 Task: Look for space in Gandia, Spain from 5th July, 2023 to 11th July, 2023 for 2 adults in price range Rs.8000 to Rs.16000. Place can be entire place with 2 bedrooms having 2 beds and 1 bathroom. Property type can be house, flat, guest house. Booking option can be shelf check-in. Required host language is English.
Action: Mouse moved to (485, 97)
Screenshot: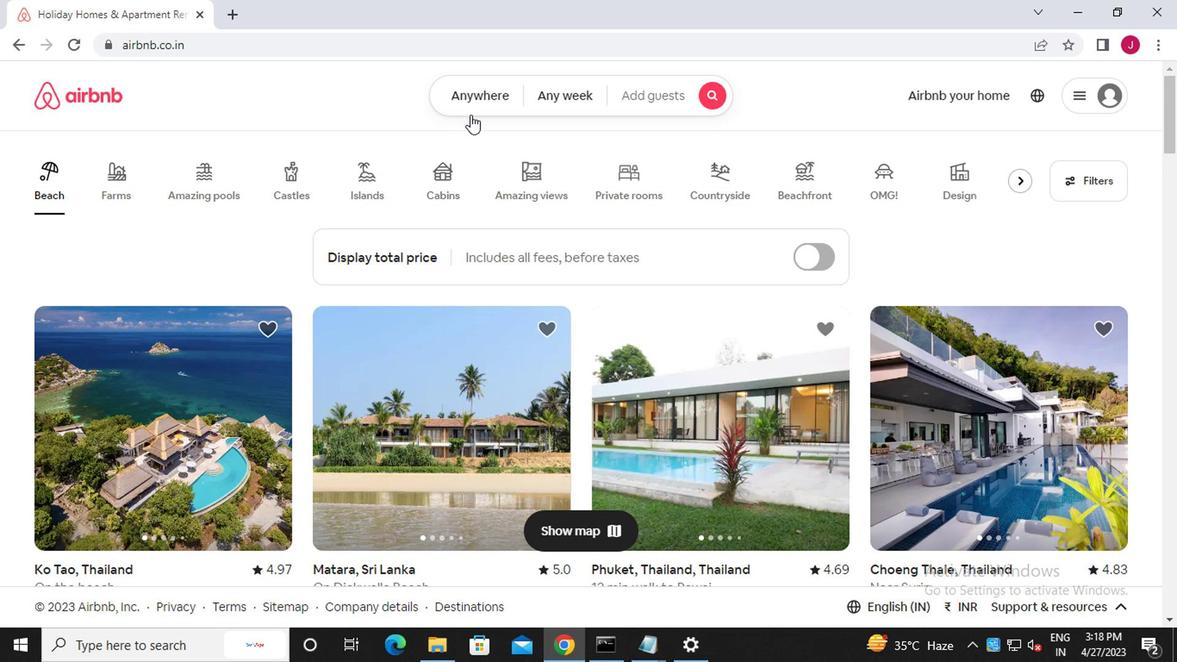 
Action: Mouse pressed left at (485, 97)
Screenshot: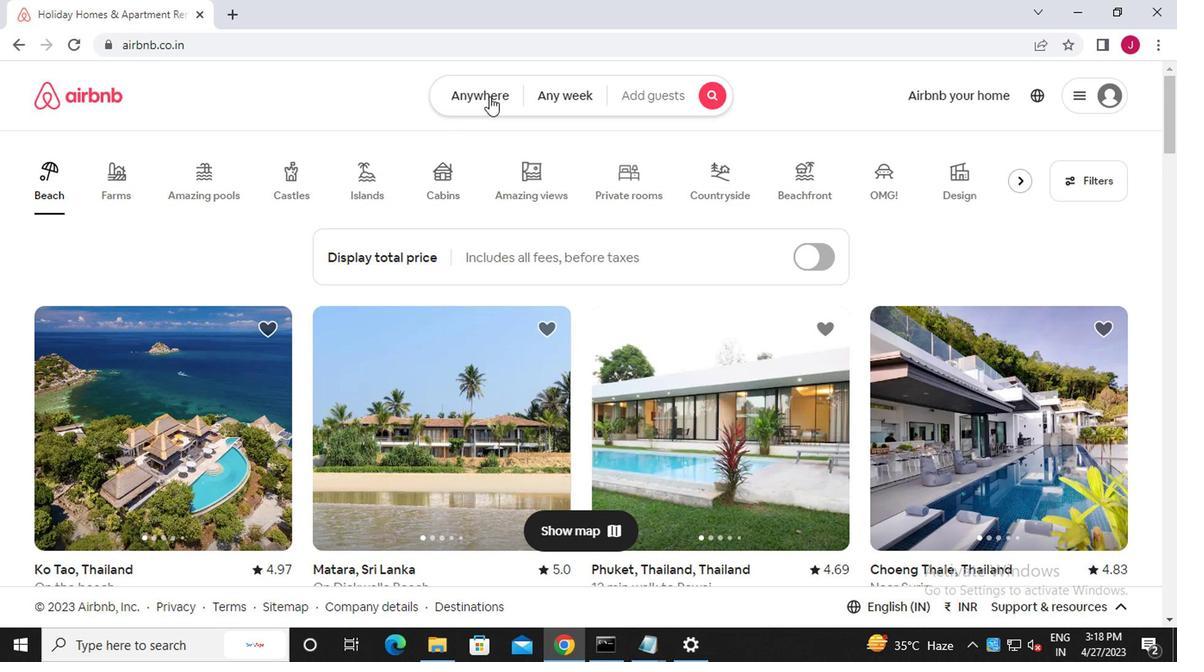 
Action: Mouse moved to (306, 168)
Screenshot: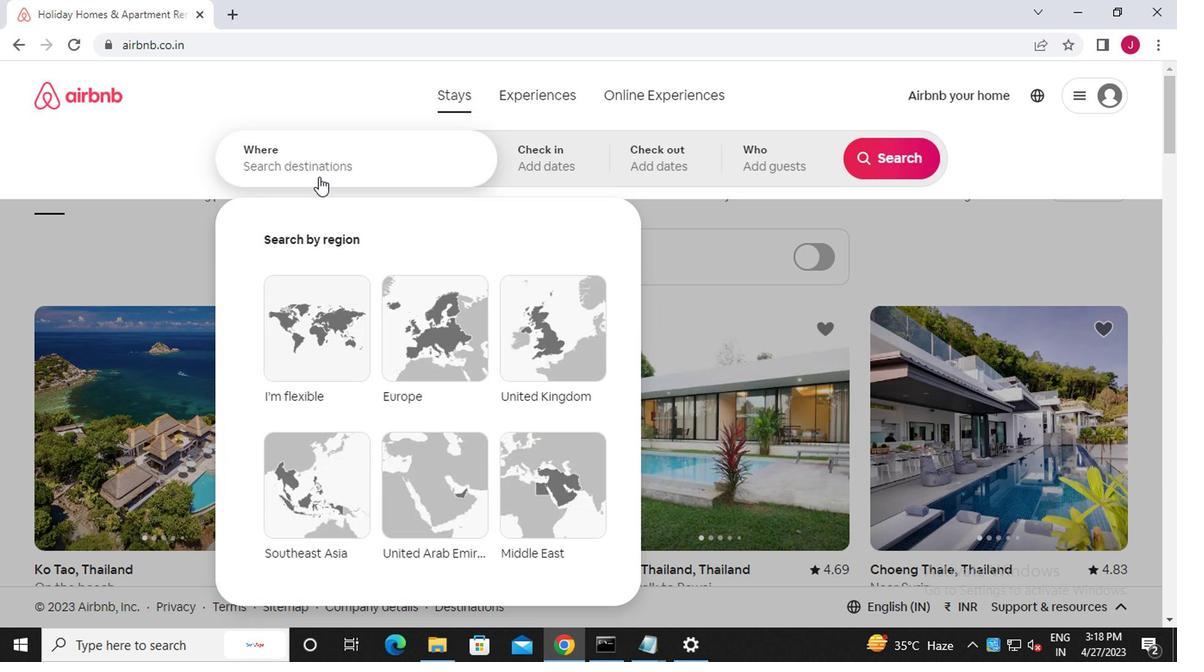 
Action: Mouse pressed left at (306, 168)
Screenshot: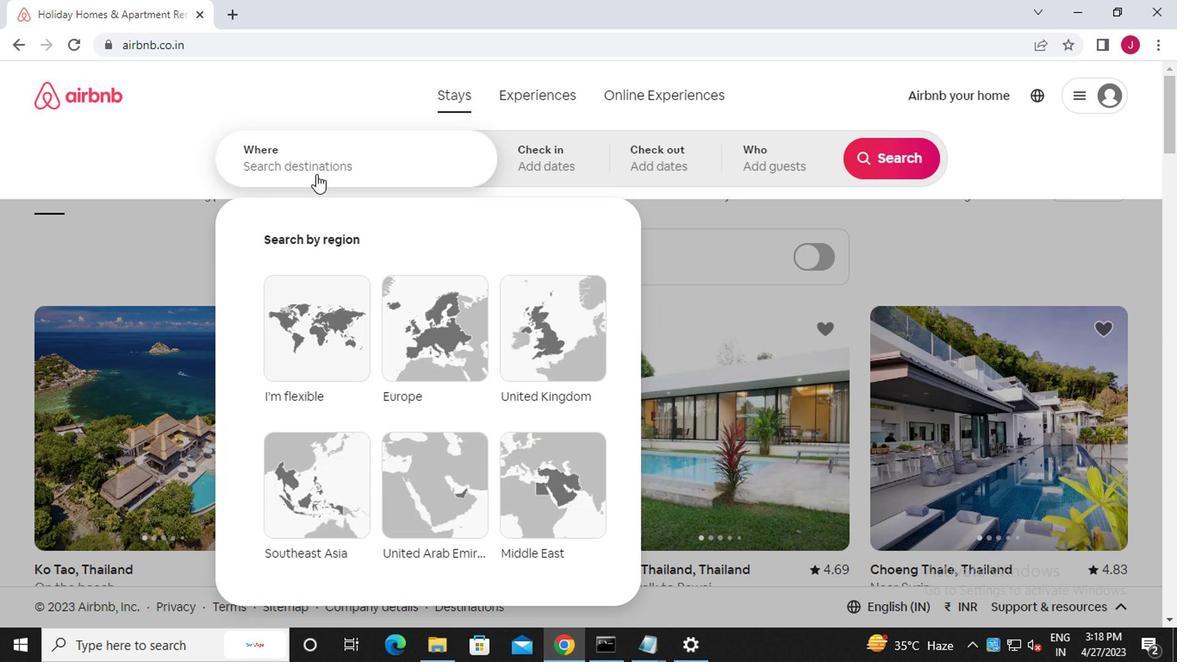 
Action: Key pressed <Key.caps_lock>g<Key.caps_lock>andia
Screenshot: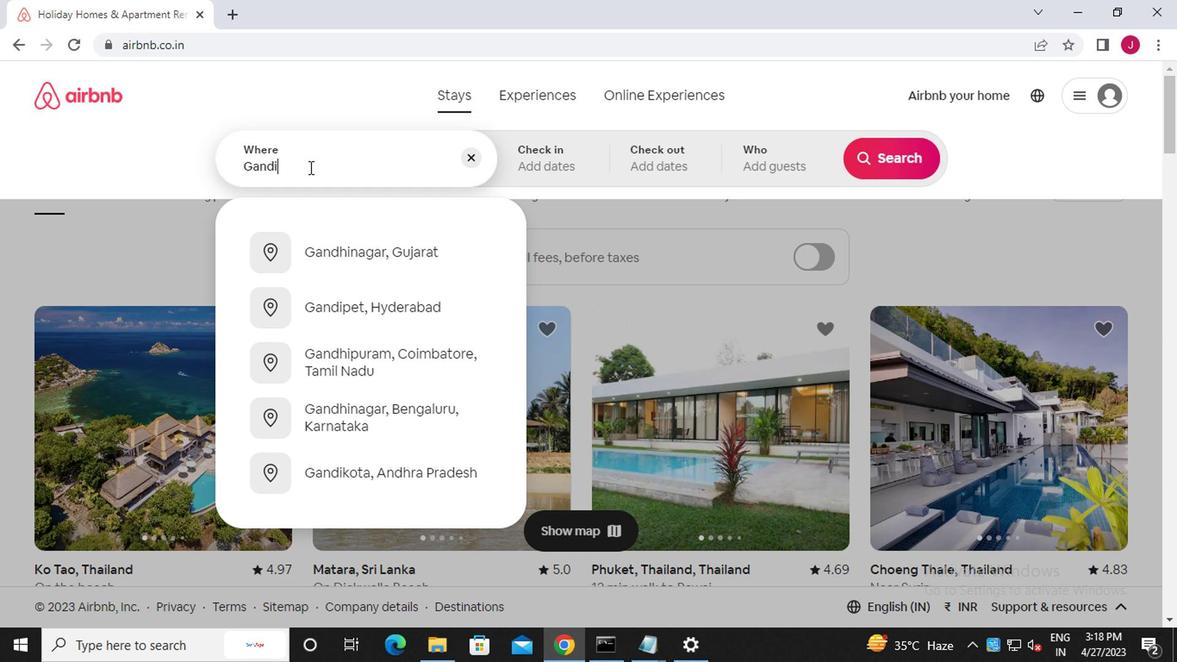 
Action: Mouse moved to (372, 260)
Screenshot: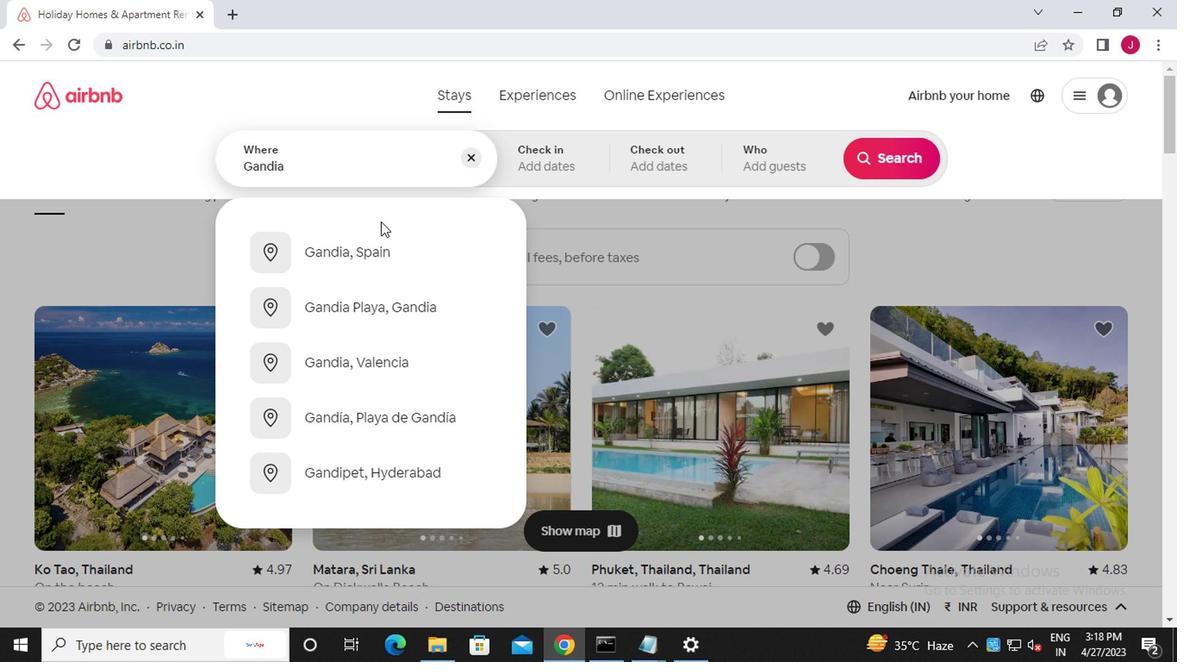 
Action: Mouse pressed left at (372, 260)
Screenshot: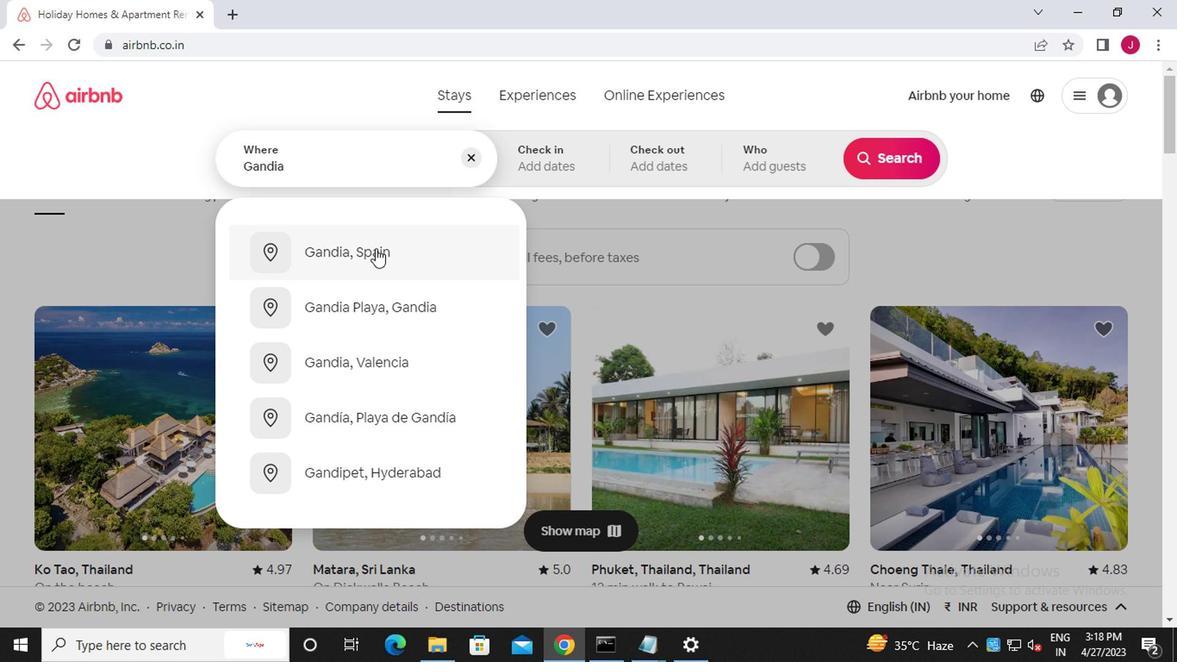 
Action: Mouse moved to (877, 300)
Screenshot: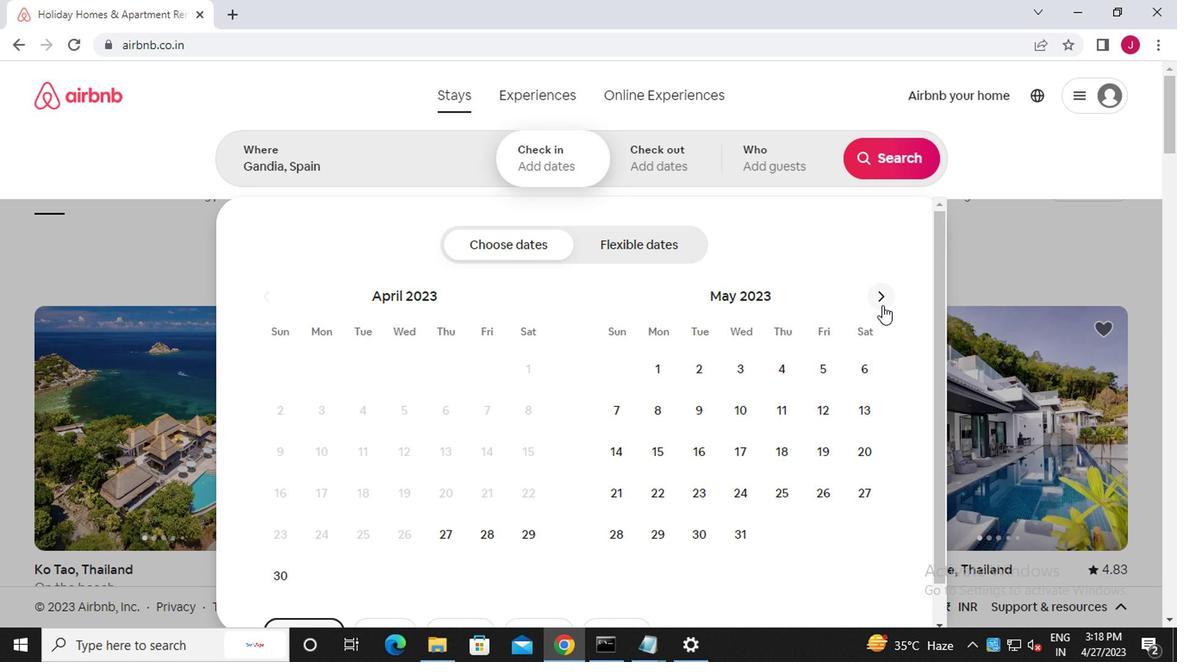 
Action: Mouse pressed left at (877, 300)
Screenshot: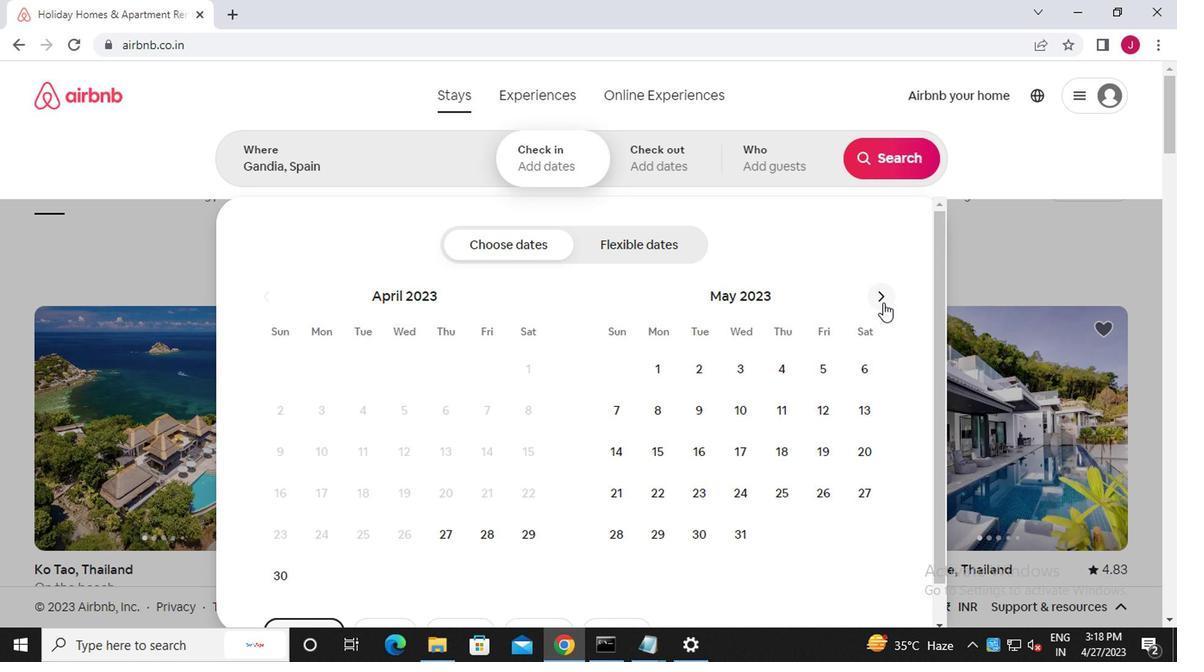 
Action: Mouse pressed left at (877, 300)
Screenshot: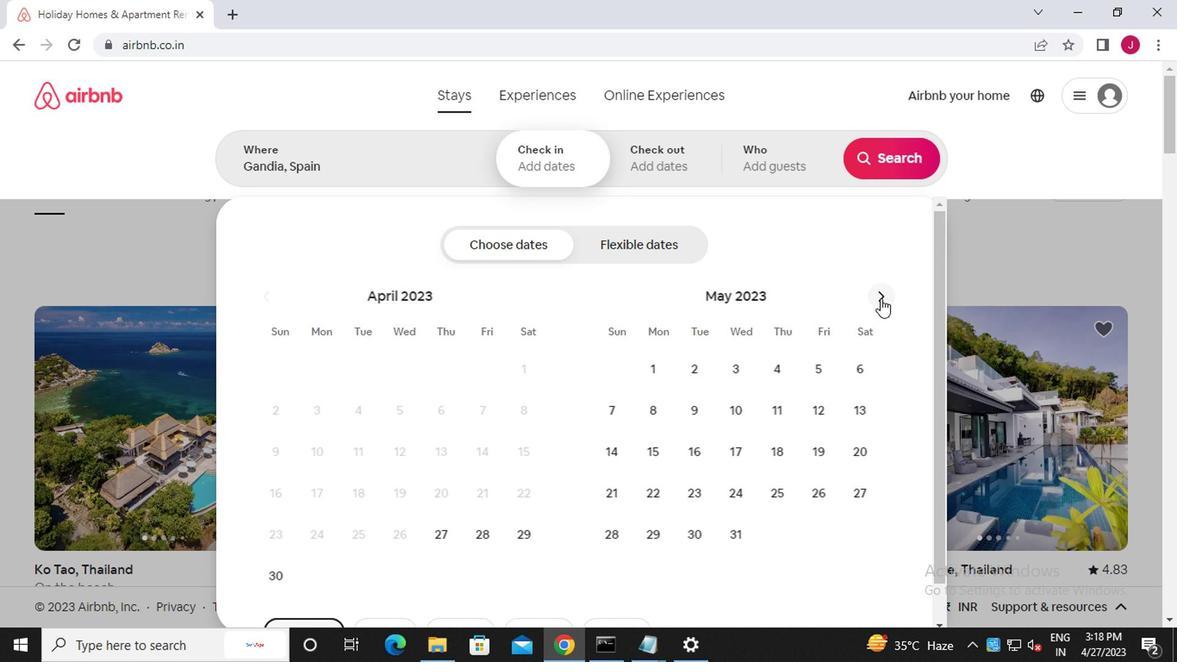 
Action: Mouse moved to (742, 409)
Screenshot: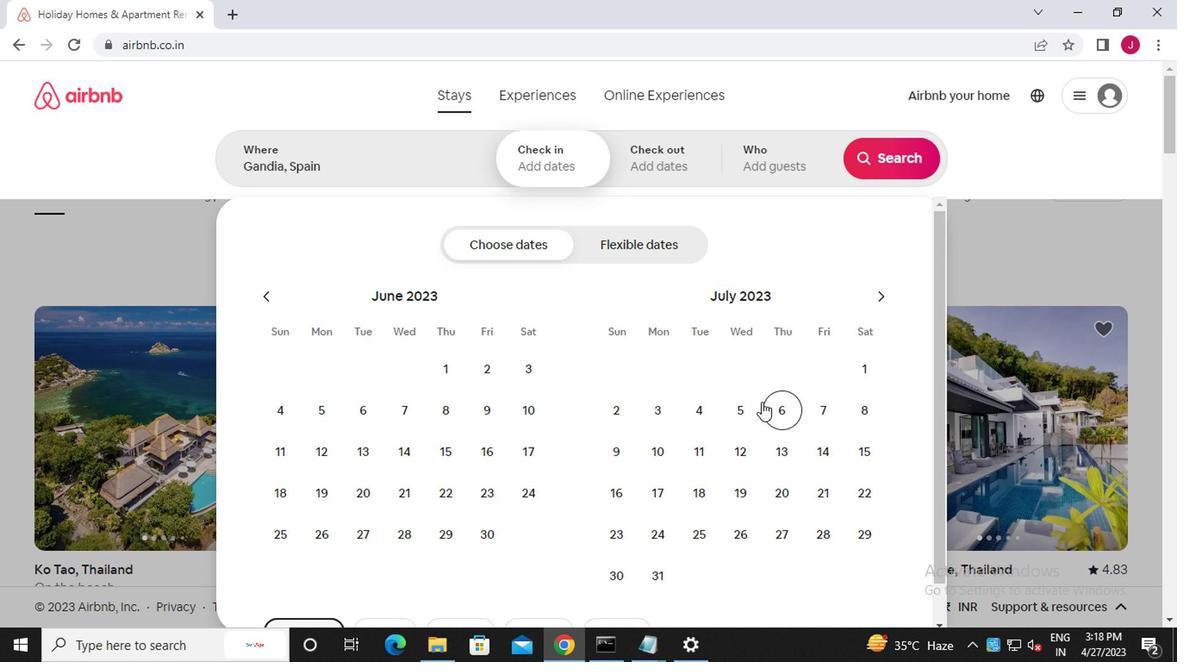 
Action: Mouse pressed left at (742, 409)
Screenshot: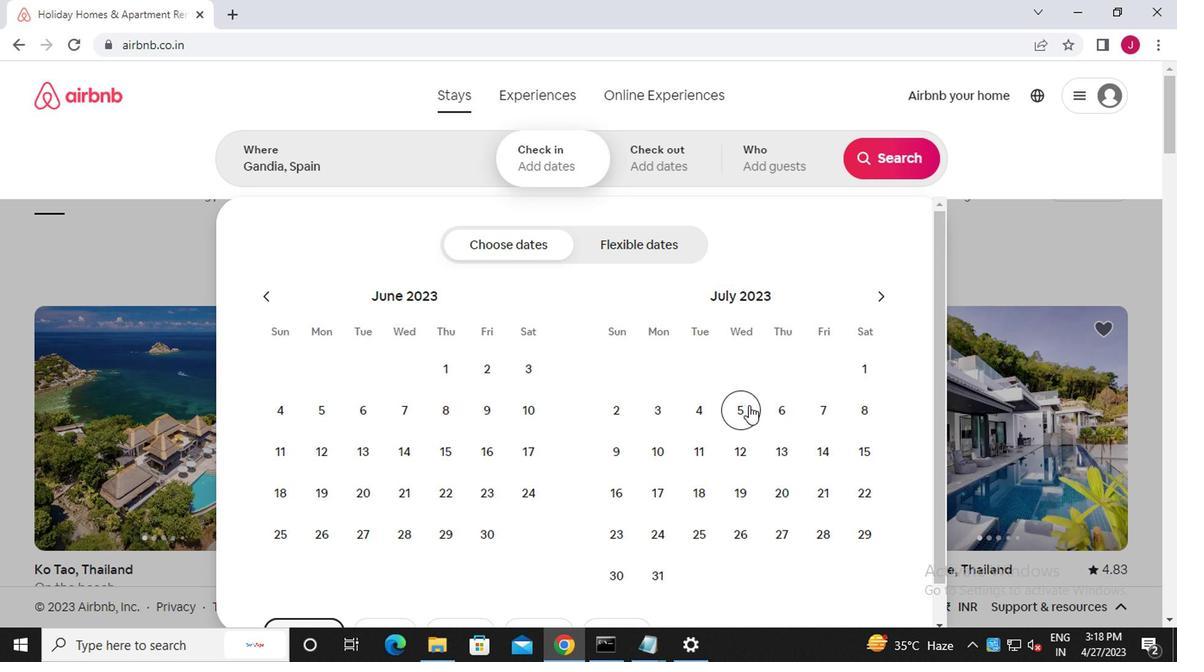 
Action: Mouse moved to (698, 449)
Screenshot: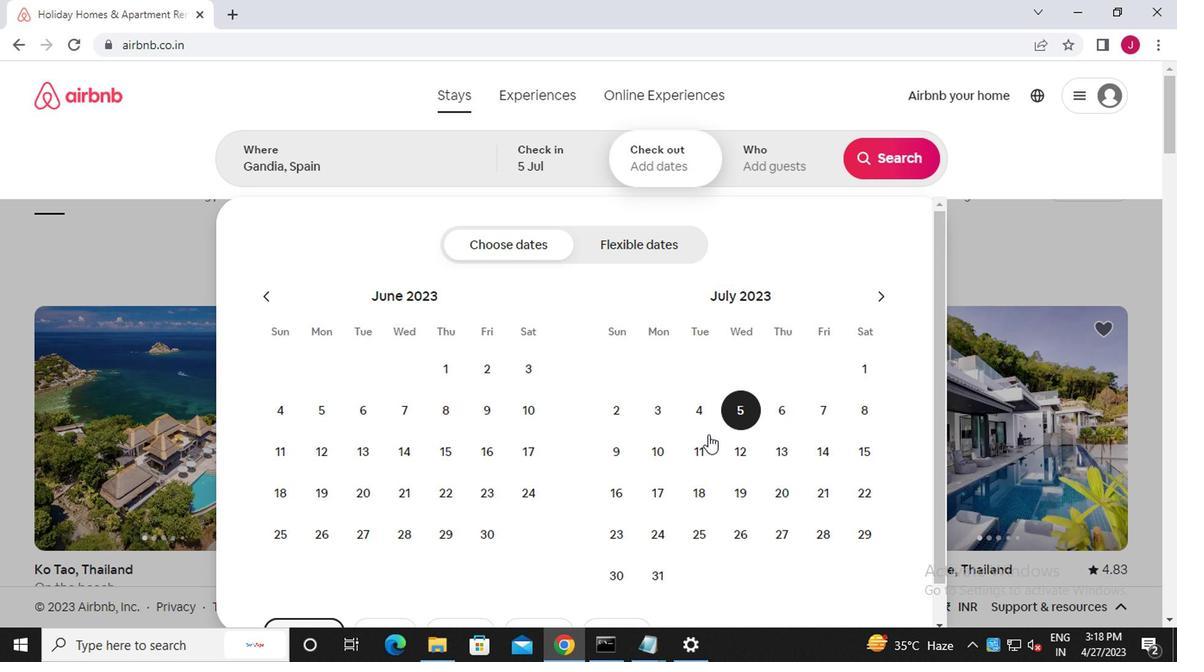 
Action: Mouse pressed left at (698, 449)
Screenshot: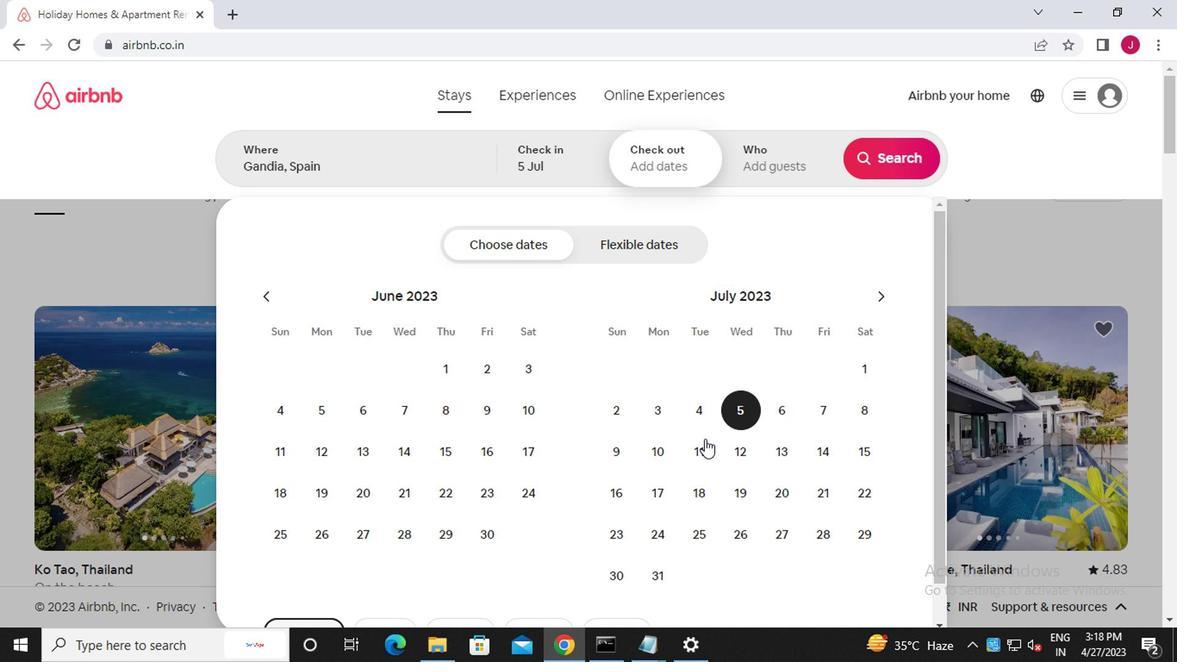 
Action: Mouse moved to (768, 170)
Screenshot: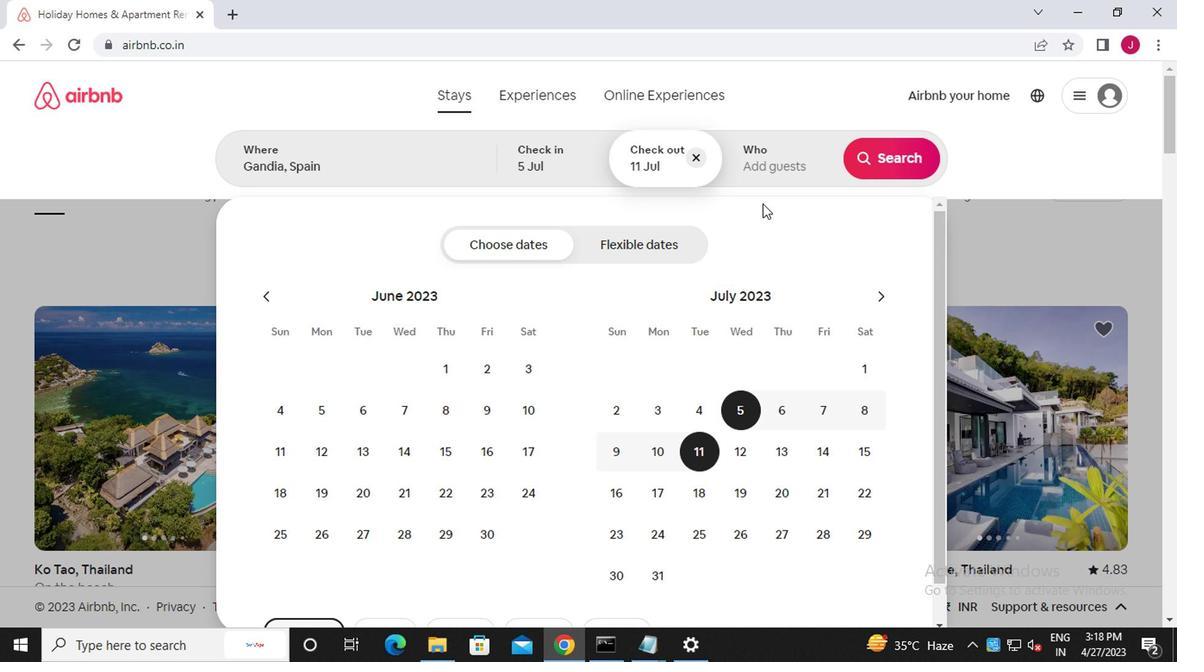 
Action: Mouse pressed left at (768, 170)
Screenshot: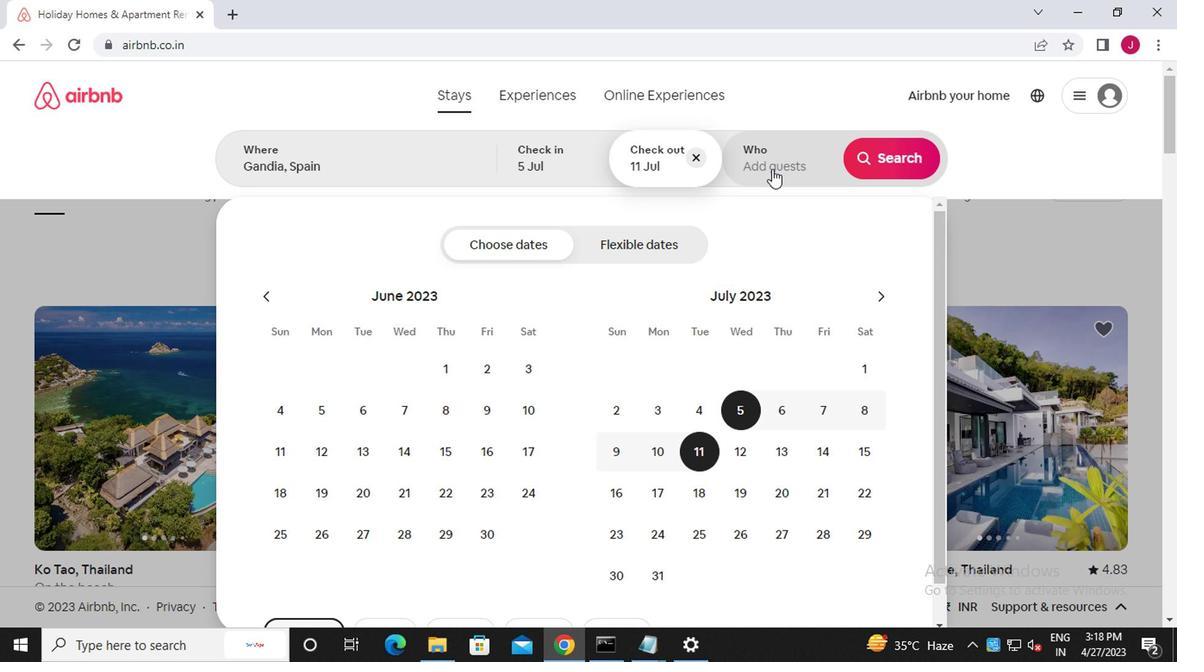 
Action: Mouse moved to (901, 252)
Screenshot: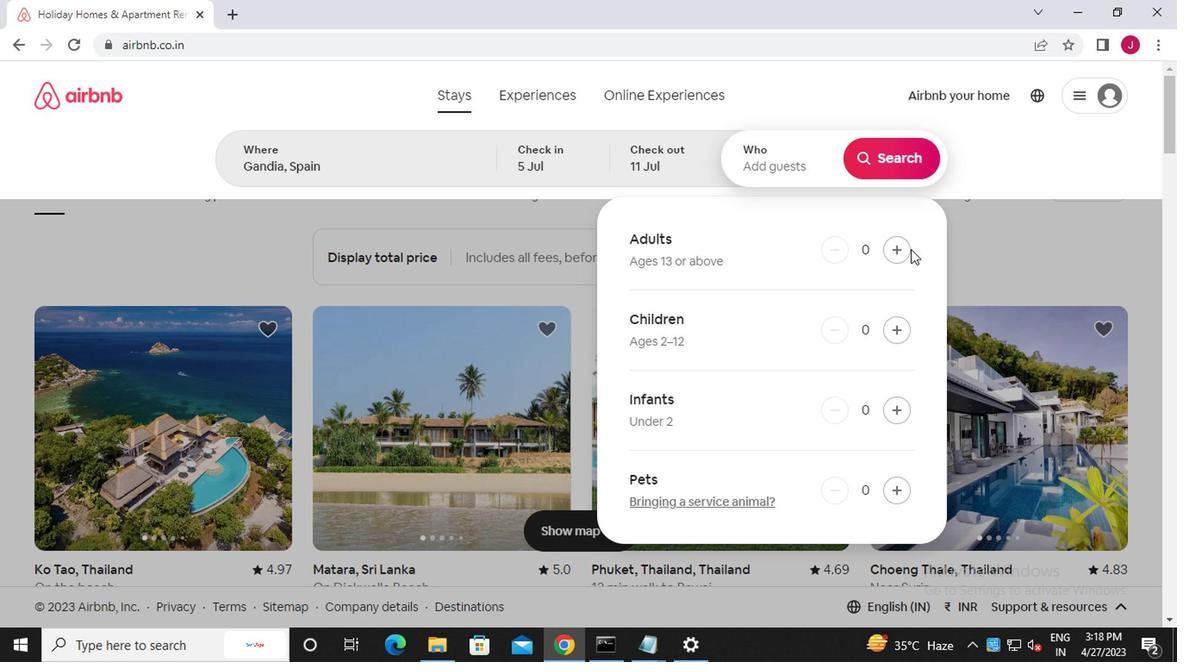 
Action: Mouse pressed left at (901, 252)
Screenshot: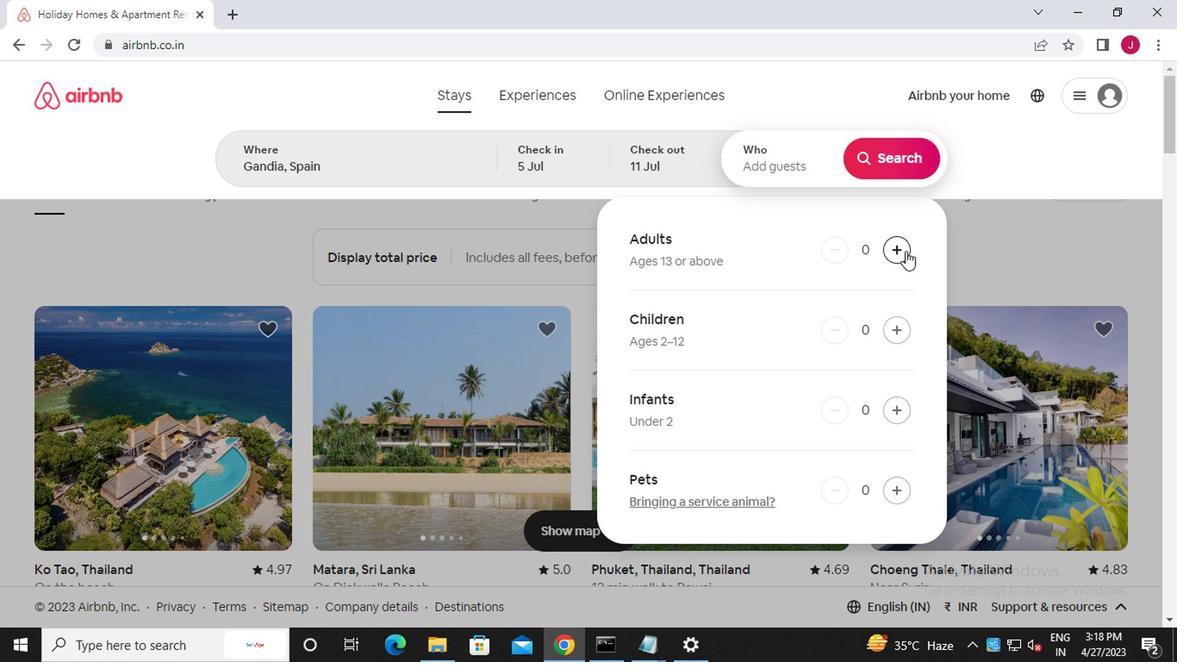 
Action: Mouse pressed left at (901, 252)
Screenshot: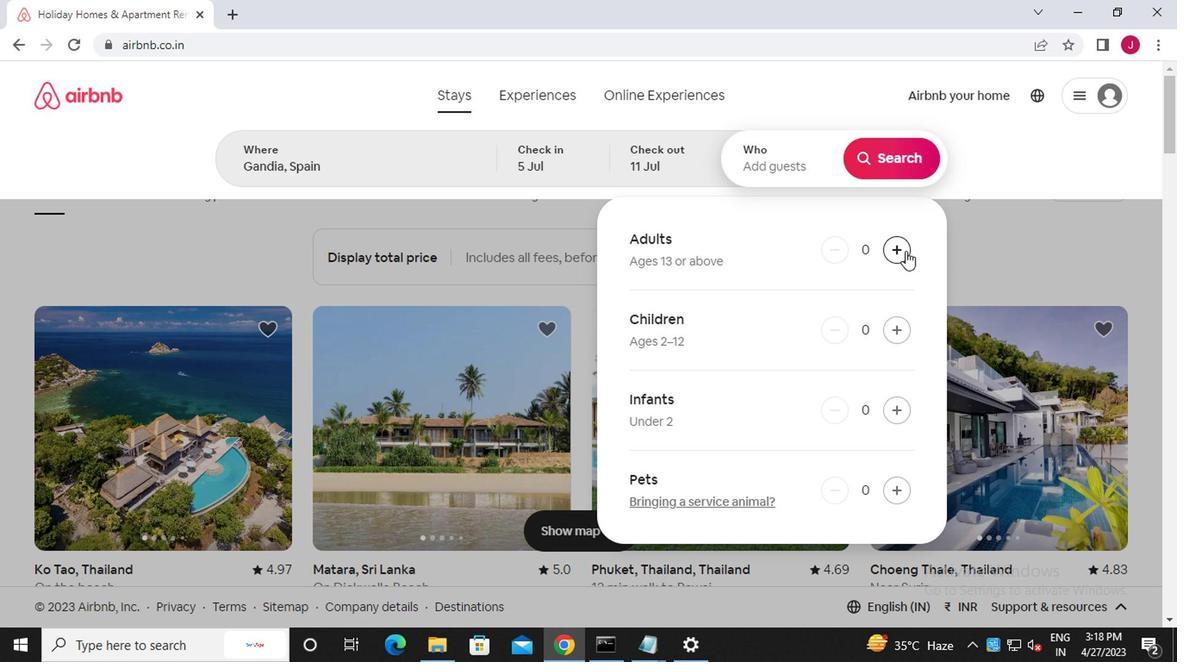 
Action: Mouse moved to (897, 164)
Screenshot: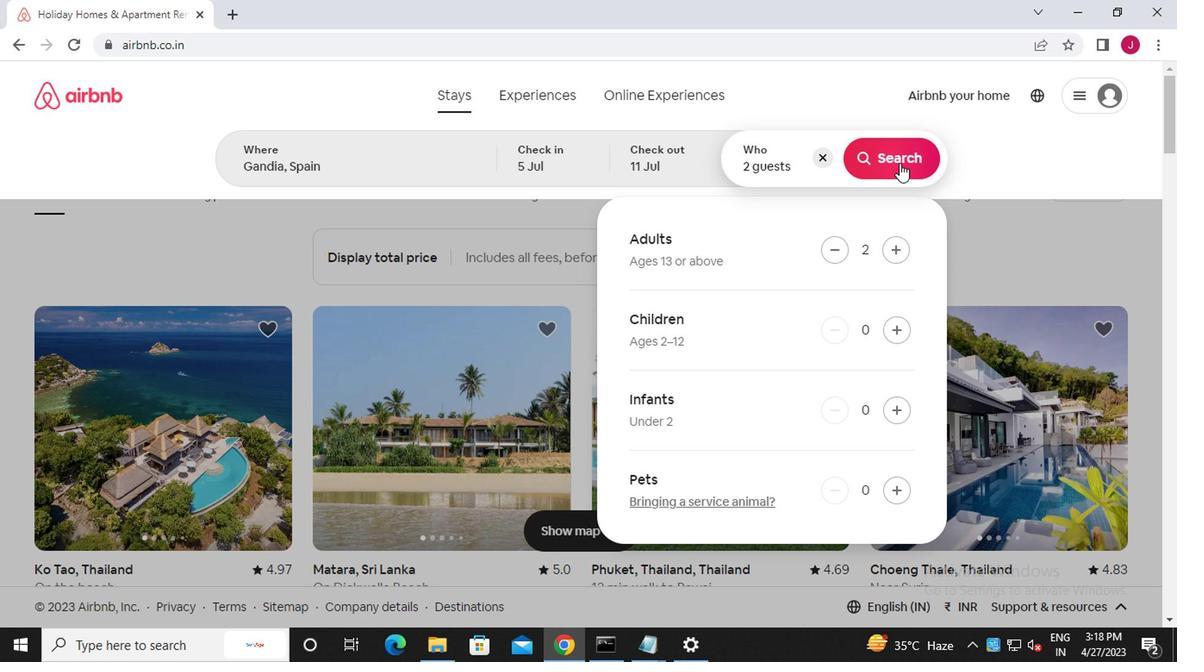 
Action: Mouse pressed left at (897, 164)
Screenshot: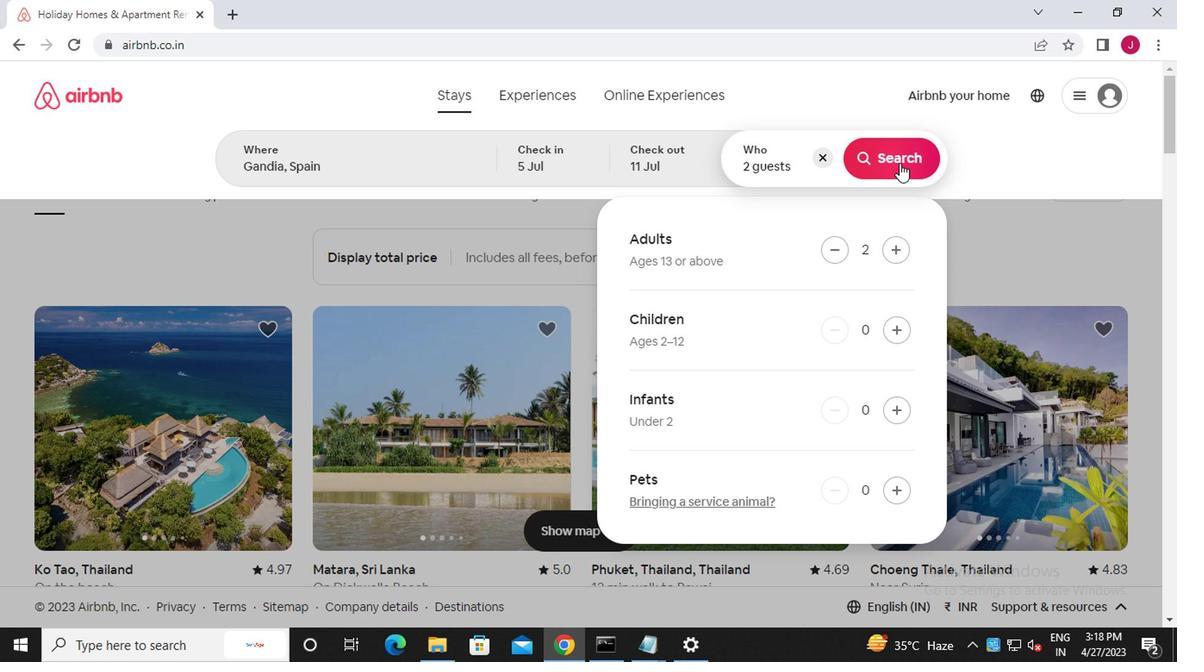 
Action: Mouse moved to (1105, 163)
Screenshot: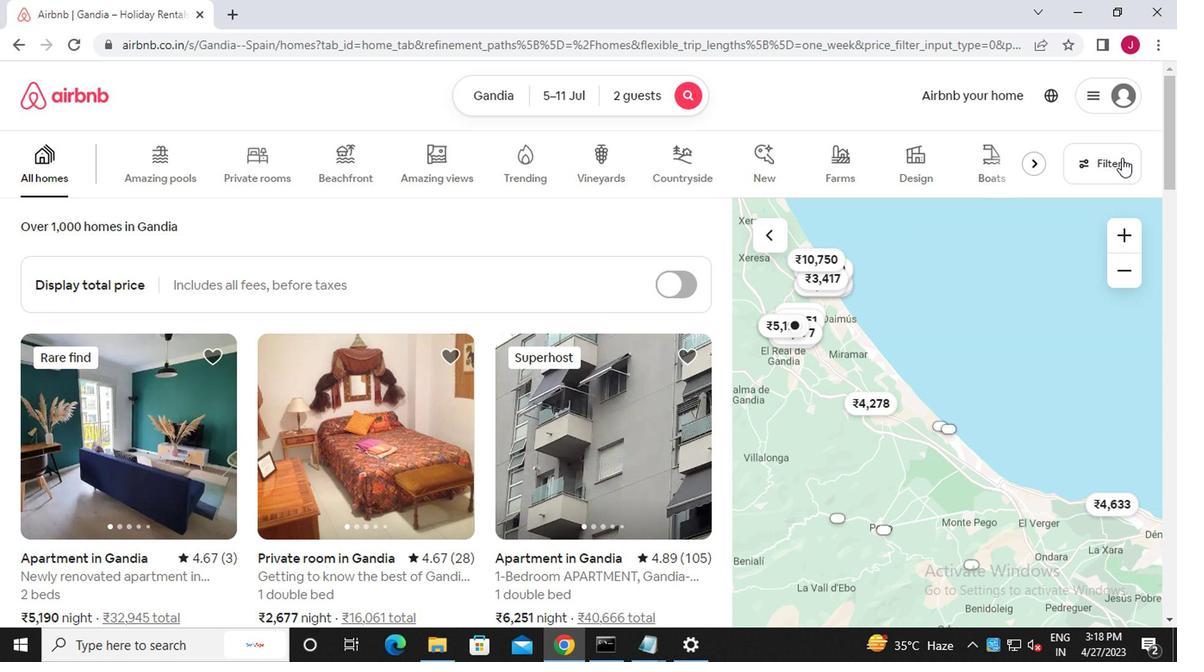 
Action: Mouse pressed left at (1105, 163)
Screenshot: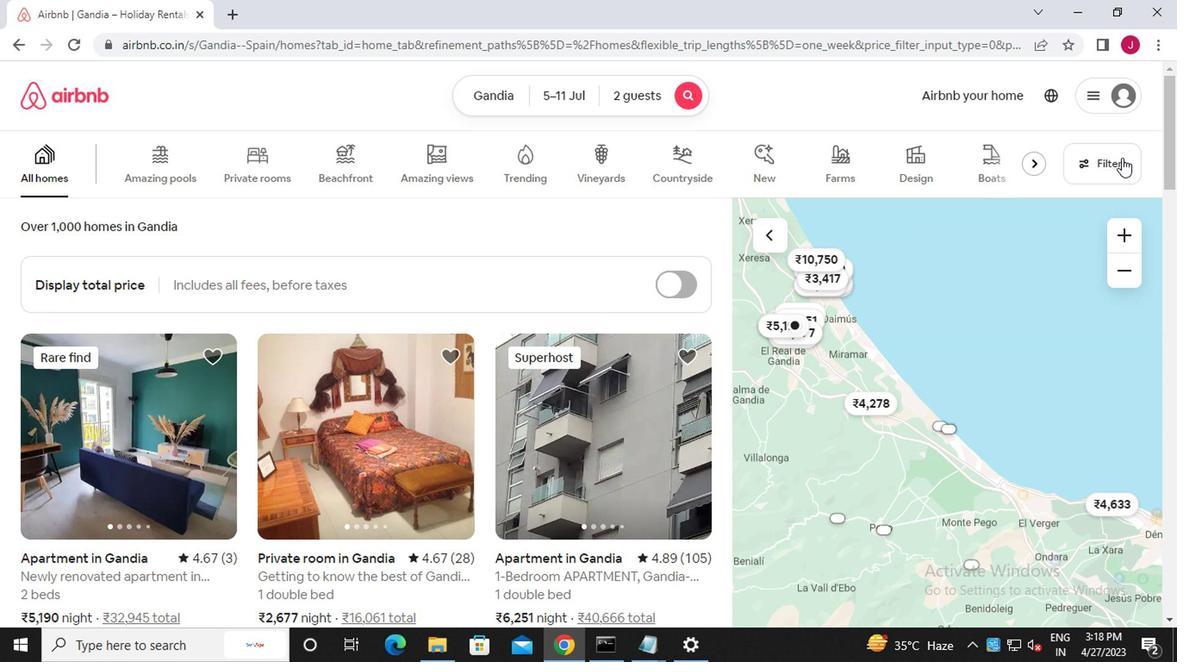 
Action: Mouse moved to (456, 384)
Screenshot: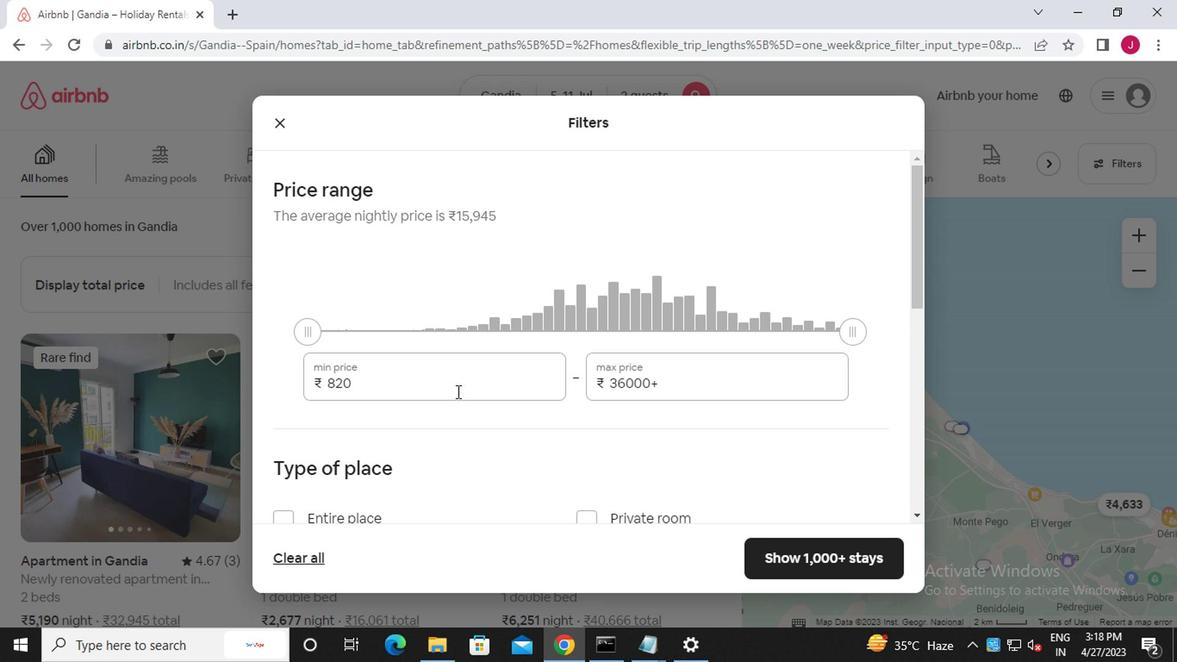
Action: Mouse pressed left at (456, 384)
Screenshot: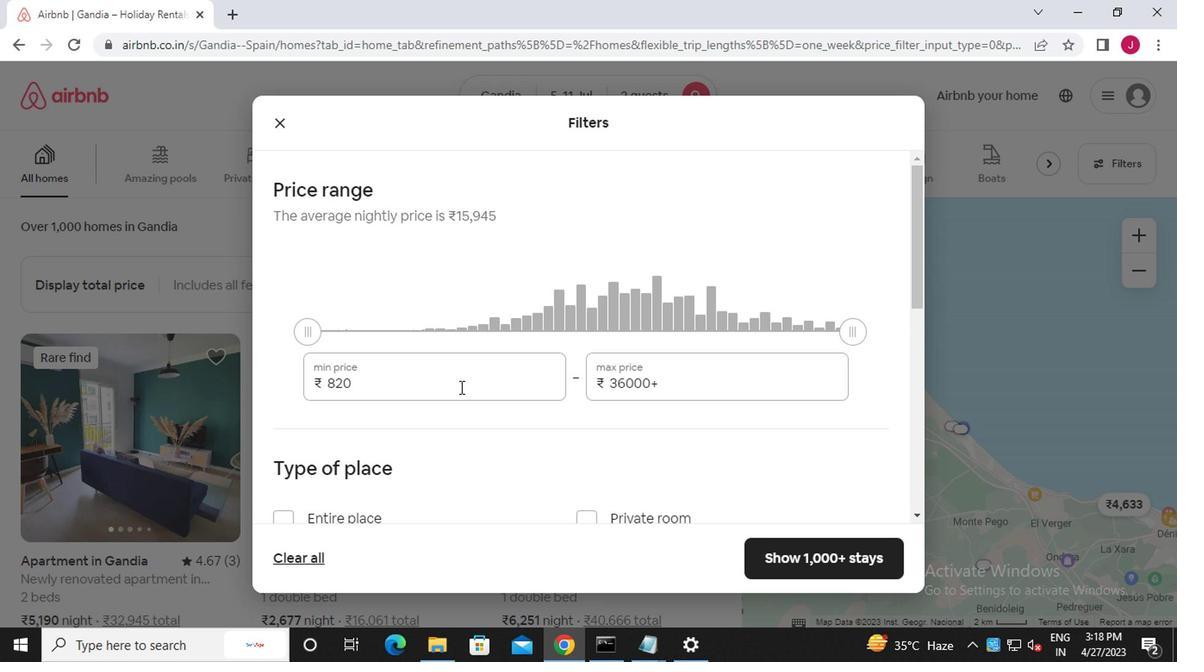 
Action: Mouse moved to (447, 377)
Screenshot: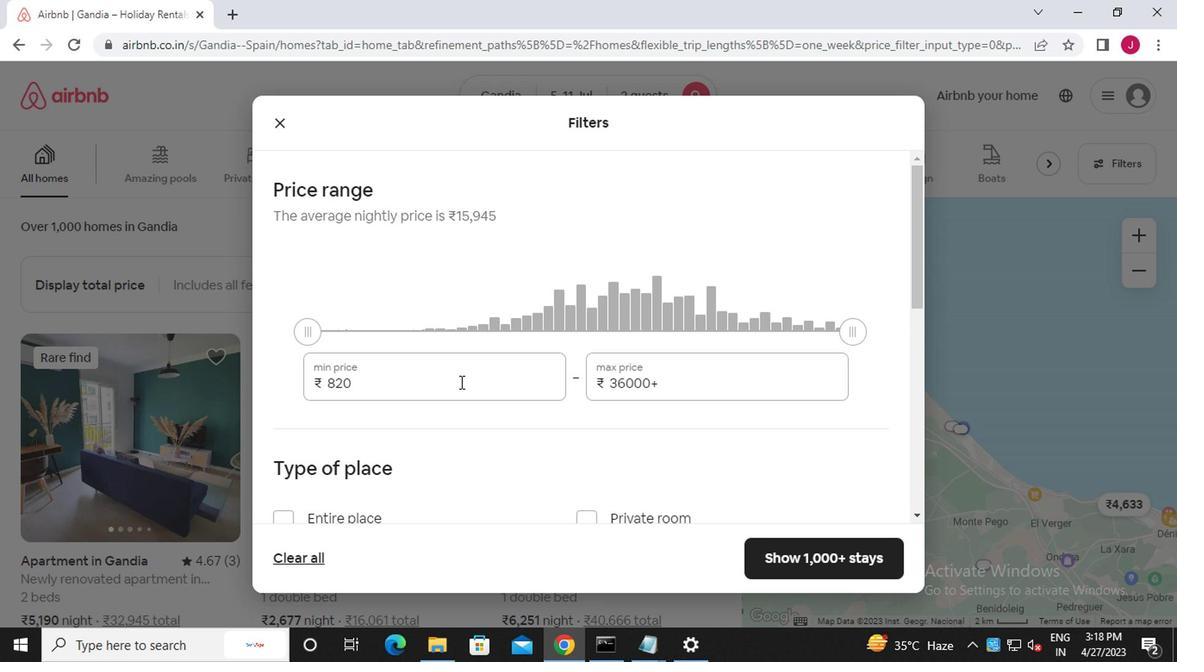 
Action: Key pressed <Key.backspace><Key.backspace><<96>><<96>><<96>><Key.backspace><Key.backspace><Key.backspace><<96>><<96>><<96>>
Screenshot: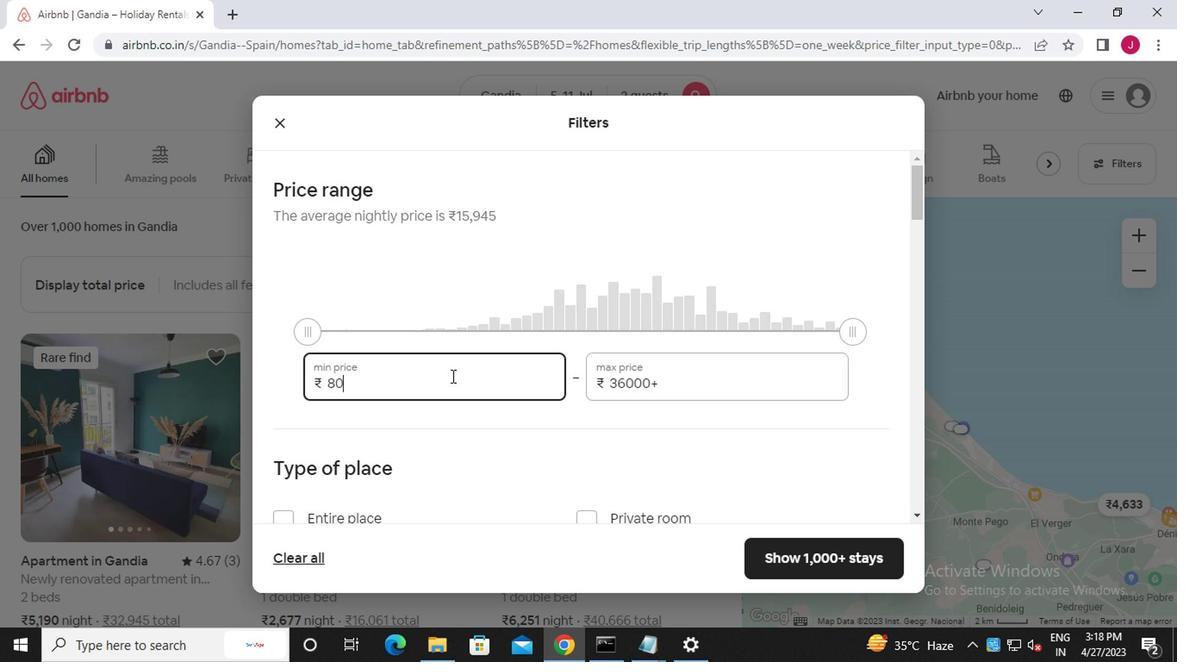 
Action: Mouse moved to (719, 386)
Screenshot: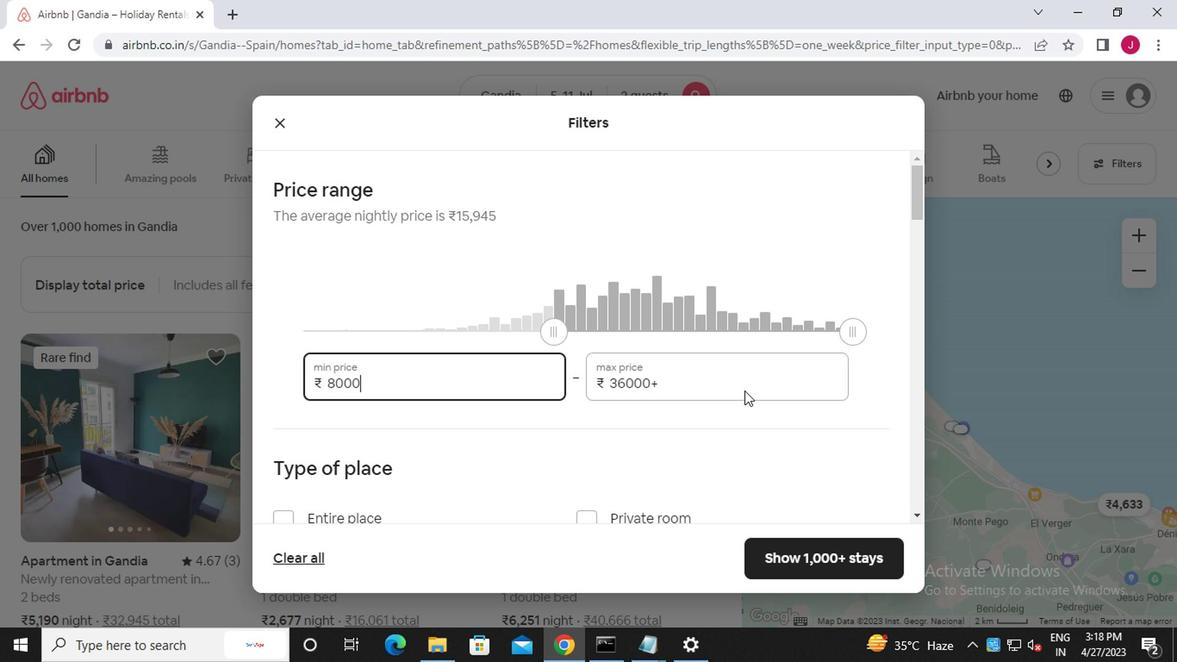 
Action: Mouse pressed left at (719, 386)
Screenshot: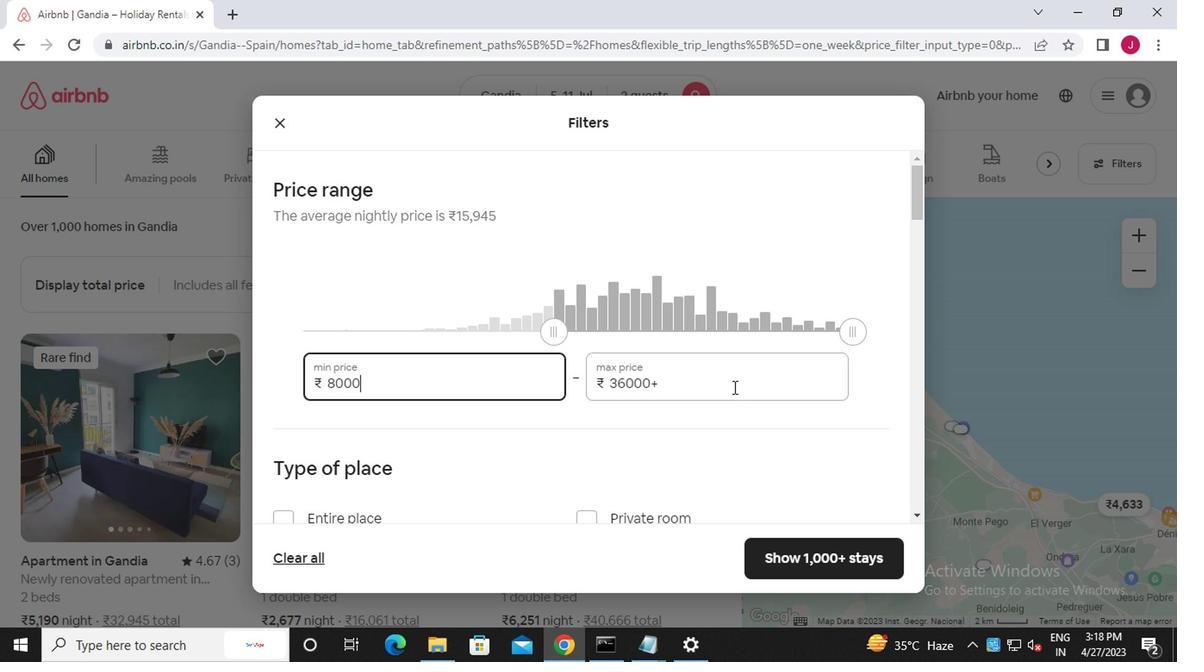
Action: Mouse moved to (719, 388)
Screenshot: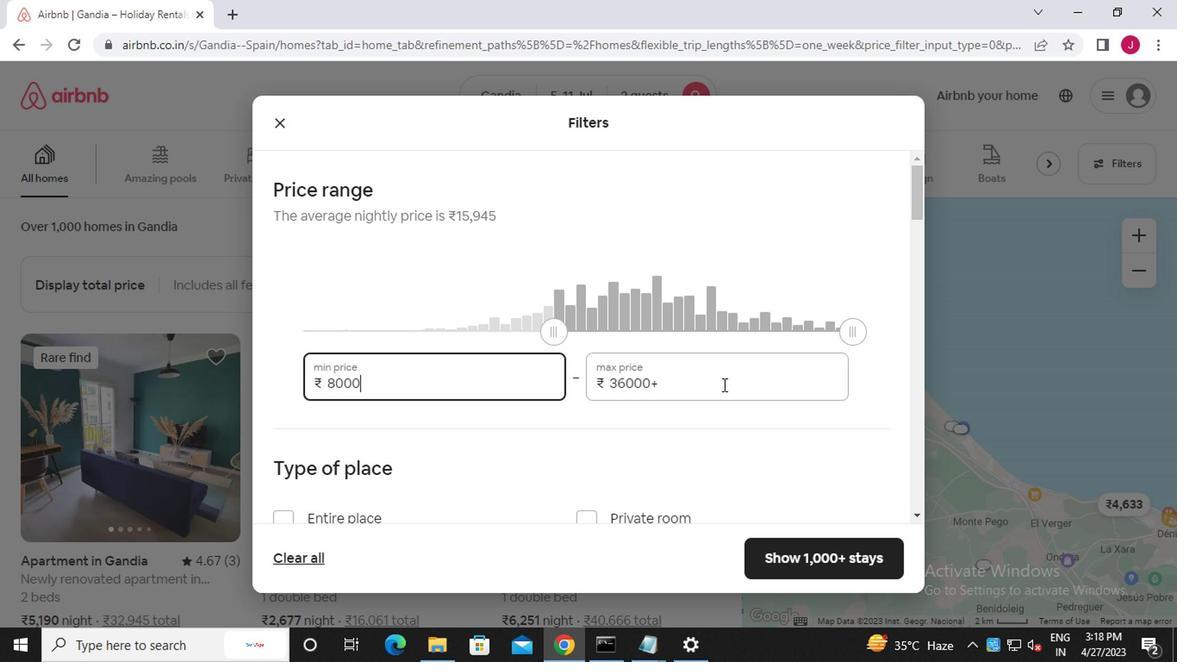 
Action: Key pressed <Key.backspace><Key.backspace><Key.backspace><Key.backspace><Key.backspace><Key.backspace><Key.backspace><Key.backspace><Key.backspace><Key.backspace><Key.backspace><<97>><<102>><<96>><<96>><<96>>
Screenshot: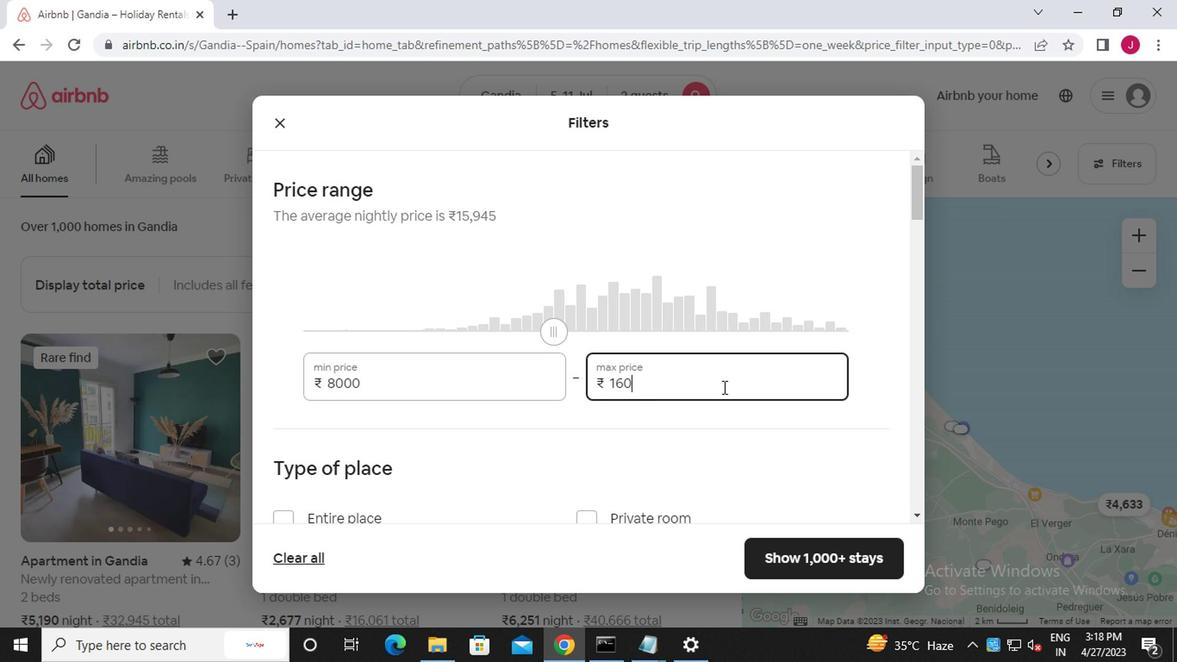 
Action: Mouse moved to (718, 393)
Screenshot: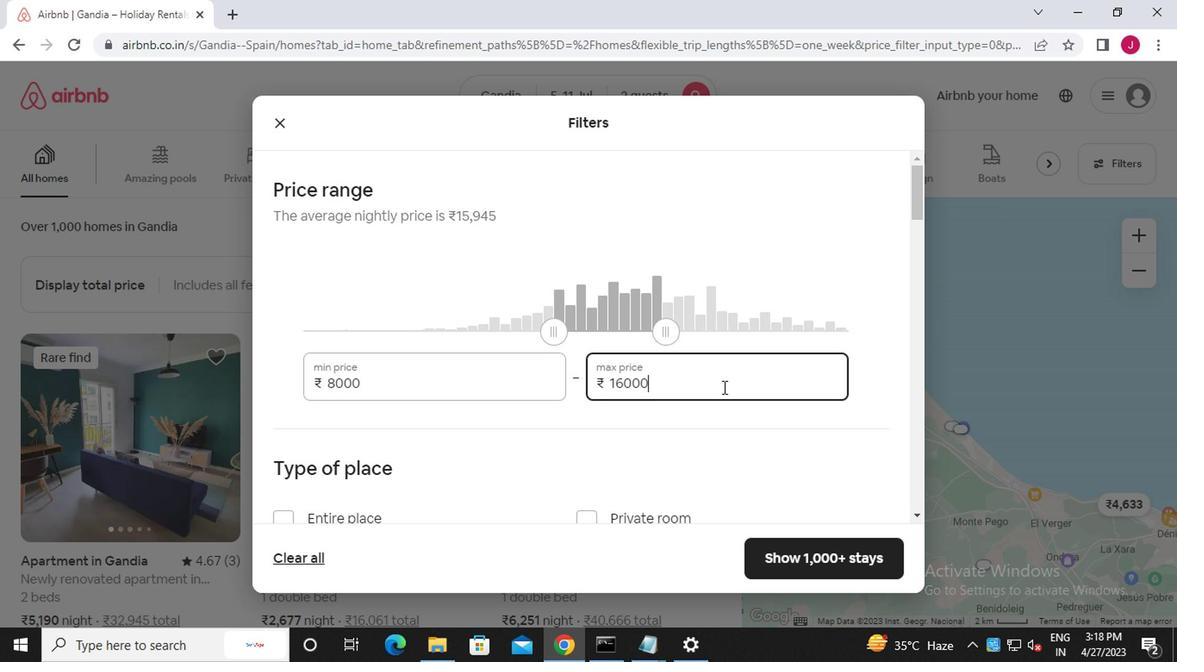 
Action: Mouse scrolled (718, 392) with delta (0, 0)
Screenshot: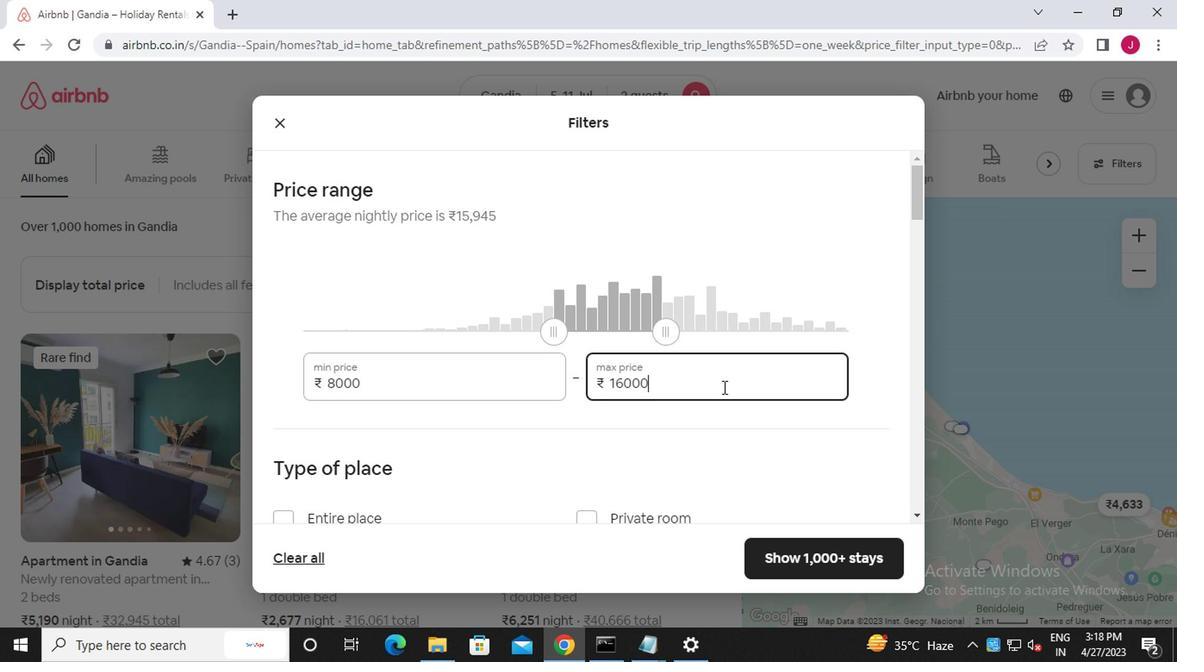 
Action: Mouse moved to (717, 397)
Screenshot: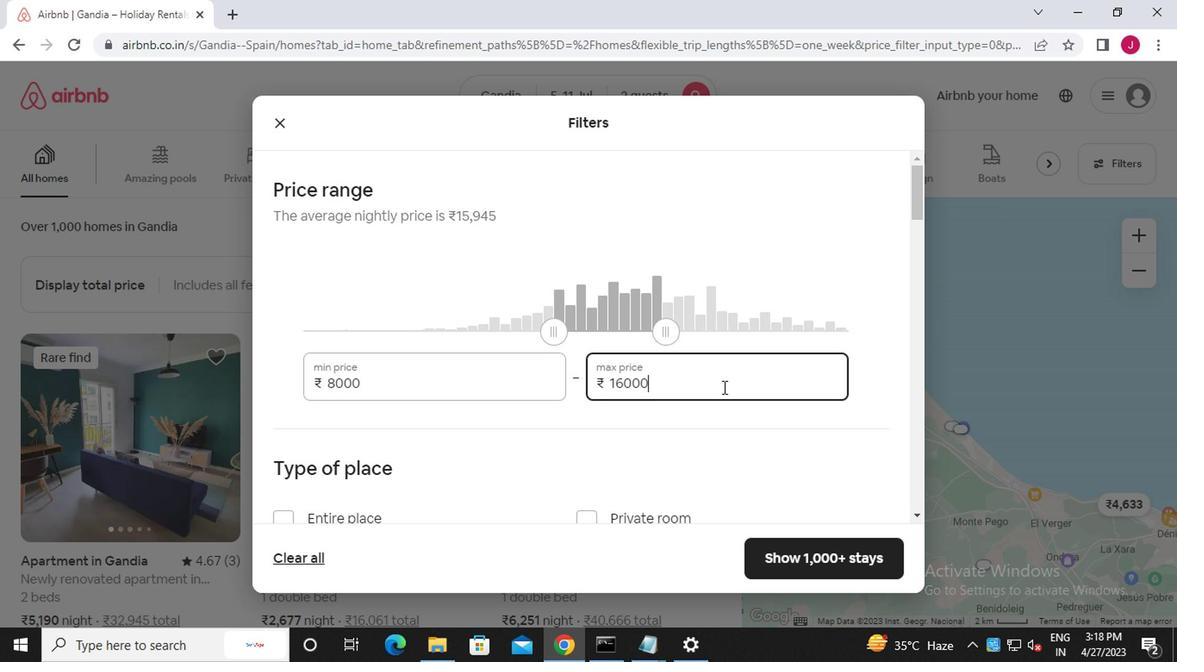 
Action: Mouse scrolled (717, 396) with delta (0, 0)
Screenshot: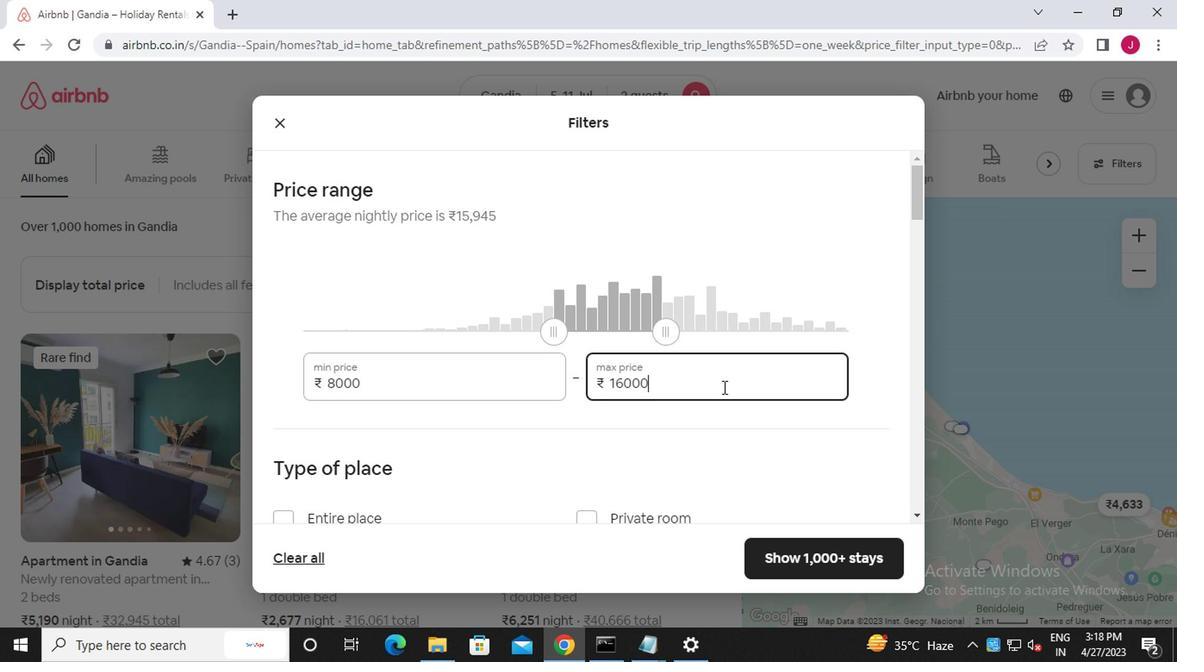 
Action: Mouse moved to (717, 397)
Screenshot: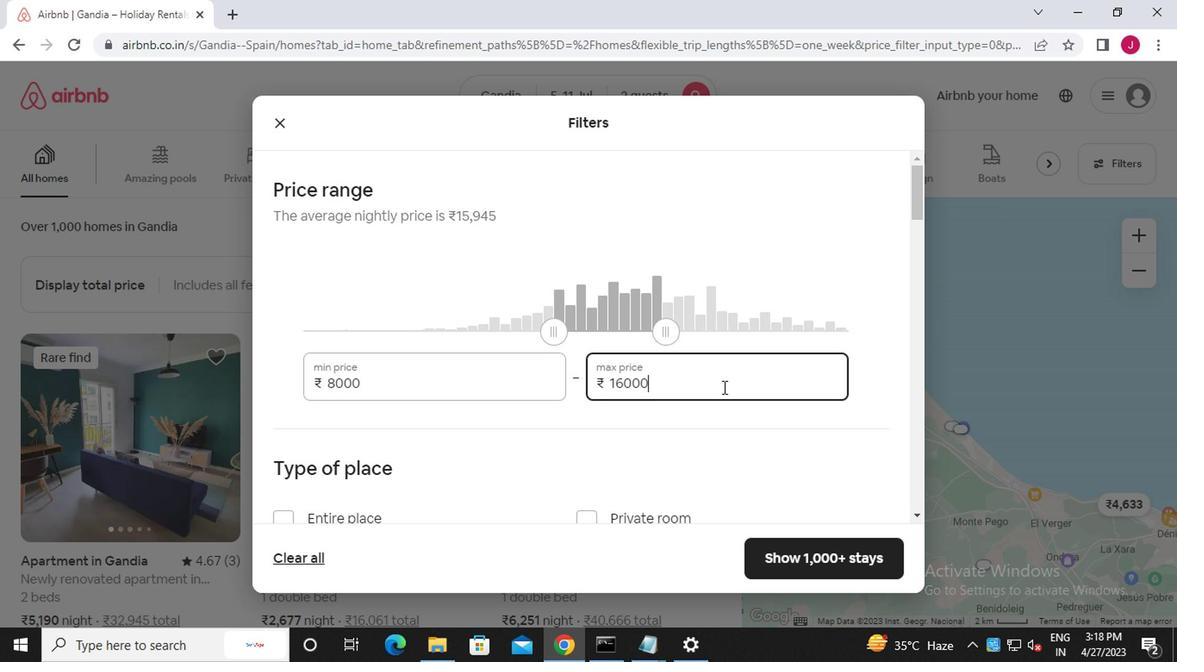 
Action: Mouse scrolled (717, 396) with delta (0, 0)
Screenshot: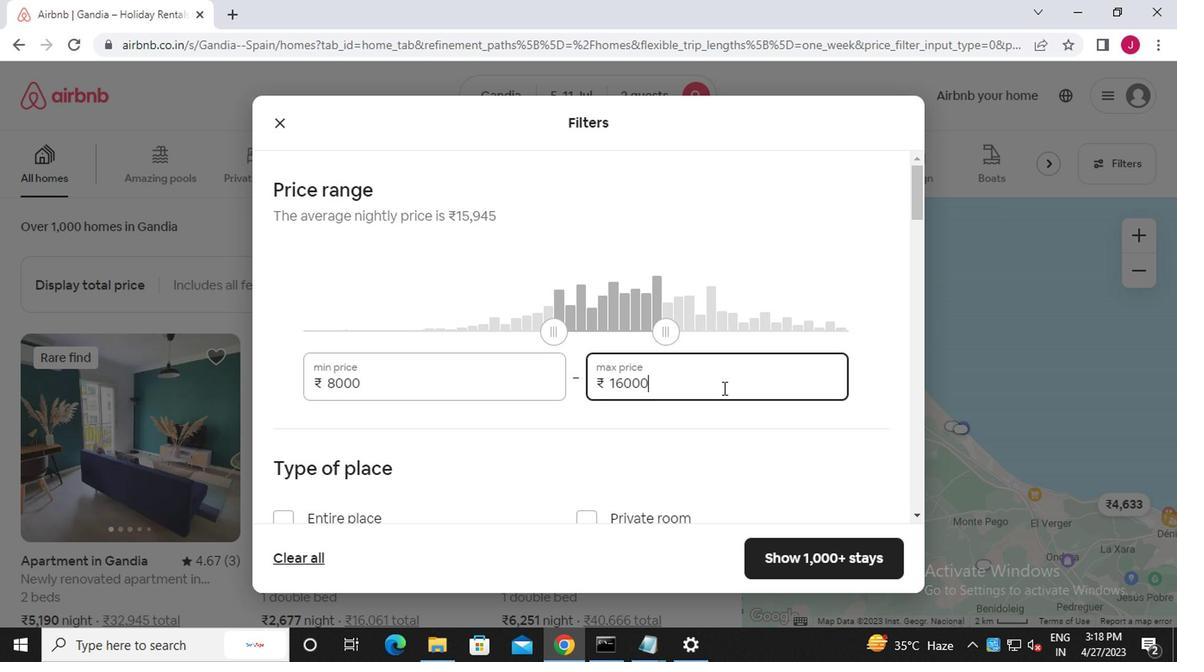 
Action: Mouse moved to (282, 269)
Screenshot: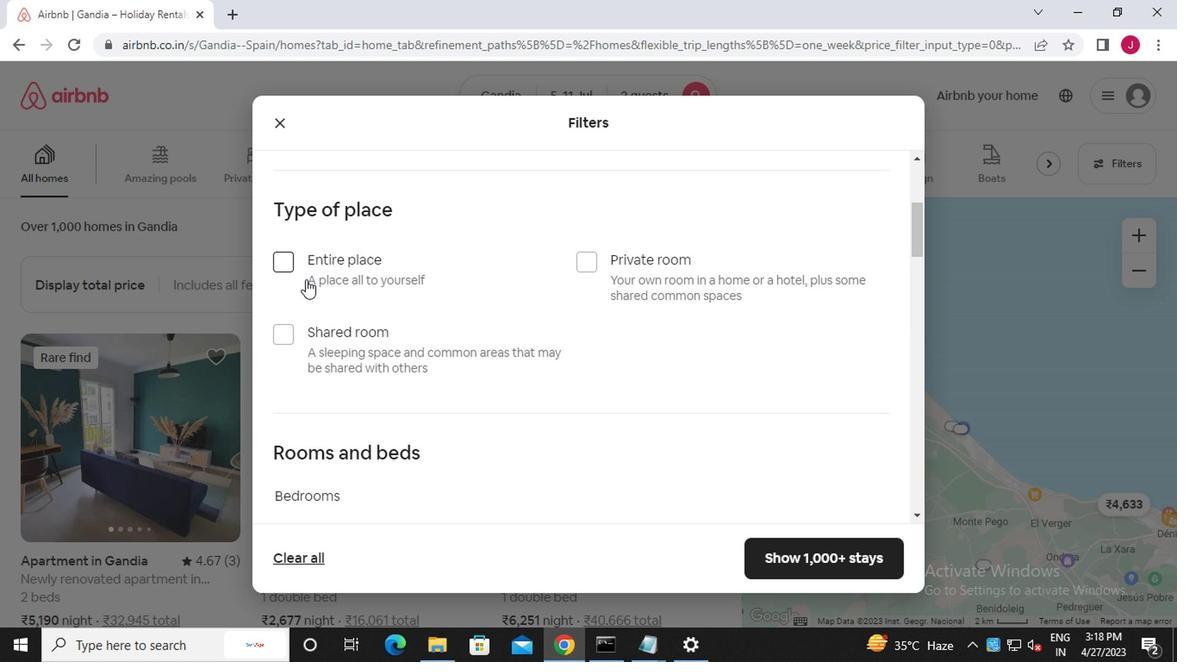 
Action: Mouse pressed left at (282, 269)
Screenshot: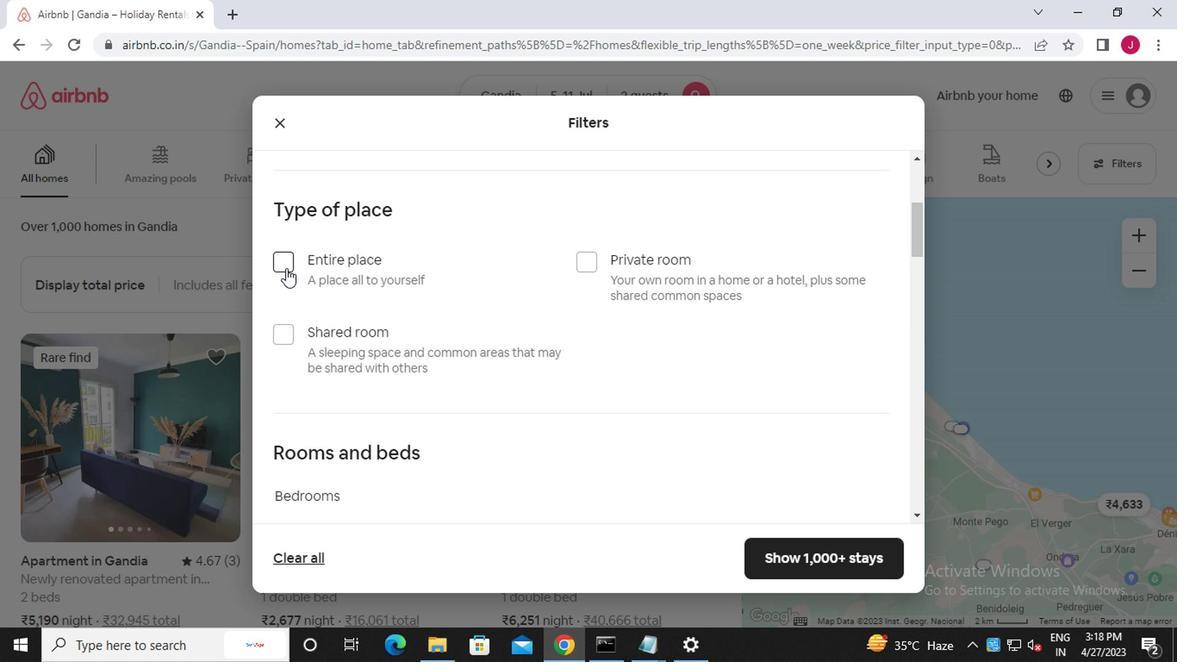 
Action: Mouse moved to (482, 392)
Screenshot: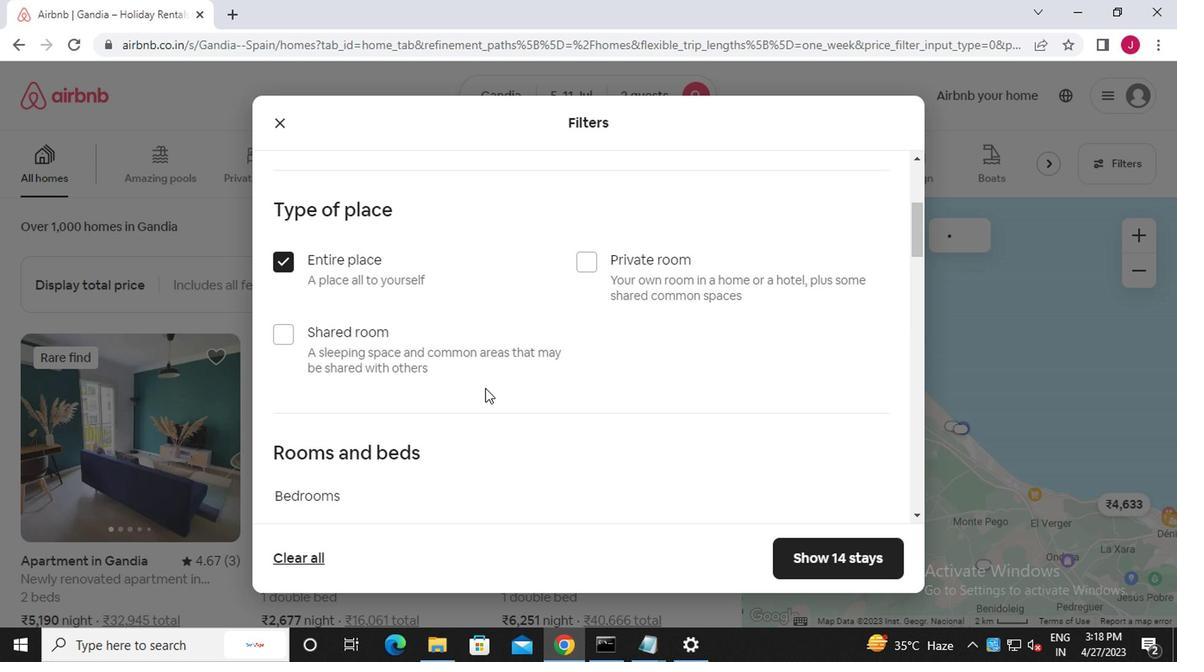 
Action: Mouse scrolled (482, 390) with delta (0, -1)
Screenshot: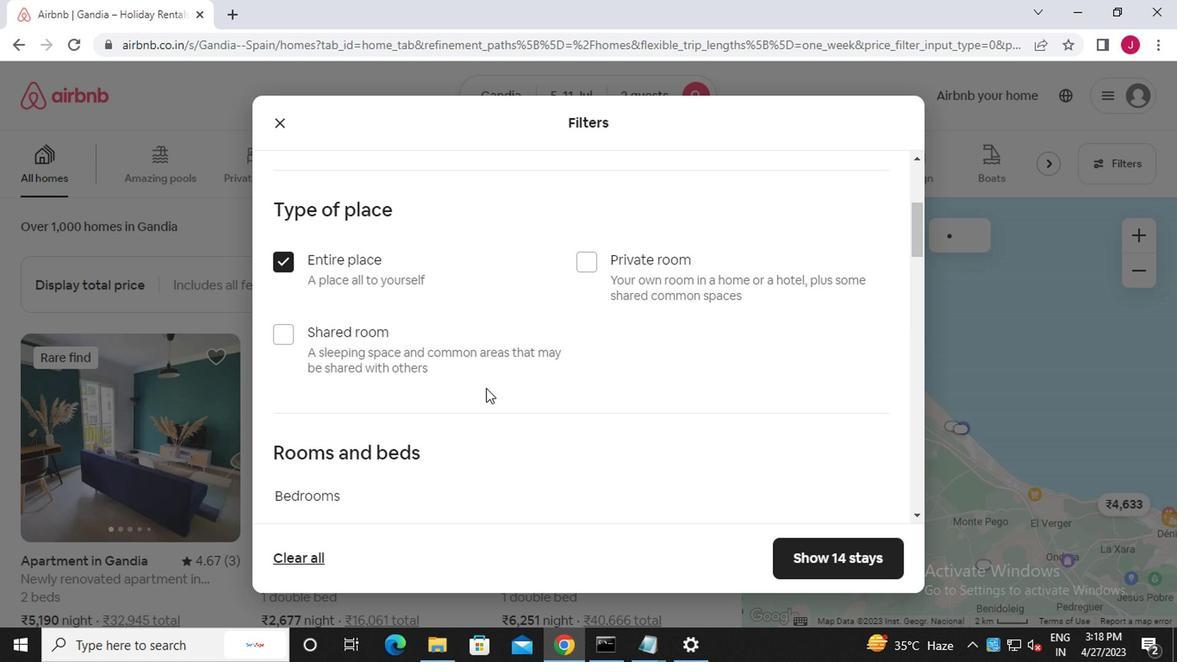 
Action: Mouse moved to (482, 392)
Screenshot: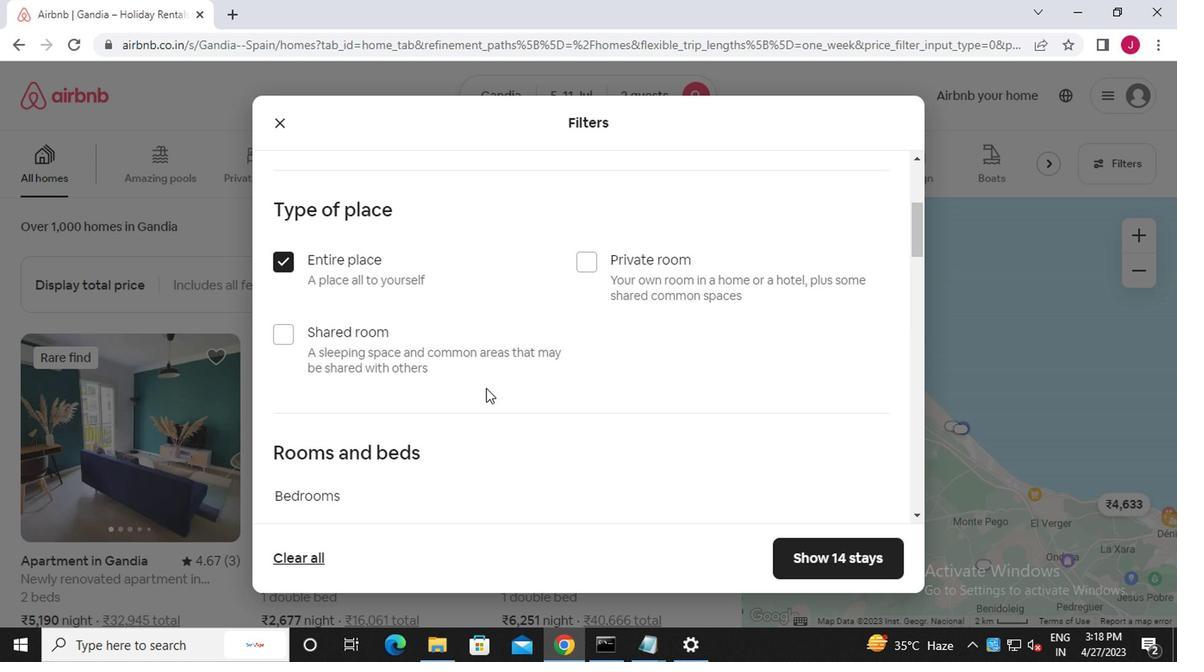 
Action: Mouse scrolled (482, 392) with delta (0, 0)
Screenshot: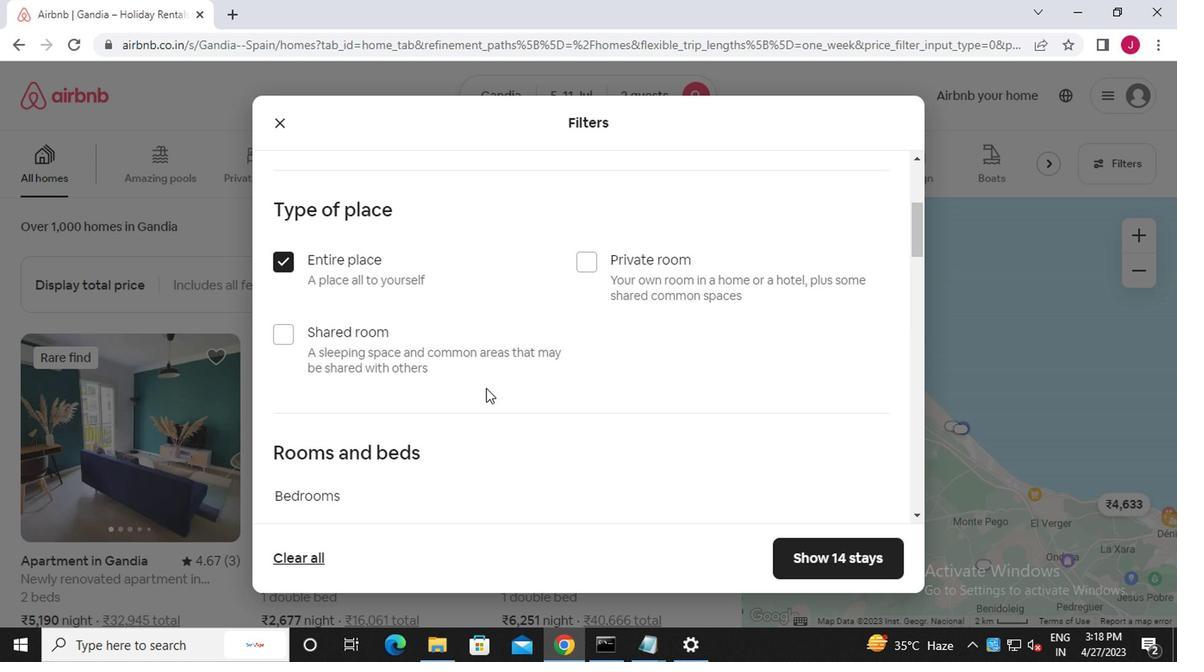 
Action: Mouse moved to (384, 371)
Screenshot: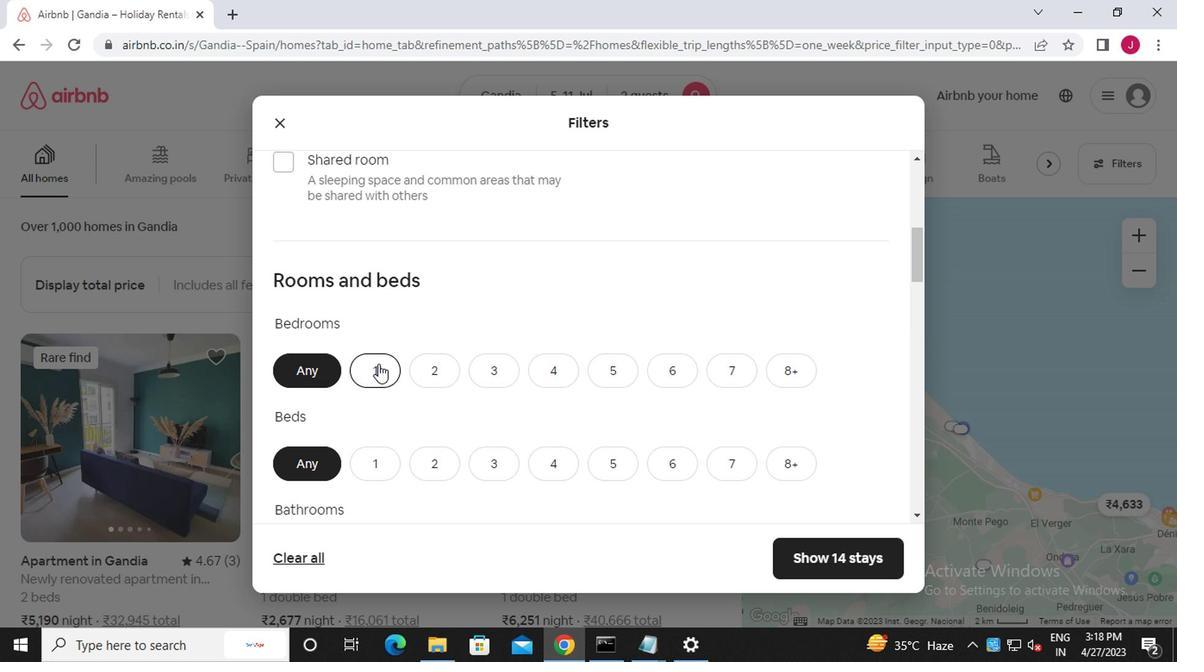 
Action: Mouse scrolled (384, 371) with delta (0, 0)
Screenshot: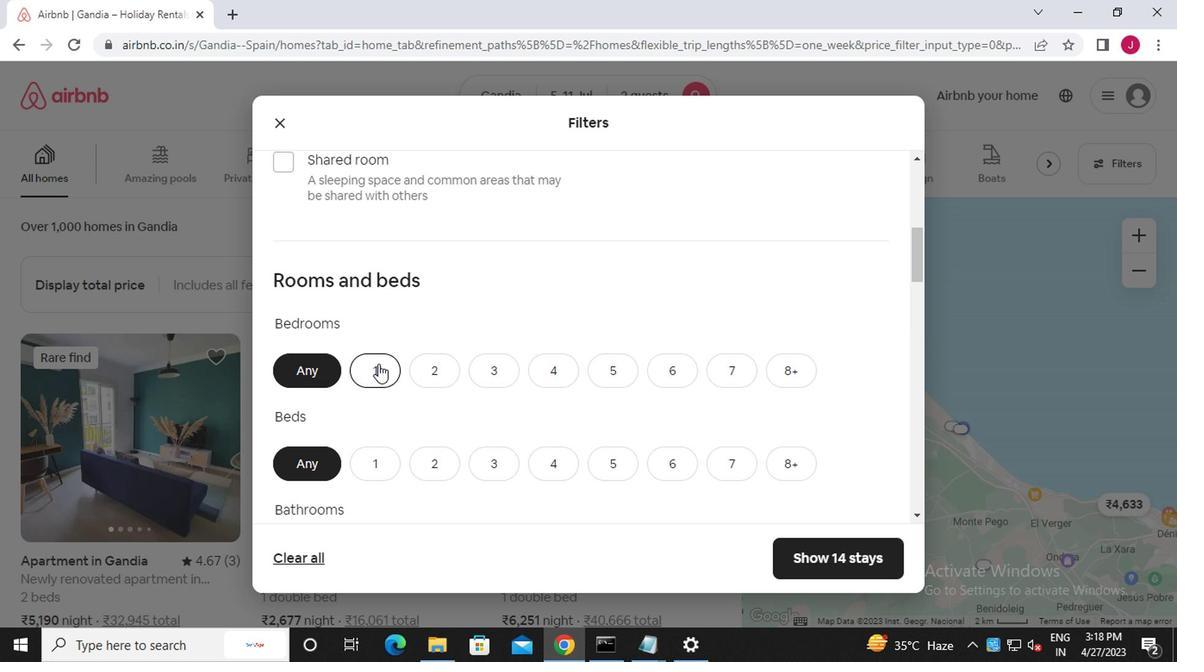 
Action: Mouse moved to (385, 373)
Screenshot: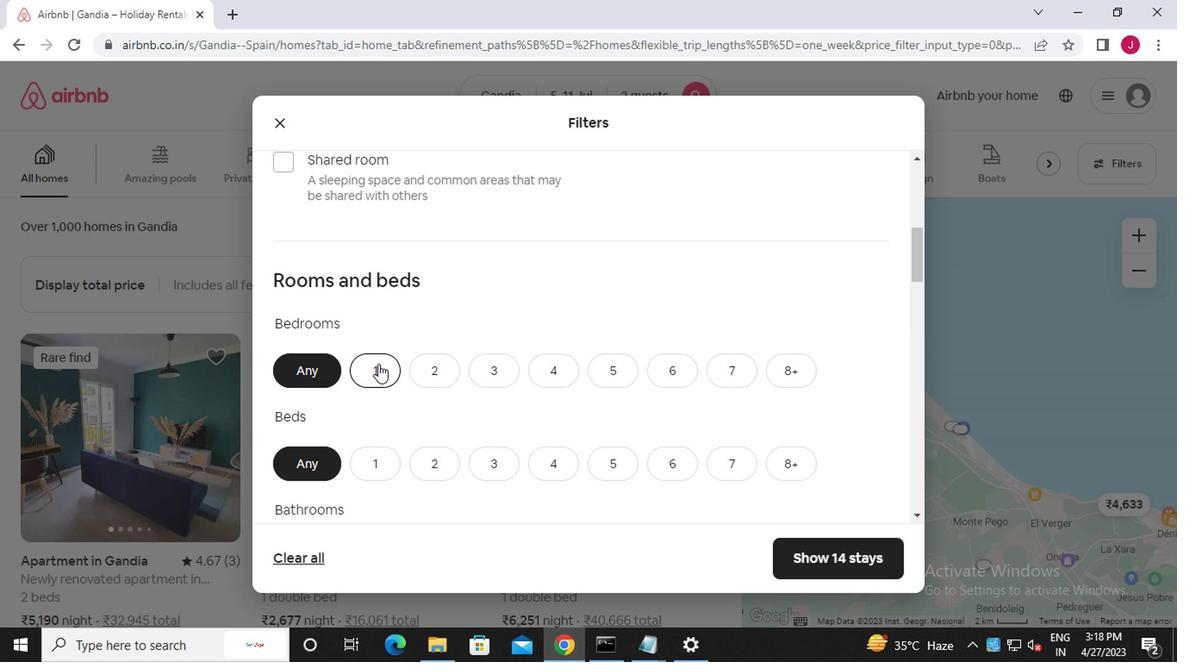 
Action: Mouse scrolled (385, 371) with delta (0, -1)
Screenshot: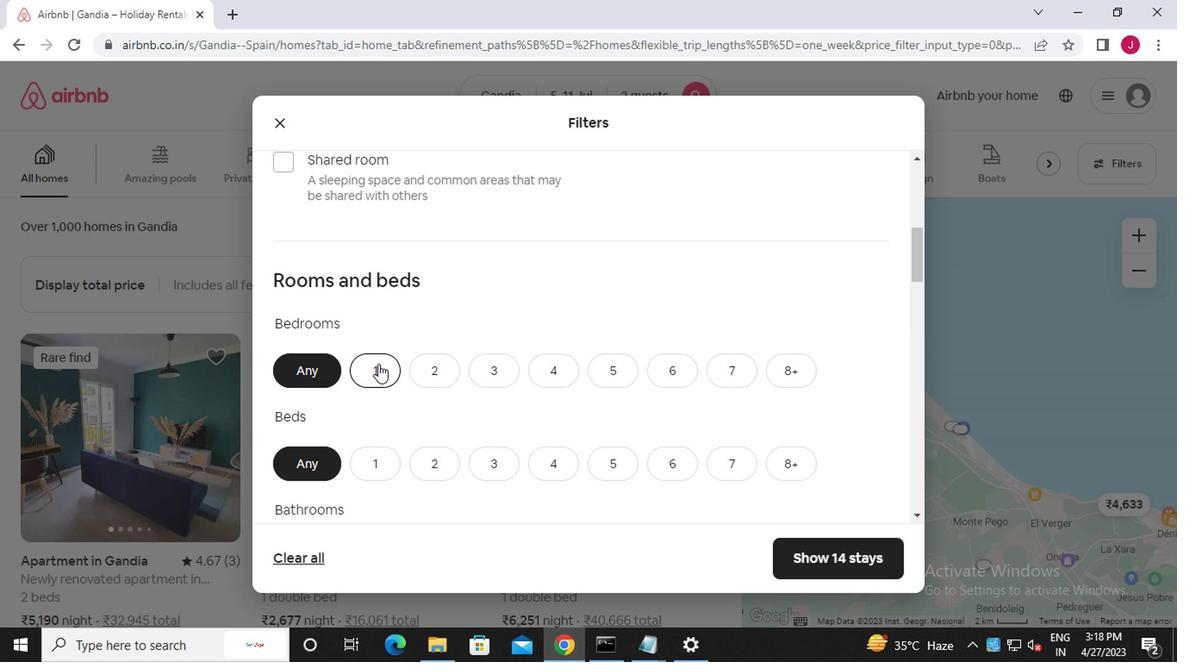
Action: Mouse moved to (436, 198)
Screenshot: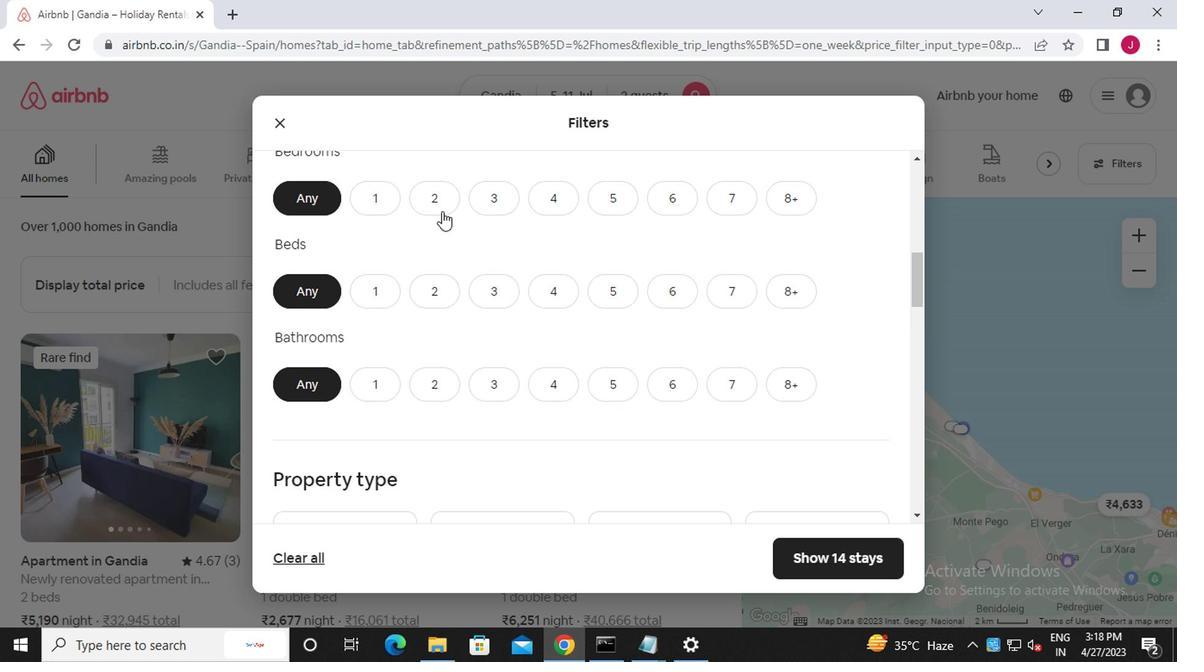 
Action: Mouse pressed left at (436, 198)
Screenshot: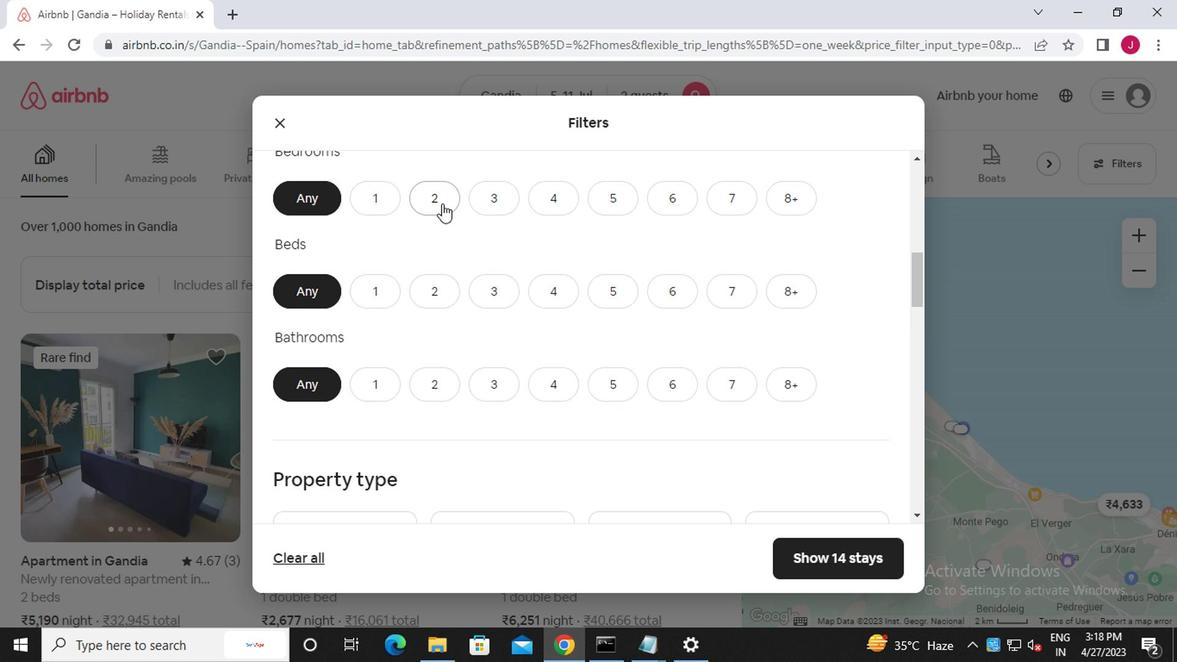 
Action: Mouse moved to (436, 290)
Screenshot: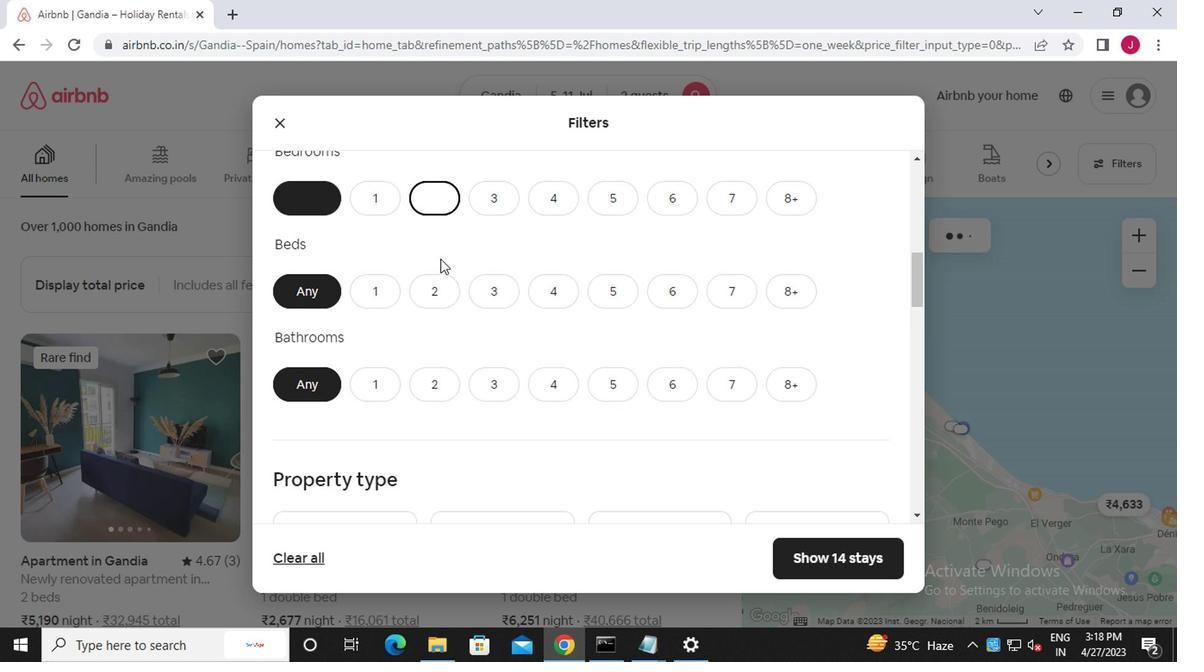 
Action: Mouse pressed left at (436, 290)
Screenshot: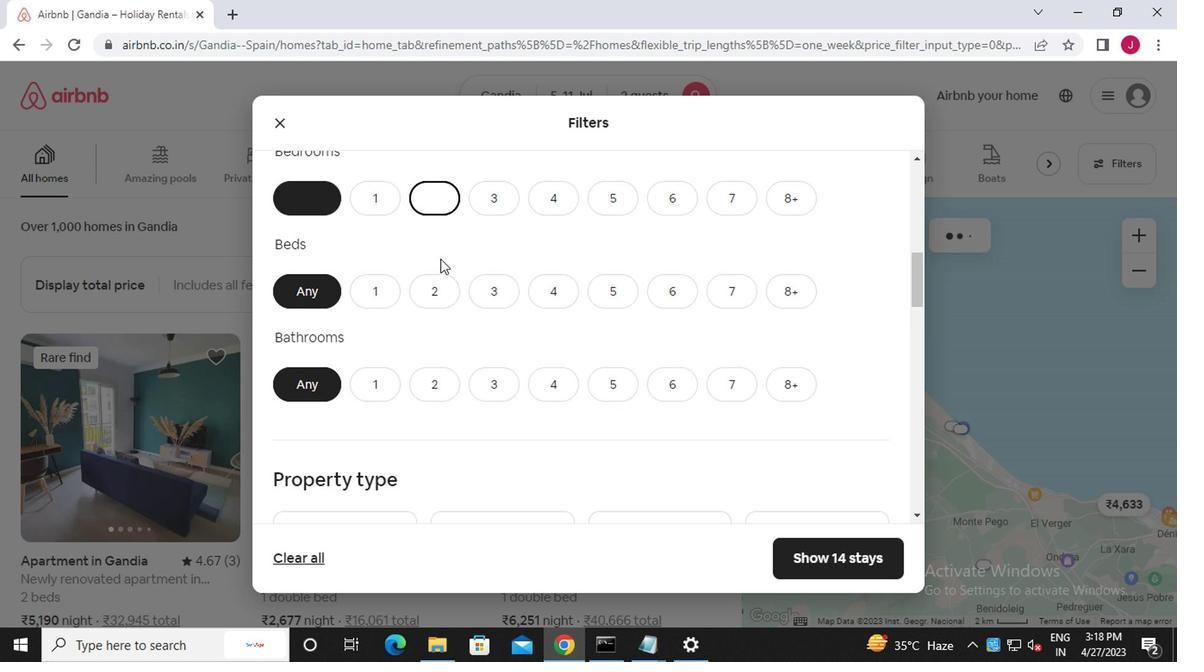 
Action: Mouse moved to (379, 384)
Screenshot: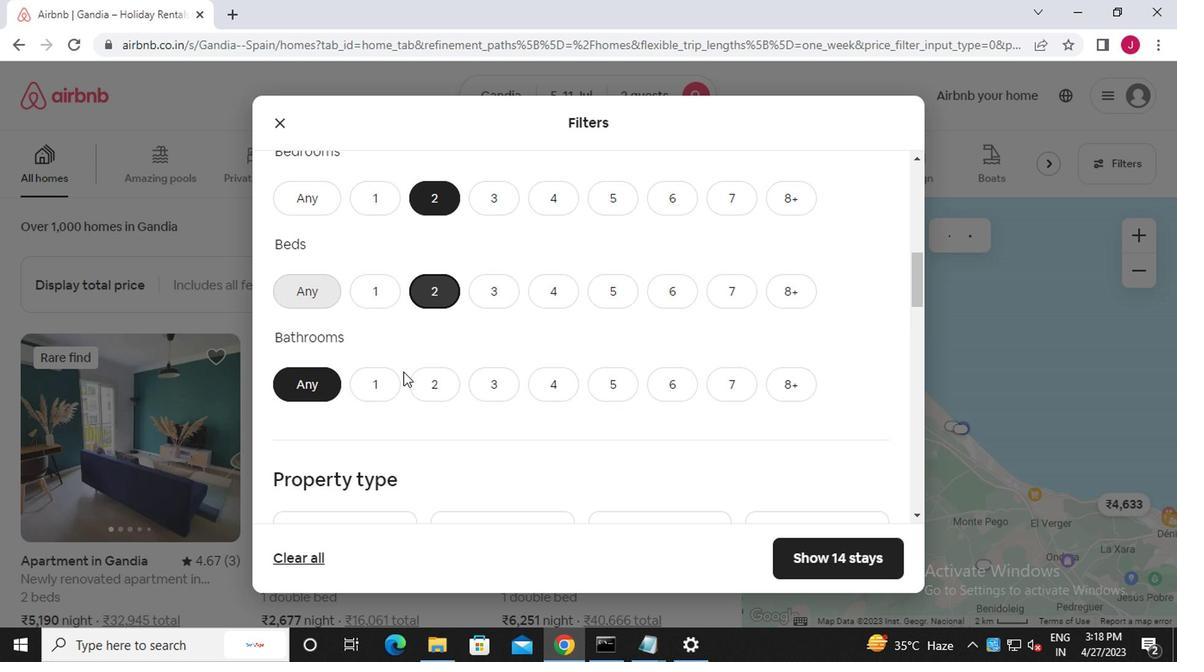 
Action: Mouse pressed left at (379, 384)
Screenshot: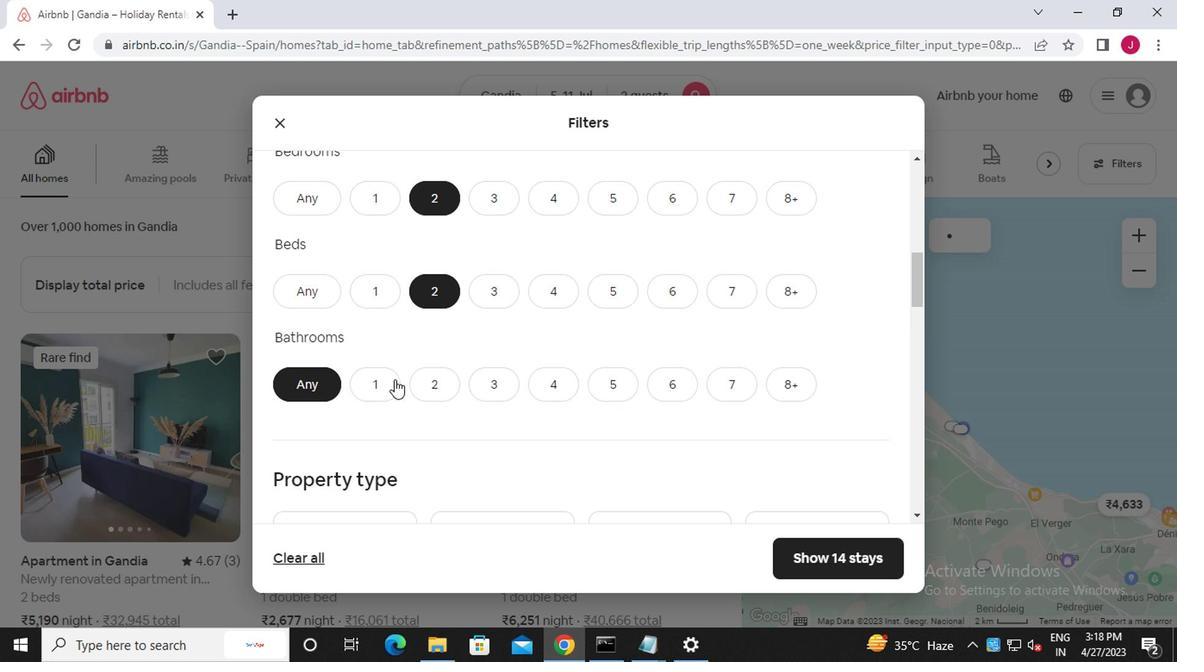 
Action: Mouse moved to (455, 449)
Screenshot: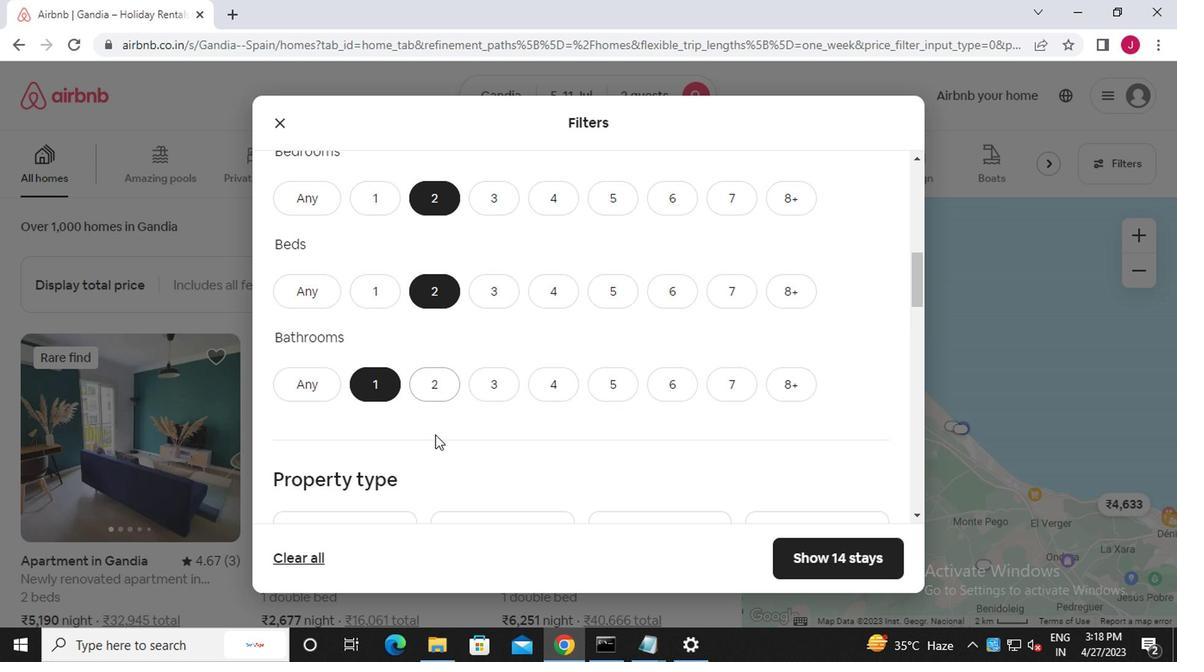 
Action: Mouse scrolled (455, 447) with delta (0, -1)
Screenshot: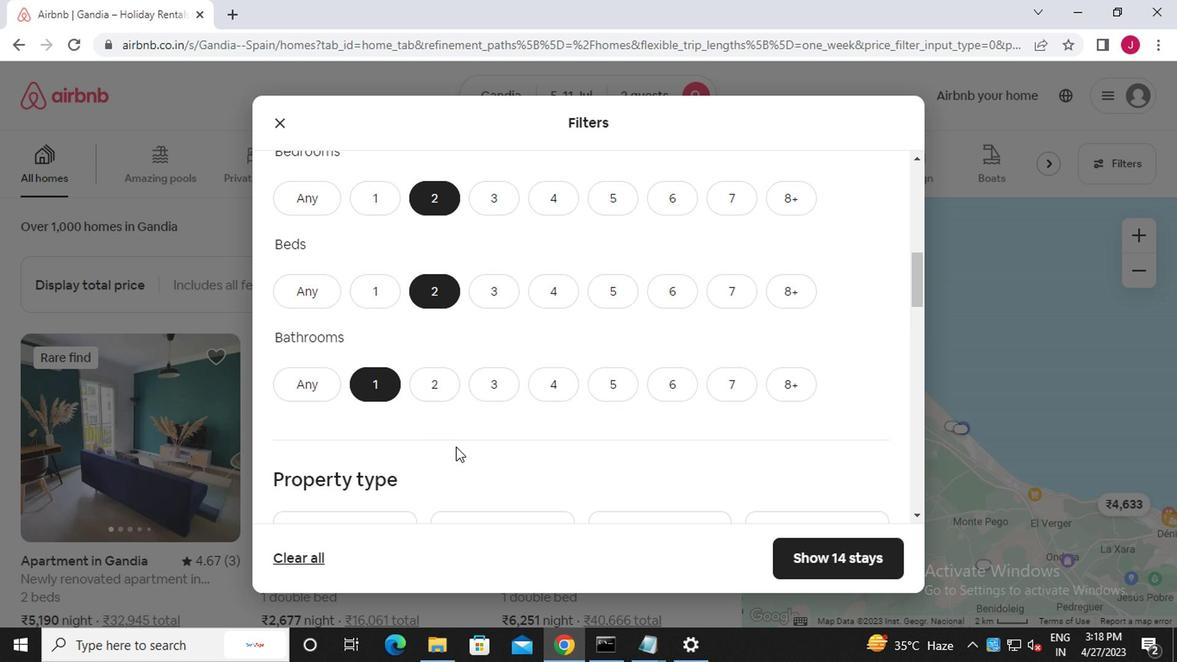 
Action: Mouse scrolled (455, 447) with delta (0, -1)
Screenshot: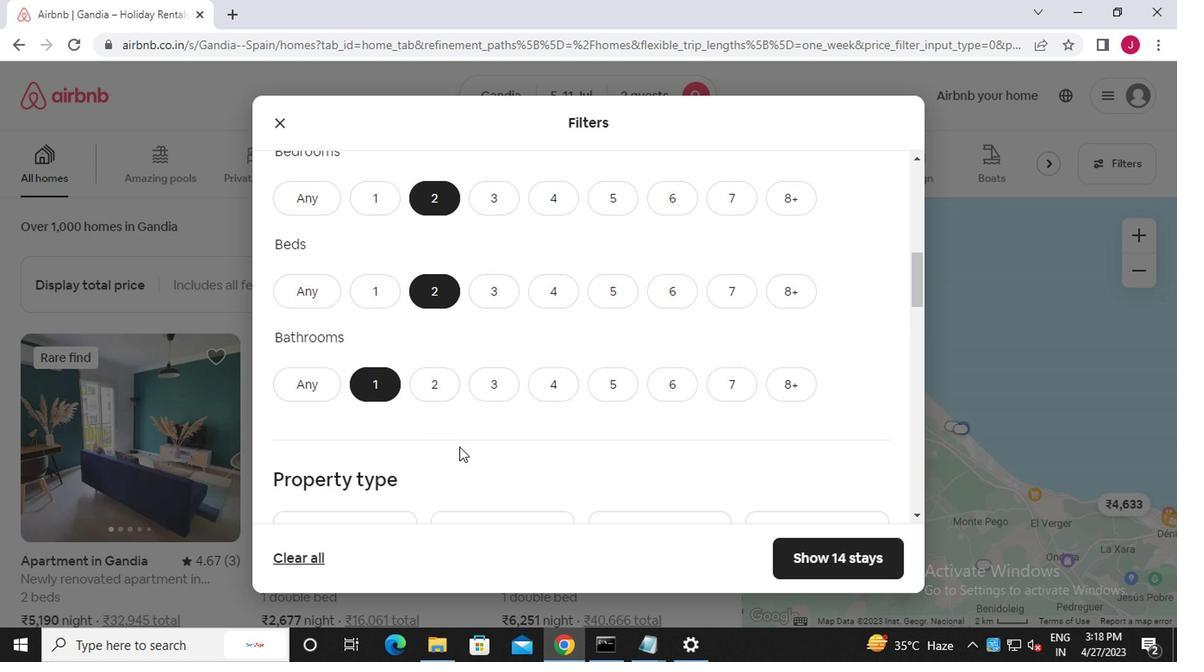 
Action: Mouse moved to (344, 402)
Screenshot: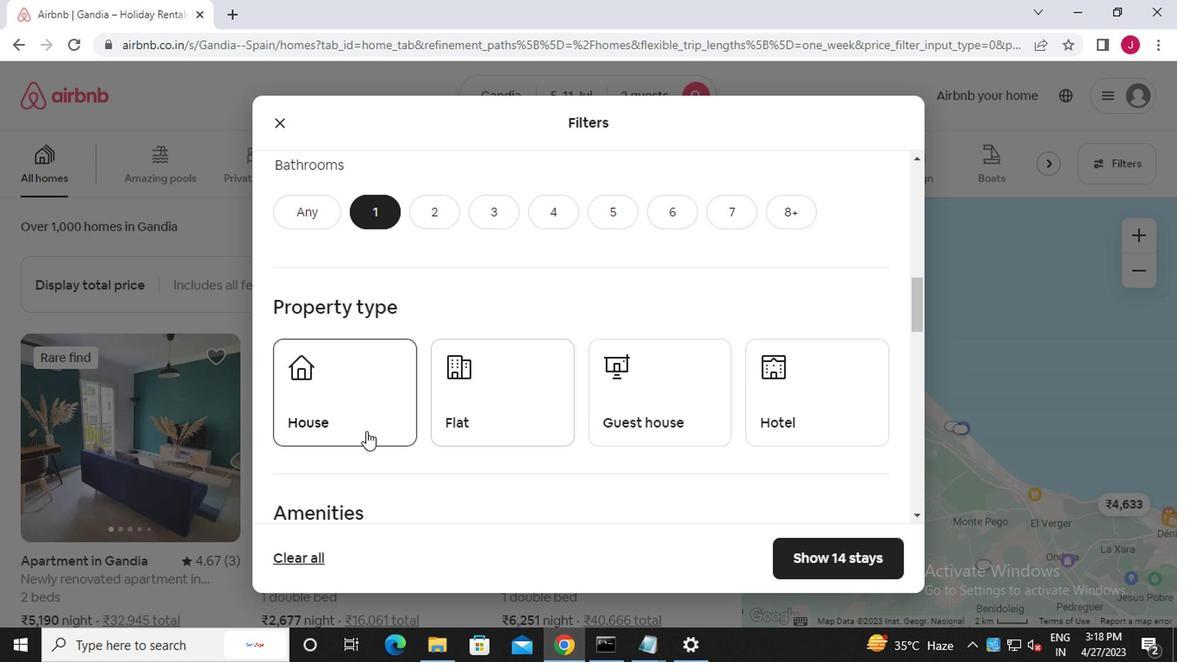 
Action: Mouse pressed left at (344, 402)
Screenshot: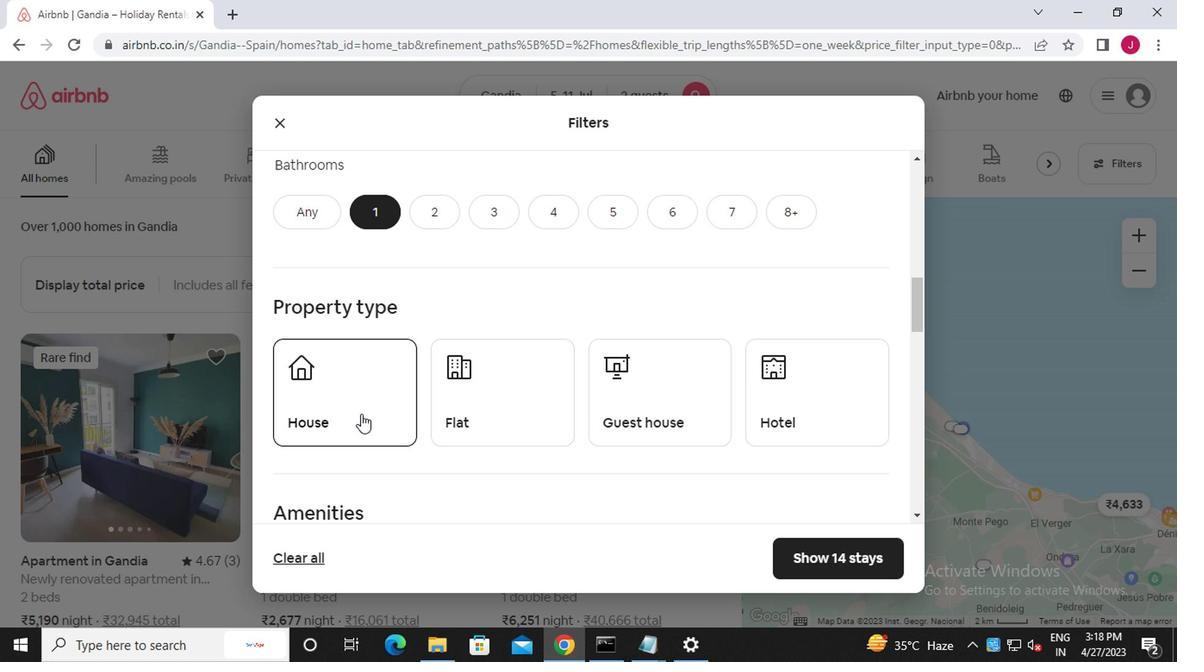 
Action: Mouse moved to (481, 419)
Screenshot: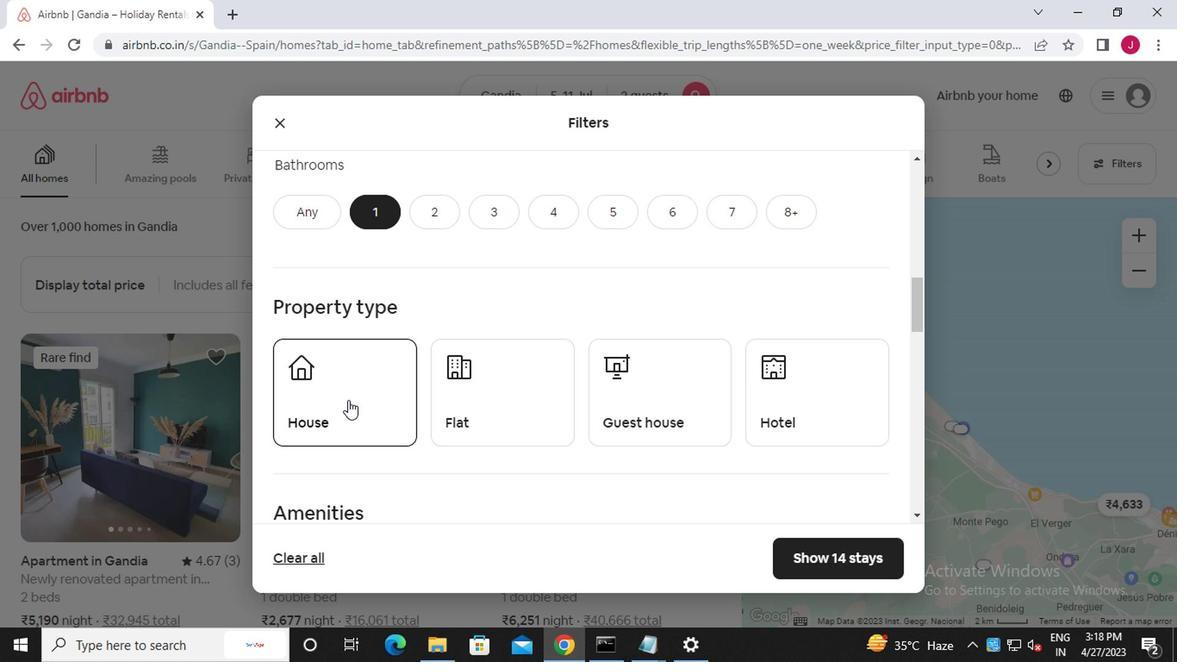 
Action: Mouse pressed left at (481, 419)
Screenshot: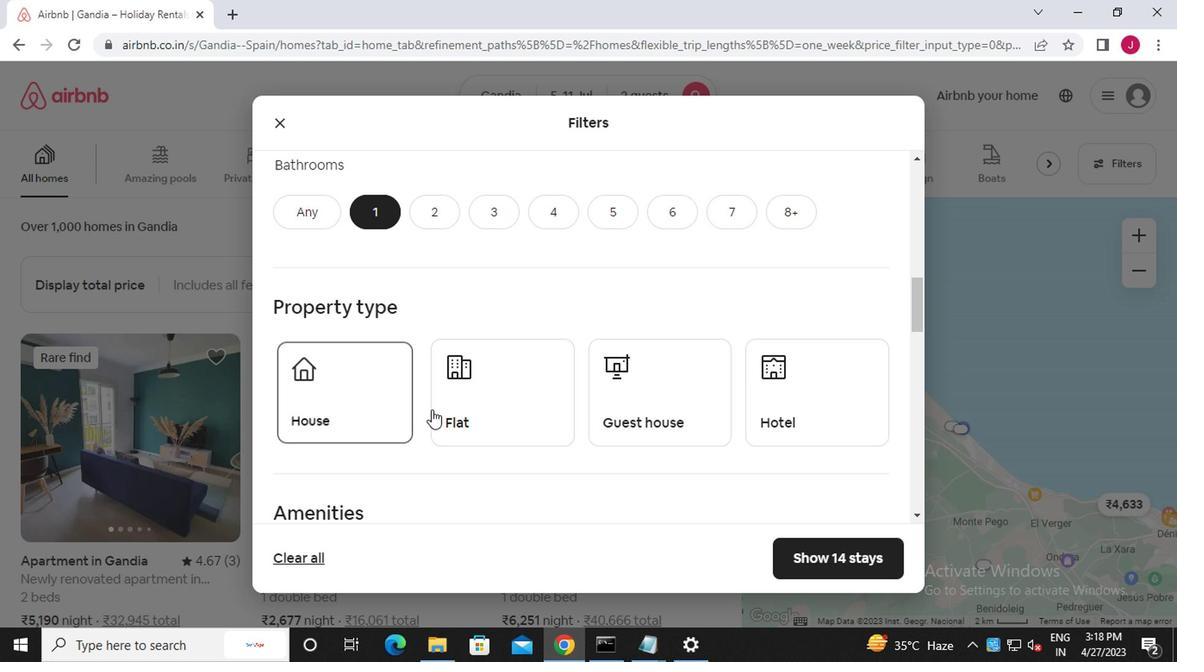 
Action: Mouse moved to (626, 407)
Screenshot: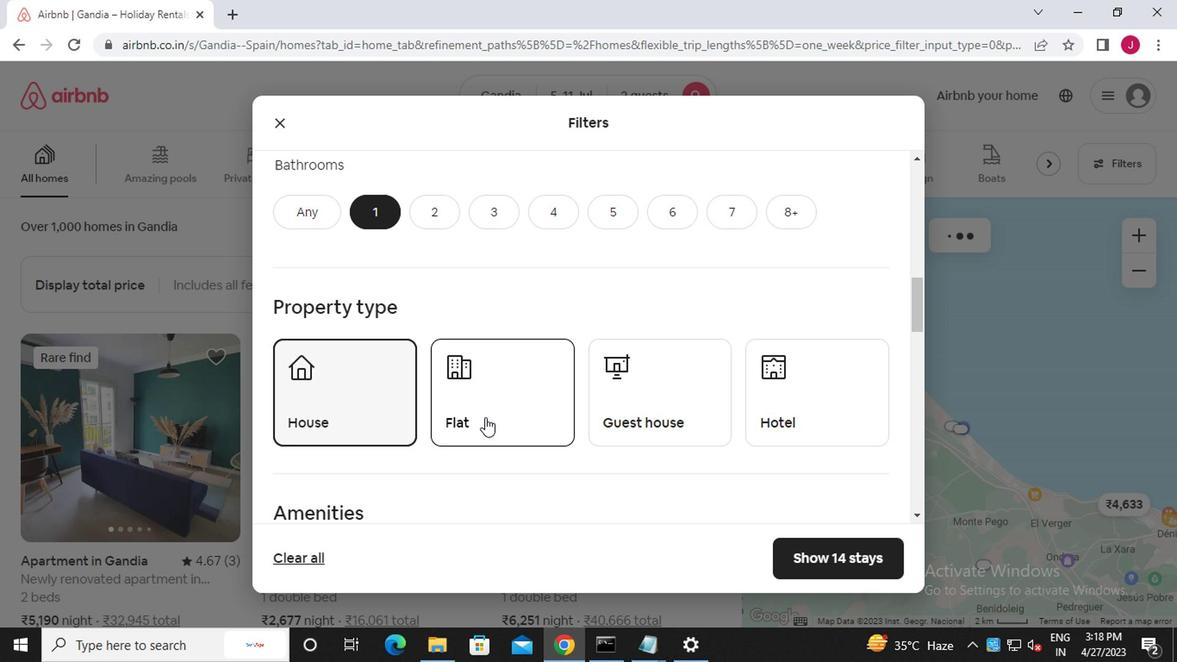 
Action: Mouse pressed left at (626, 407)
Screenshot: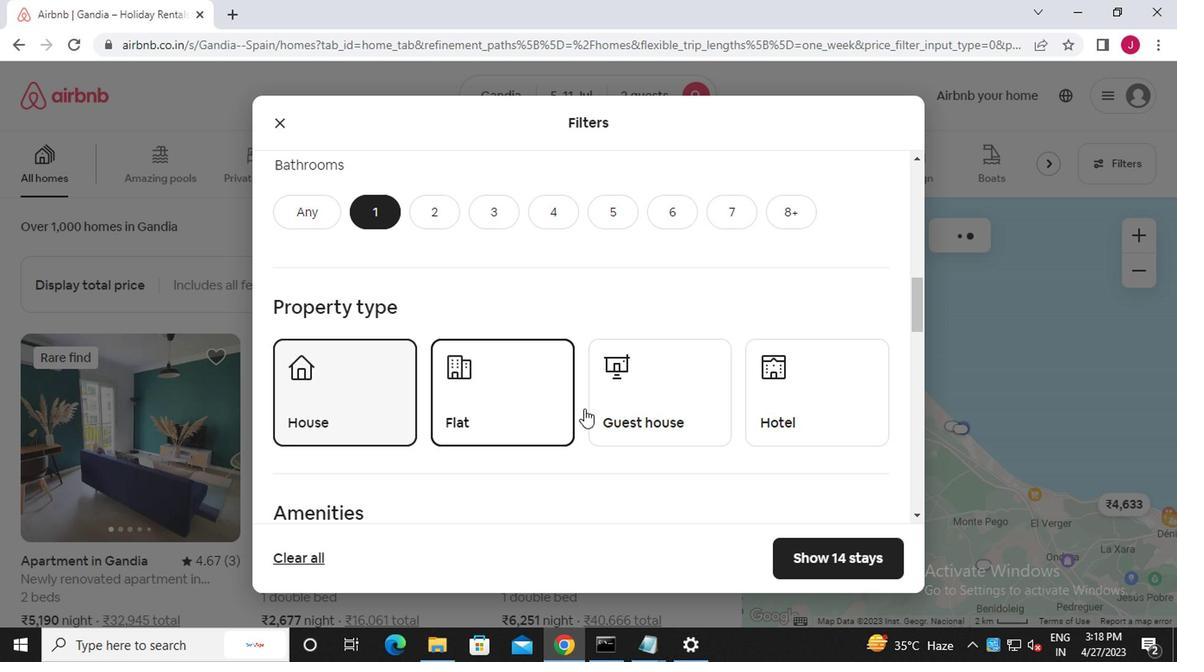 
Action: Mouse moved to (681, 422)
Screenshot: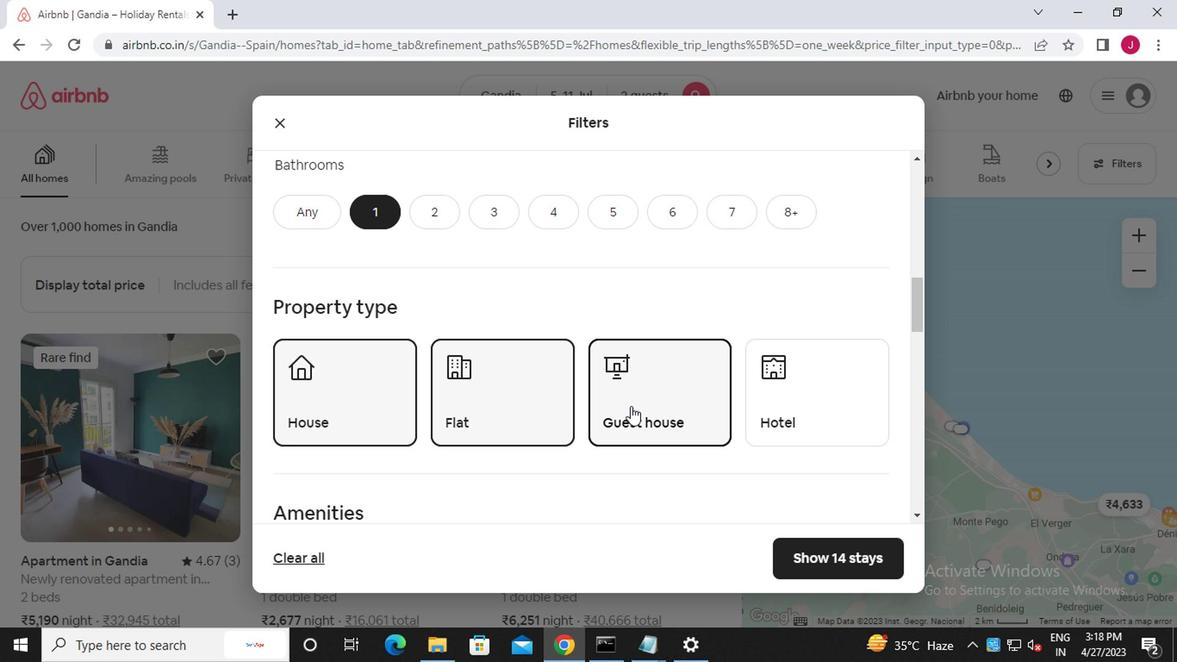 
Action: Mouse scrolled (681, 422) with delta (0, 0)
Screenshot: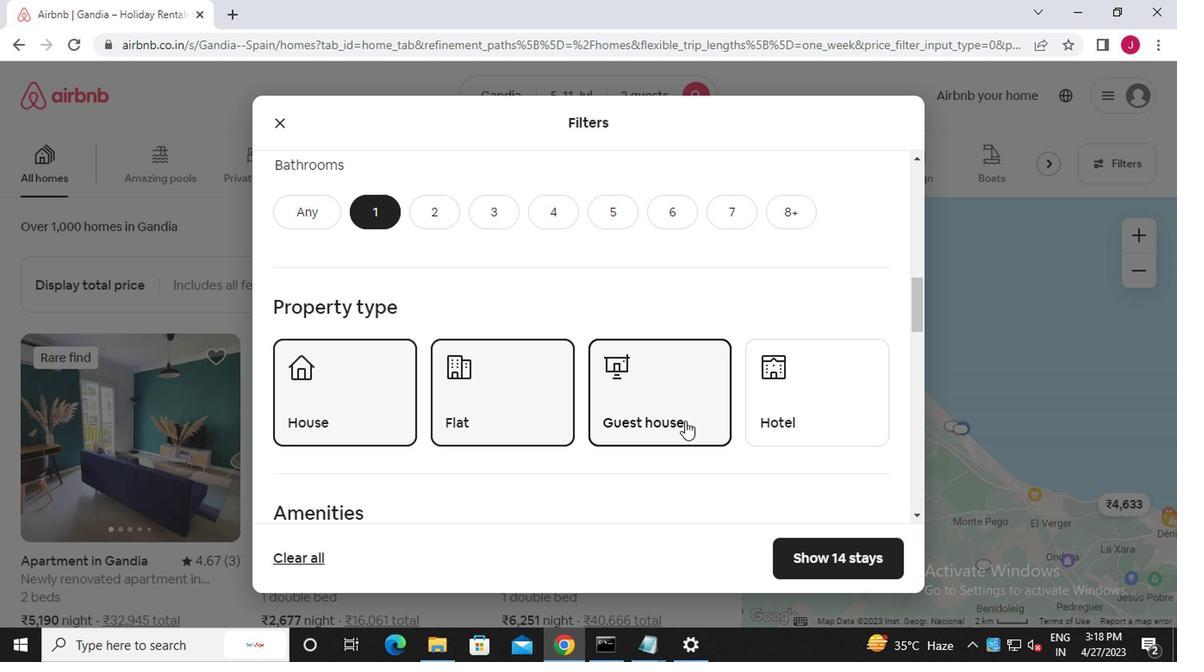 
Action: Mouse scrolled (681, 422) with delta (0, 0)
Screenshot: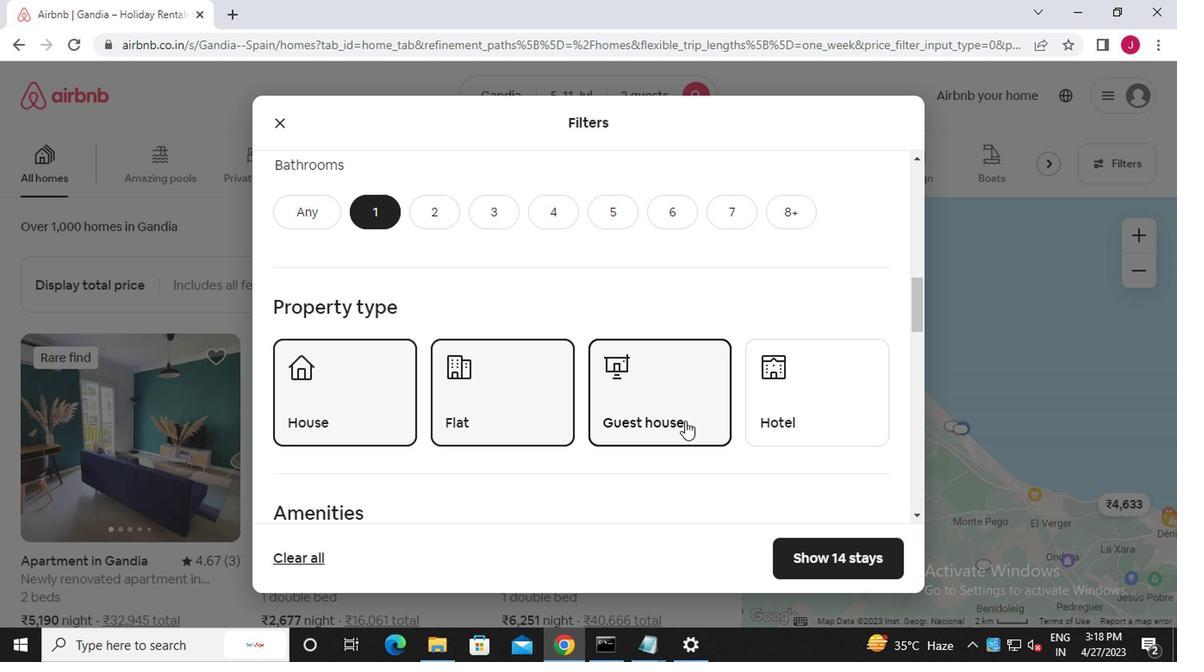 
Action: Mouse scrolled (681, 422) with delta (0, 0)
Screenshot: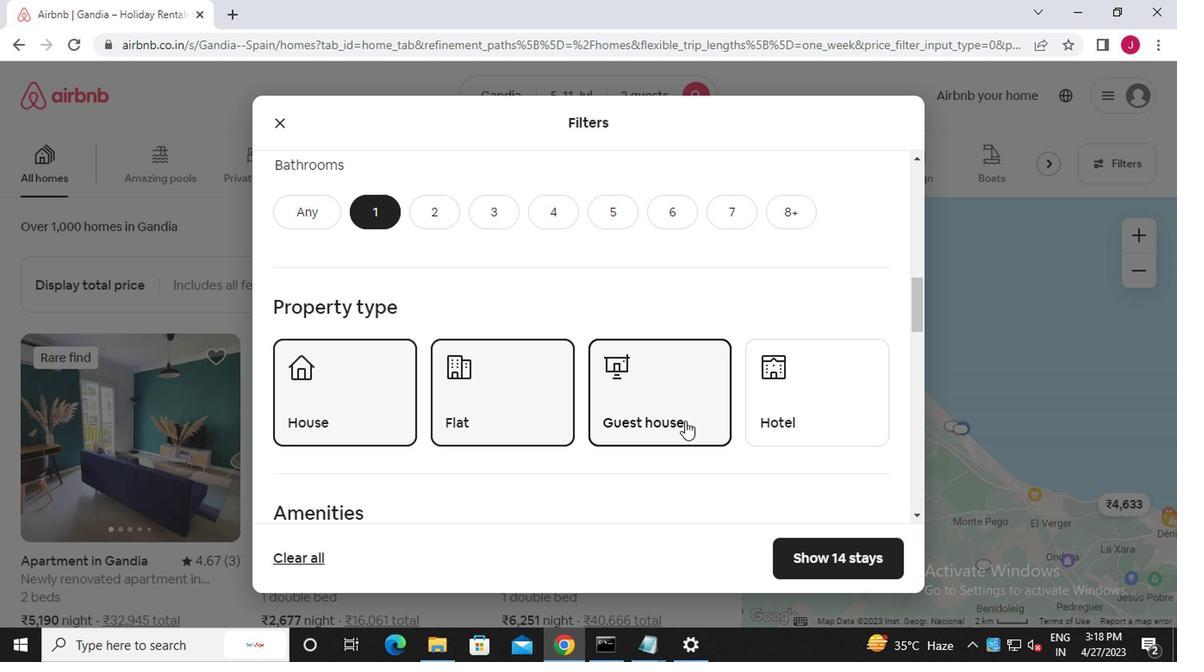 
Action: Mouse scrolled (681, 422) with delta (0, 0)
Screenshot: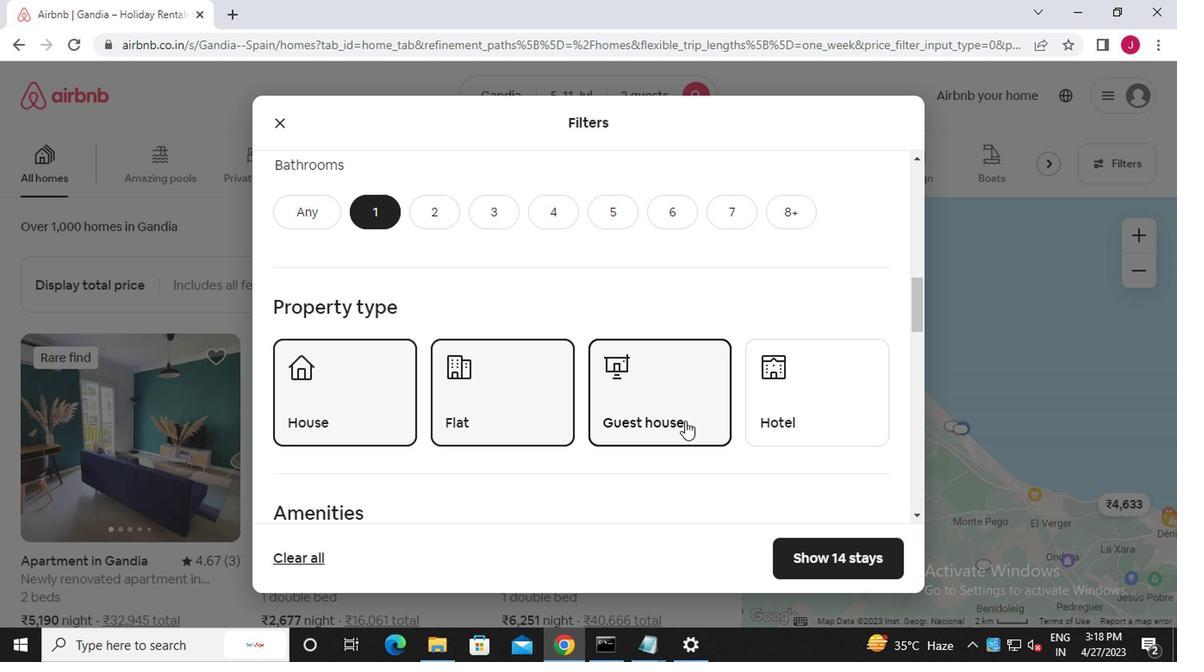 
Action: Mouse moved to (681, 422)
Screenshot: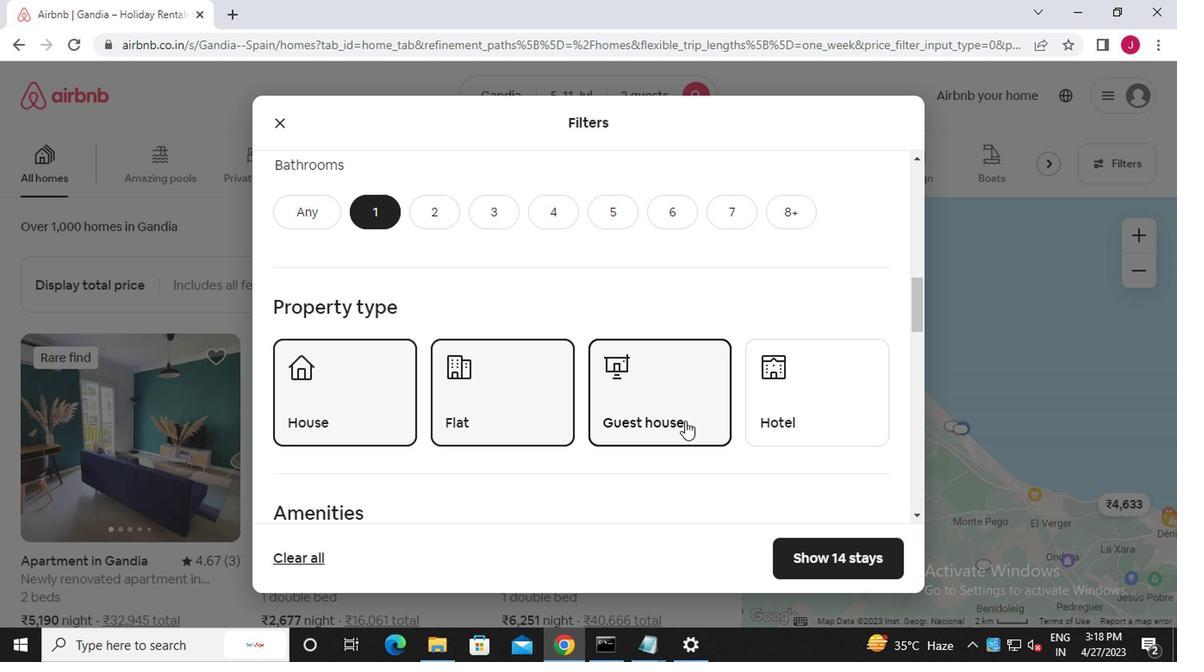 
Action: Mouse scrolled (681, 422) with delta (0, 0)
Screenshot: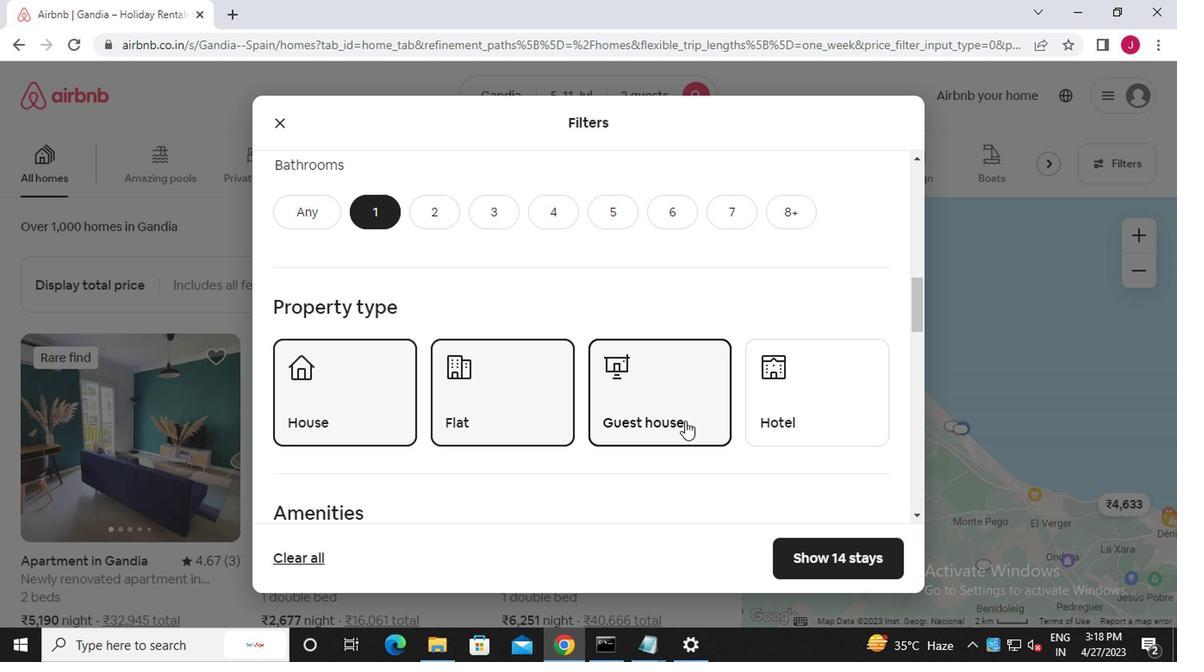 
Action: Mouse moved to (852, 492)
Screenshot: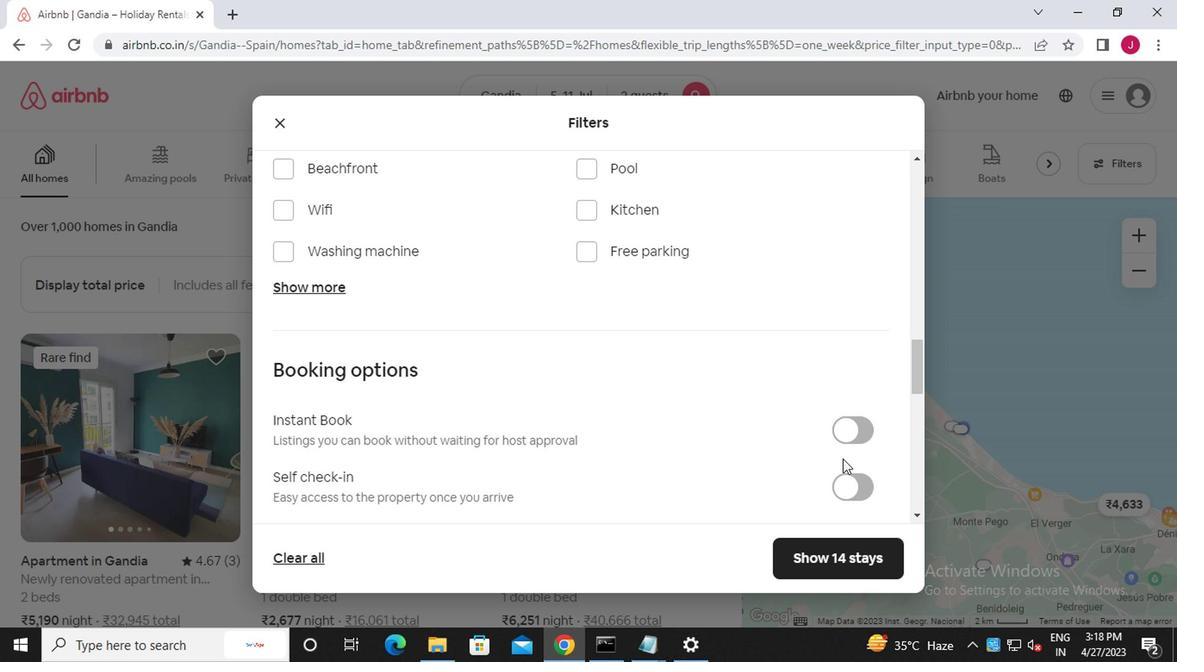 
Action: Mouse pressed left at (852, 492)
Screenshot: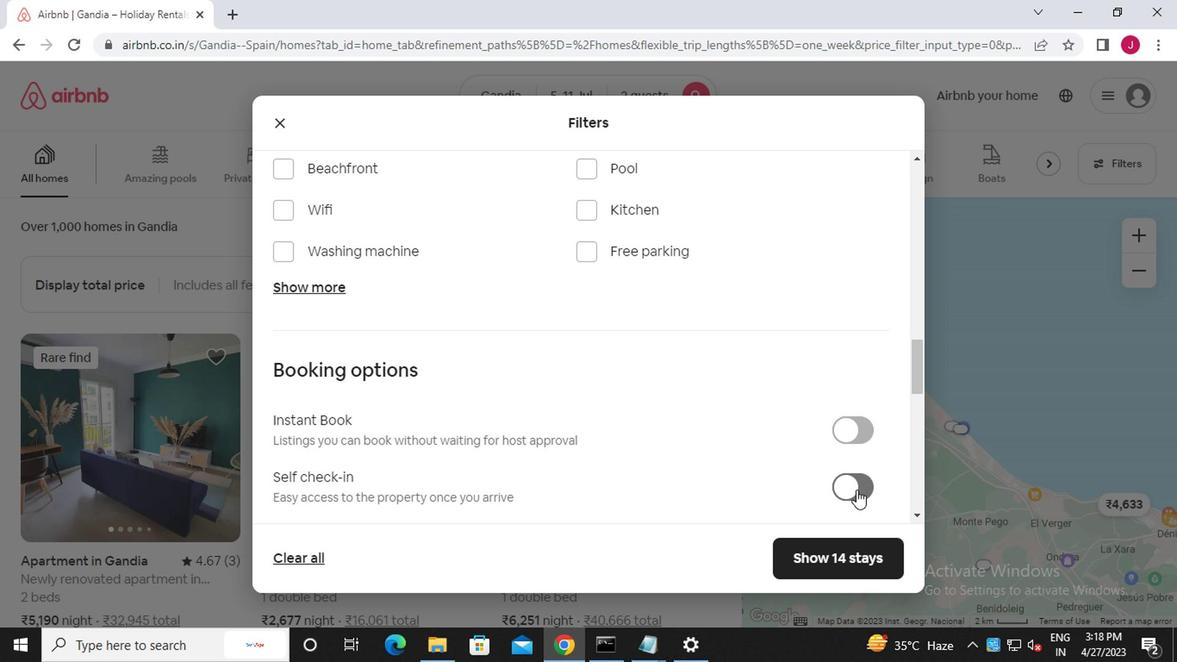 
Action: Mouse moved to (406, 415)
Screenshot: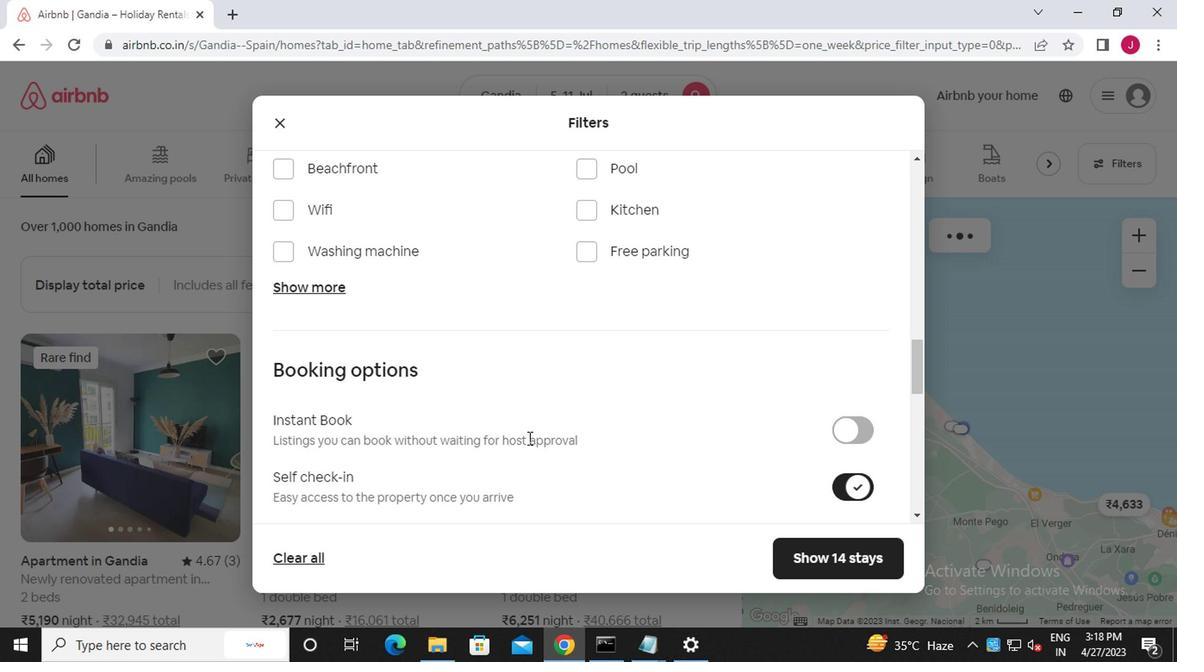 
Action: Mouse scrolled (406, 414) with delta (0, -1)
Screenshot: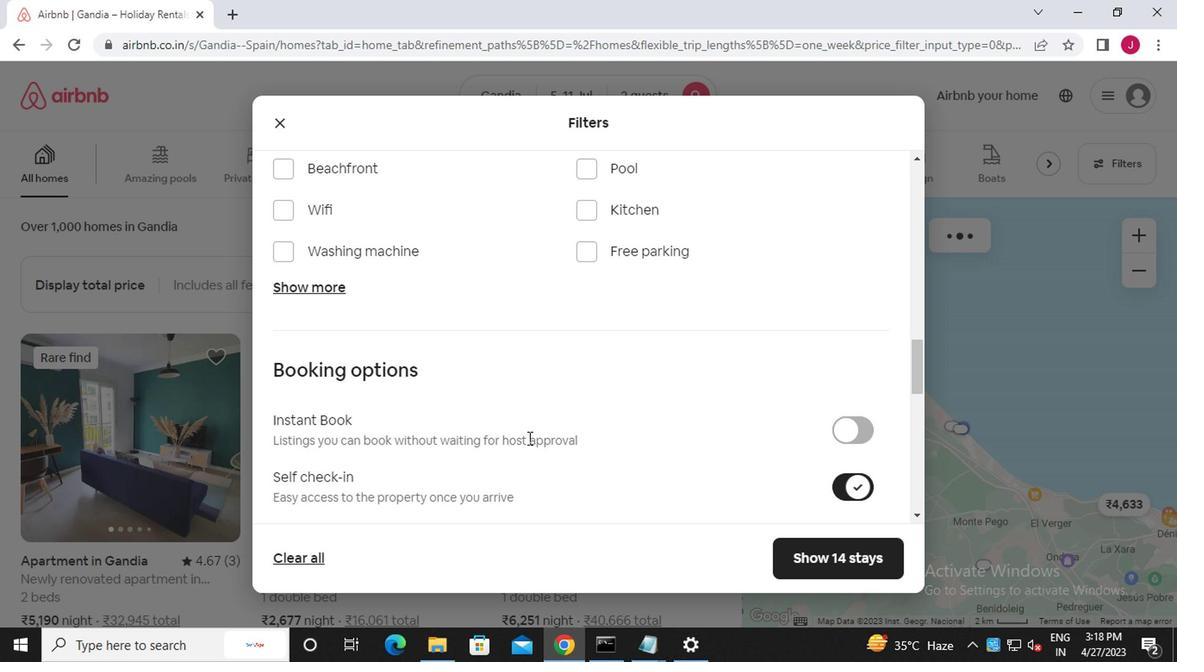 
Action: Mouse moved to (404, 415)
Screenshot: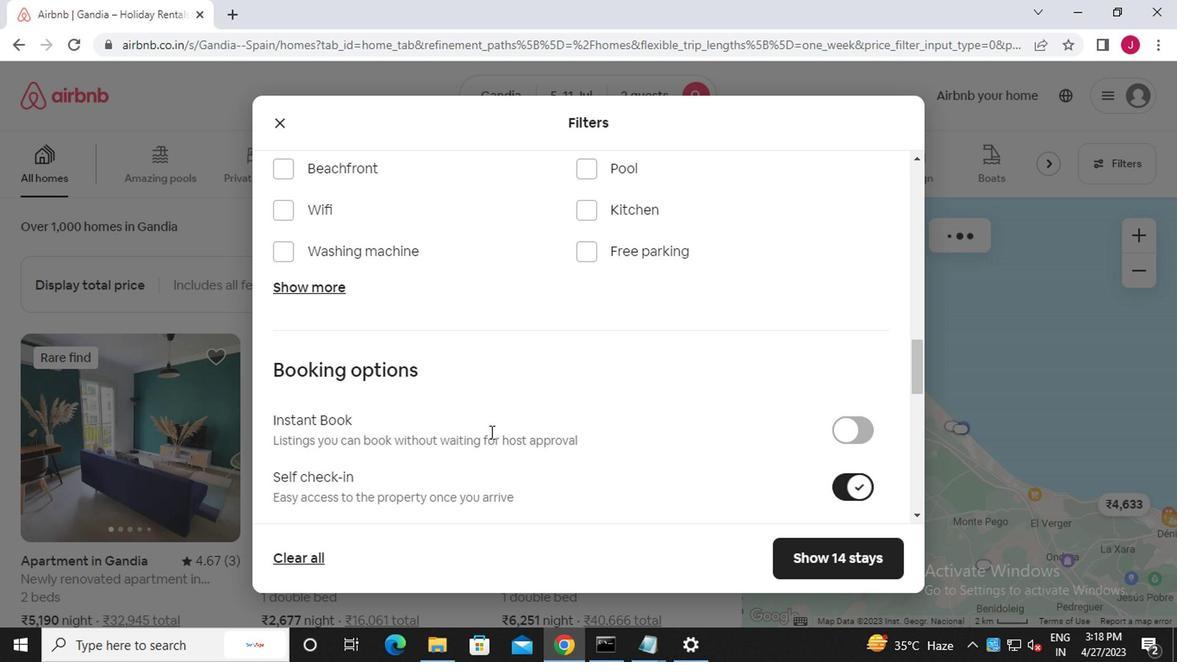 
Action: Mouse scrolled (404, 414) with delta (0, -1)
Screenshot: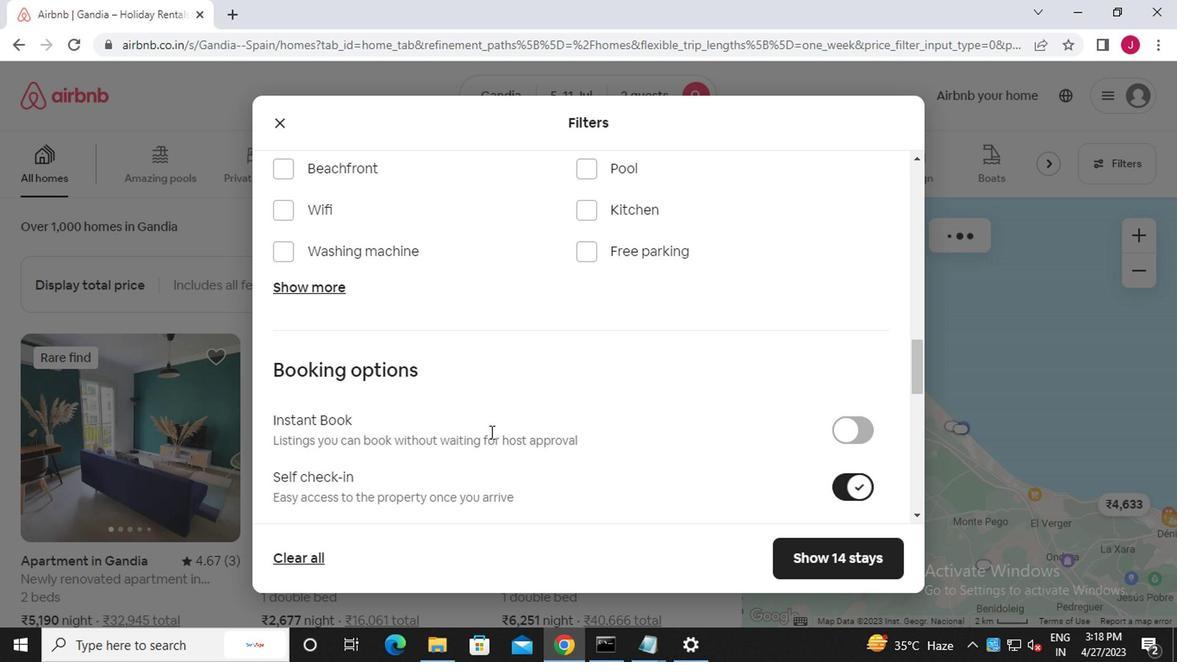 
Action: Mouse moved to (402, 415)
Screenshot: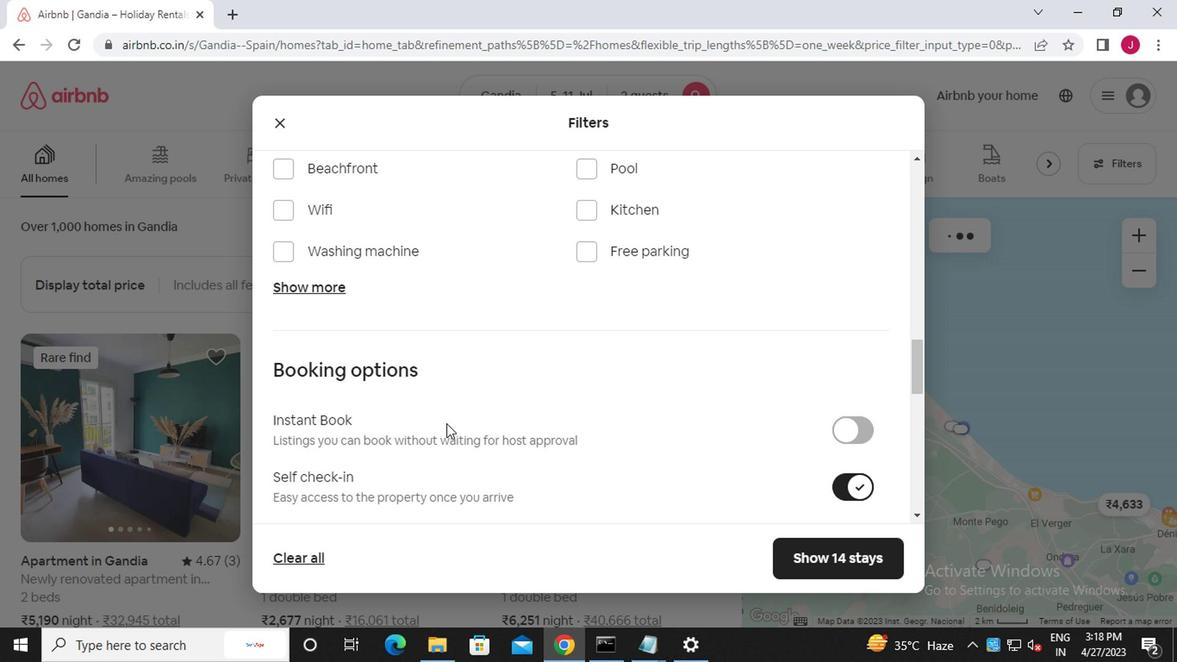 
Action: Mouse scrolled (402, 414) with delta (0, -1)
Screenshot: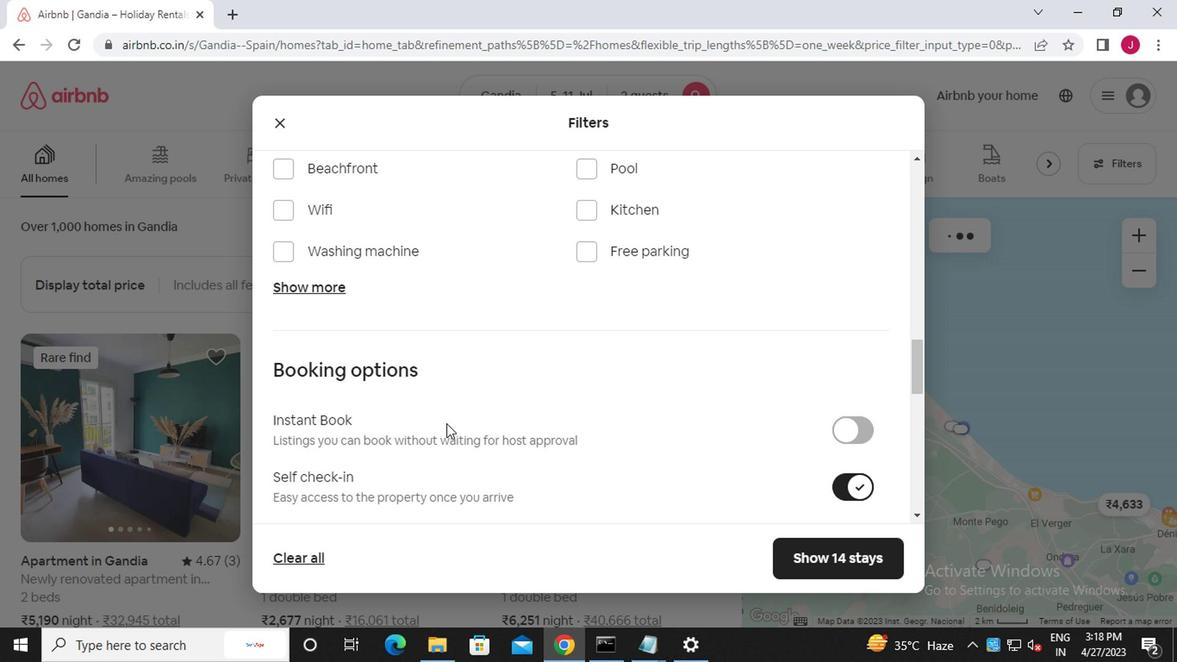 
Action: Mouse moved to (401, 415)
Screenshot: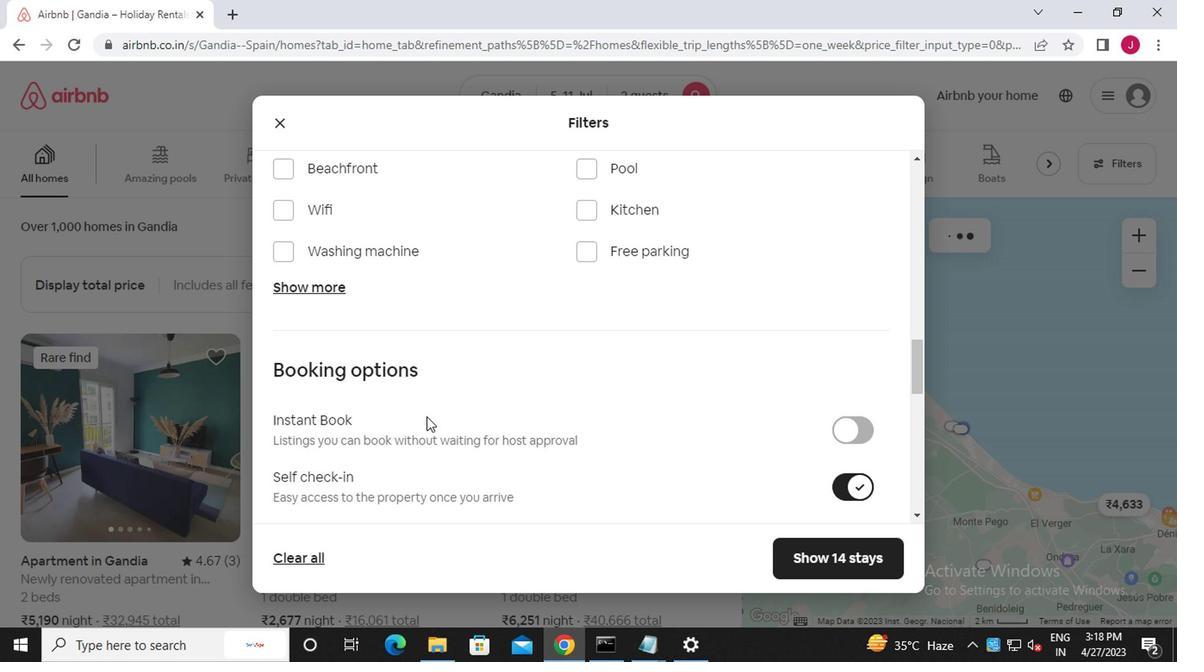 
Action: Mouse scrolled (401, 414) with delta (0, -1)
Screenshot: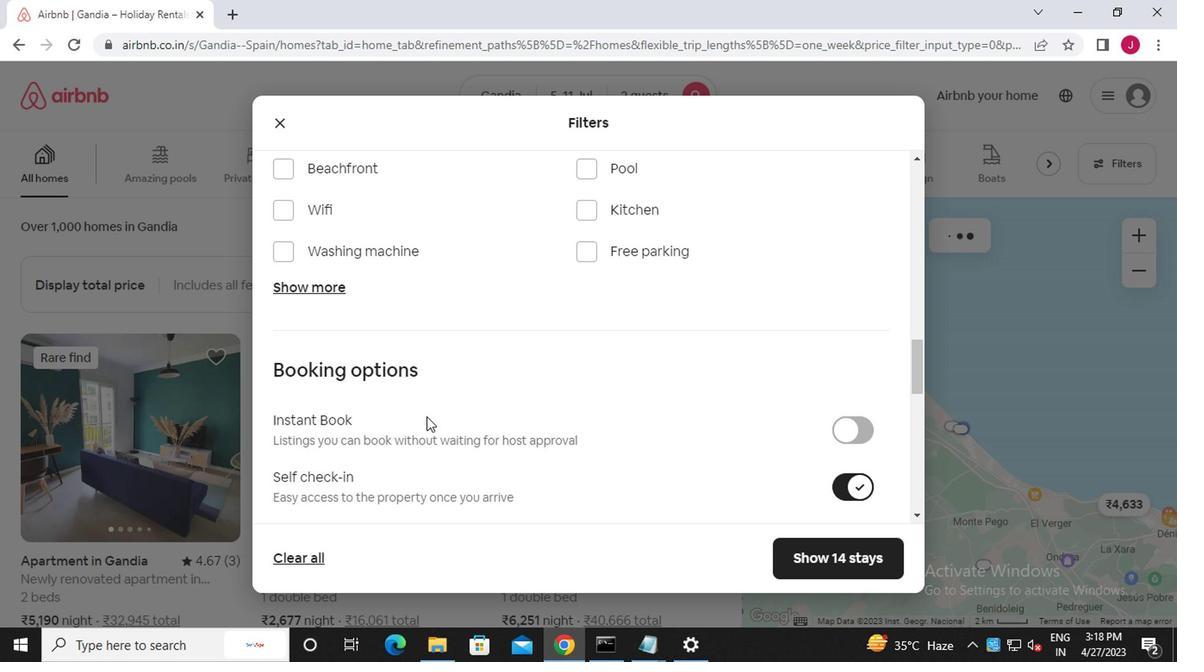 
Action: Mouse moved to (401, 415)
Screenshot: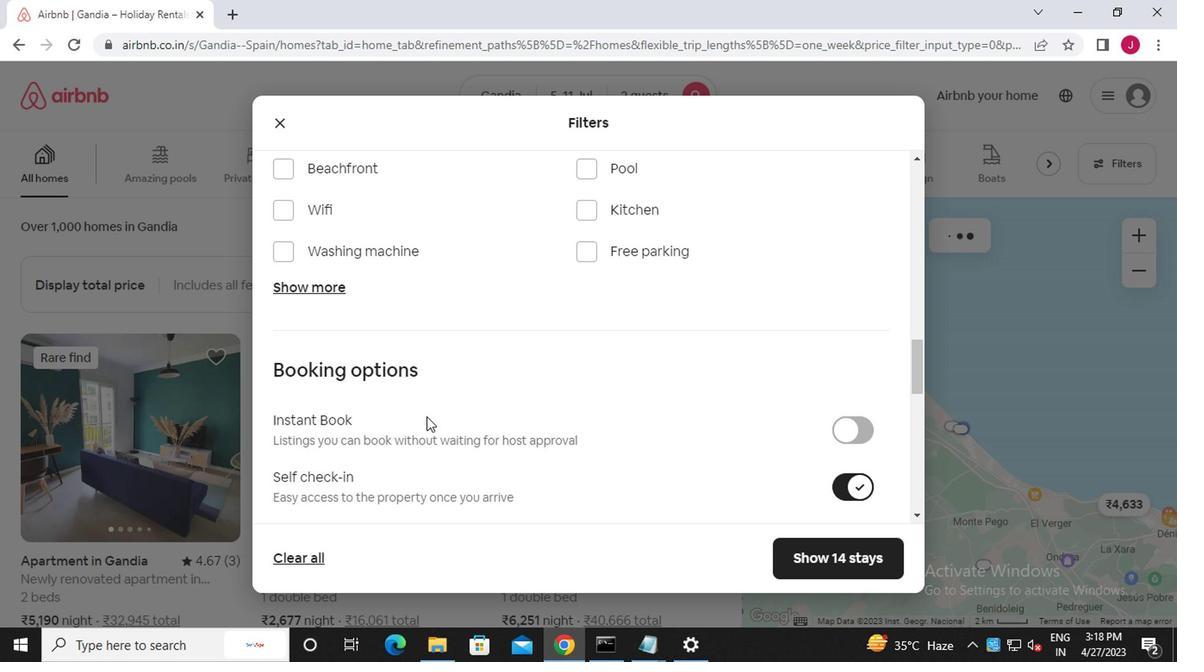 
Action: Mouse scrolled (401, 414) with delta (0, -1)
Screenshot: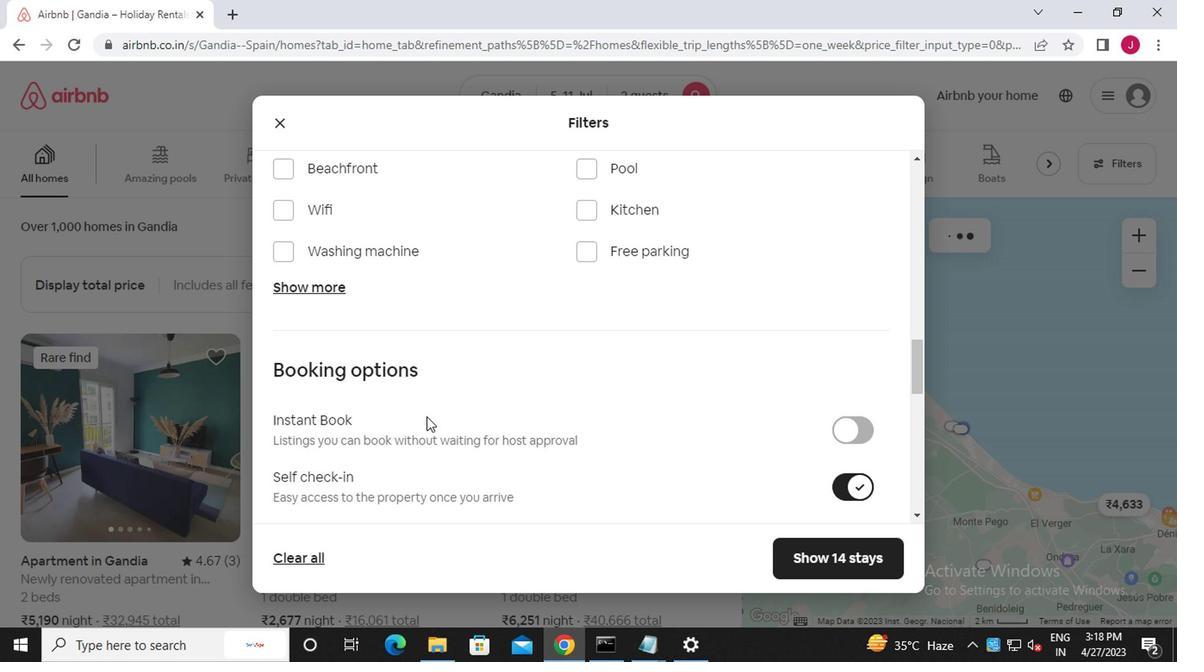 
Action: Mouse moved to (400, 415)
Screenshot: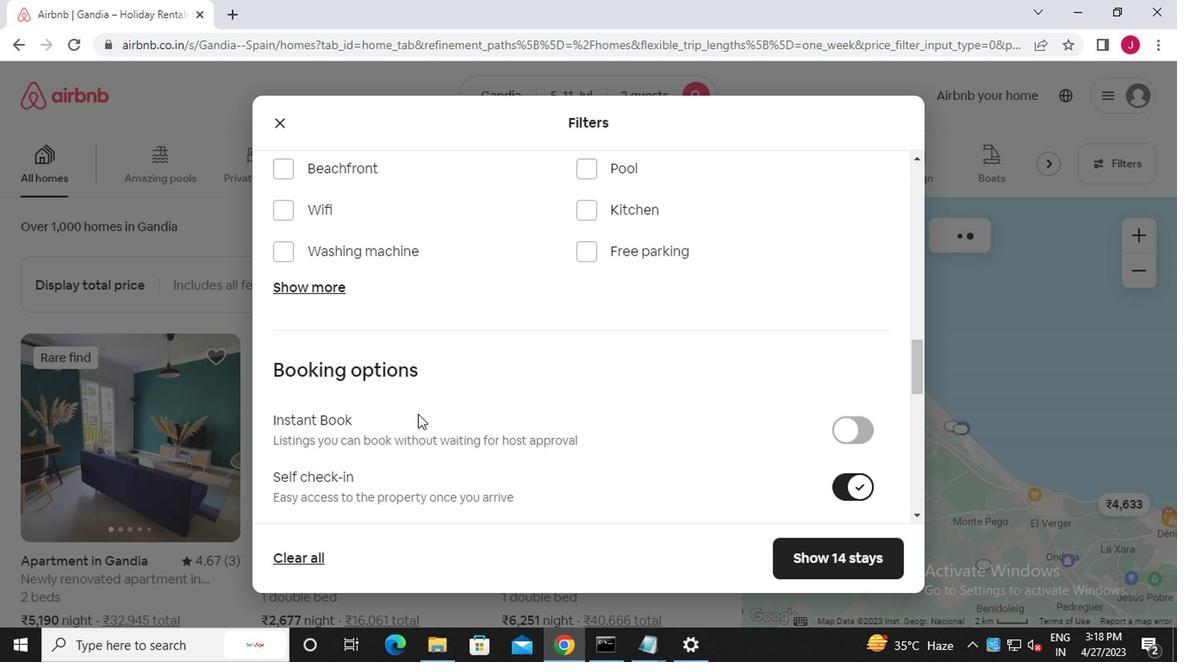 
Action: Mouse scrolled (400, 414) with delta (0, -1)
Screenshot: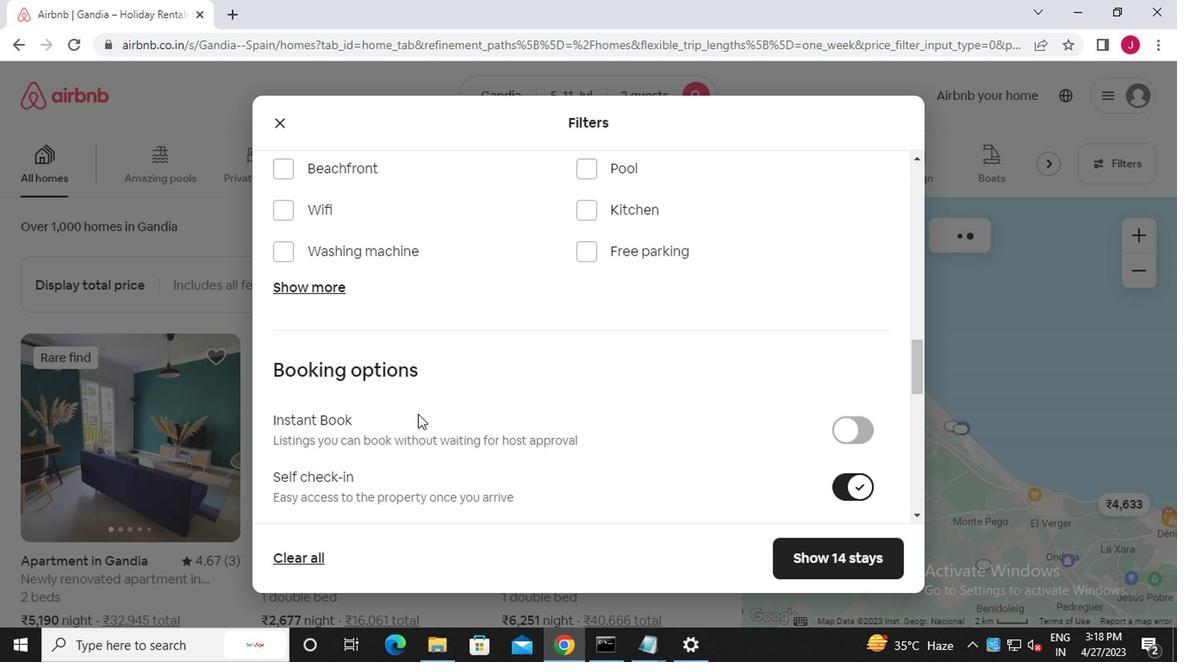 
Action: Mouse moved to (400, 415)
Screenshot: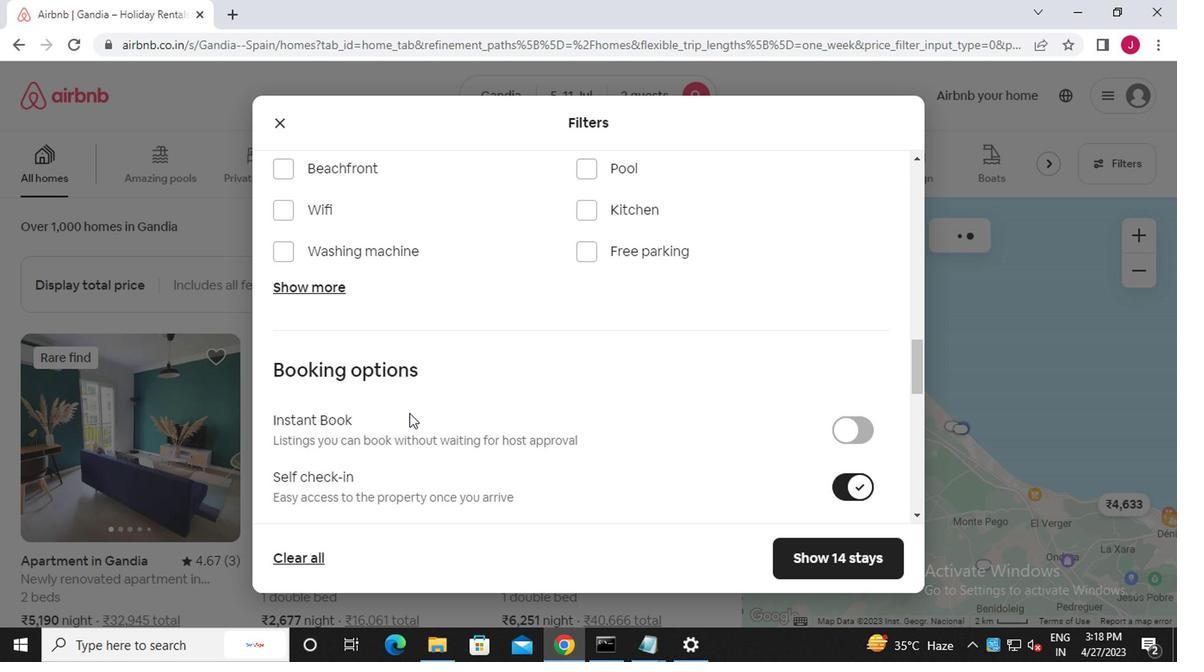 
Action: Mouse scrolled (400, 414) with delta (0, -1)
Screenshot: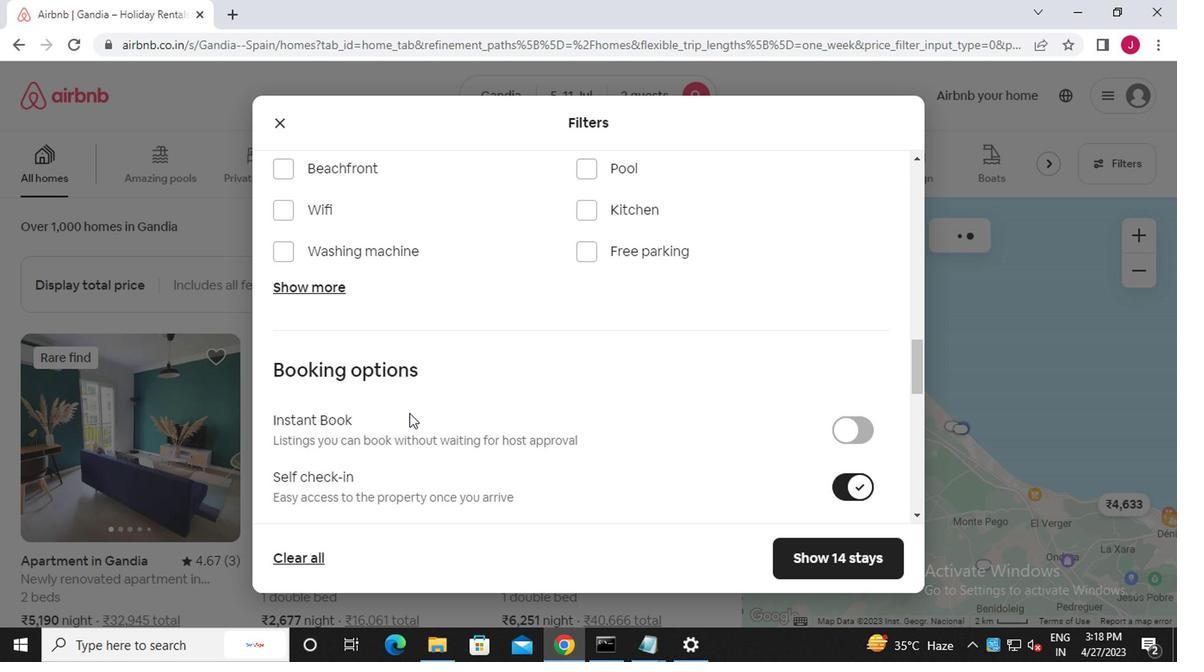 
Action: Mouse moved to (398, 415)
Screenshot: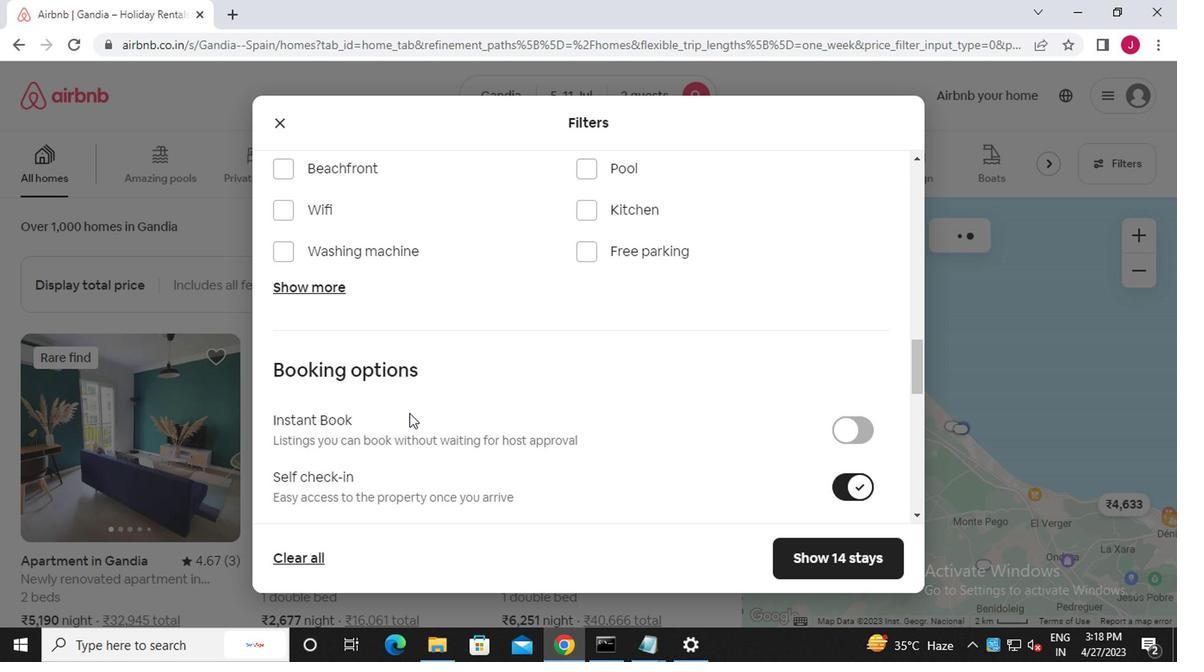 
Action: Mouse scrolled (398, 414) with delta (0, -1)
Screenshot: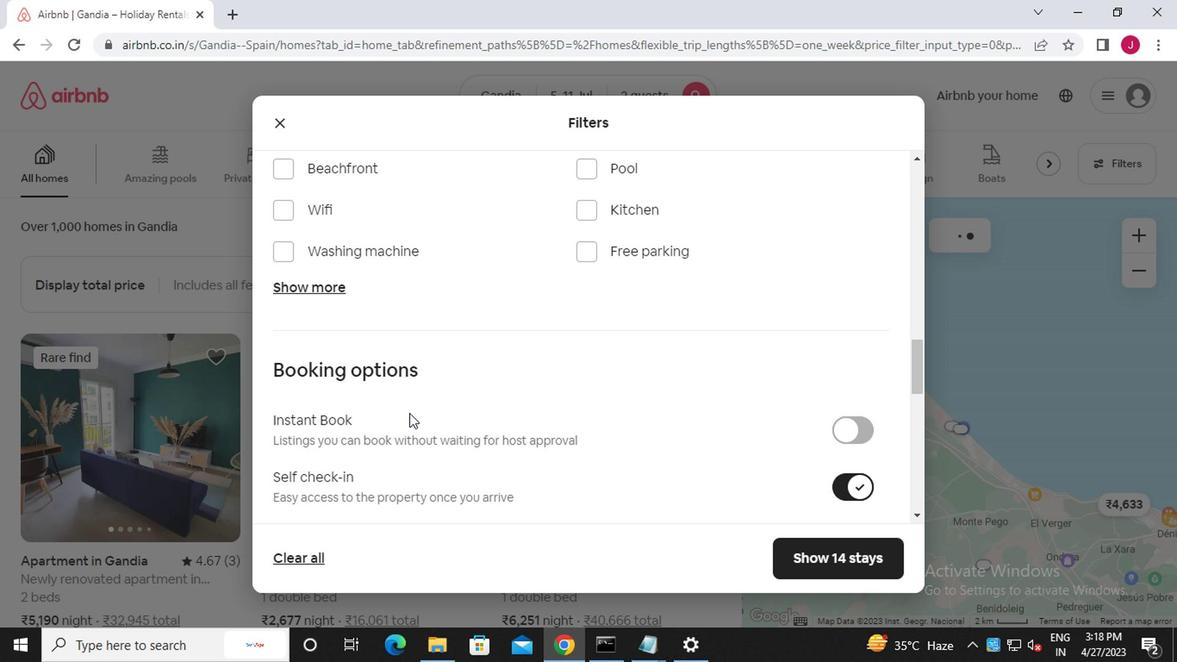 
Action: Mouse moved to (287, 504)
Screenshot: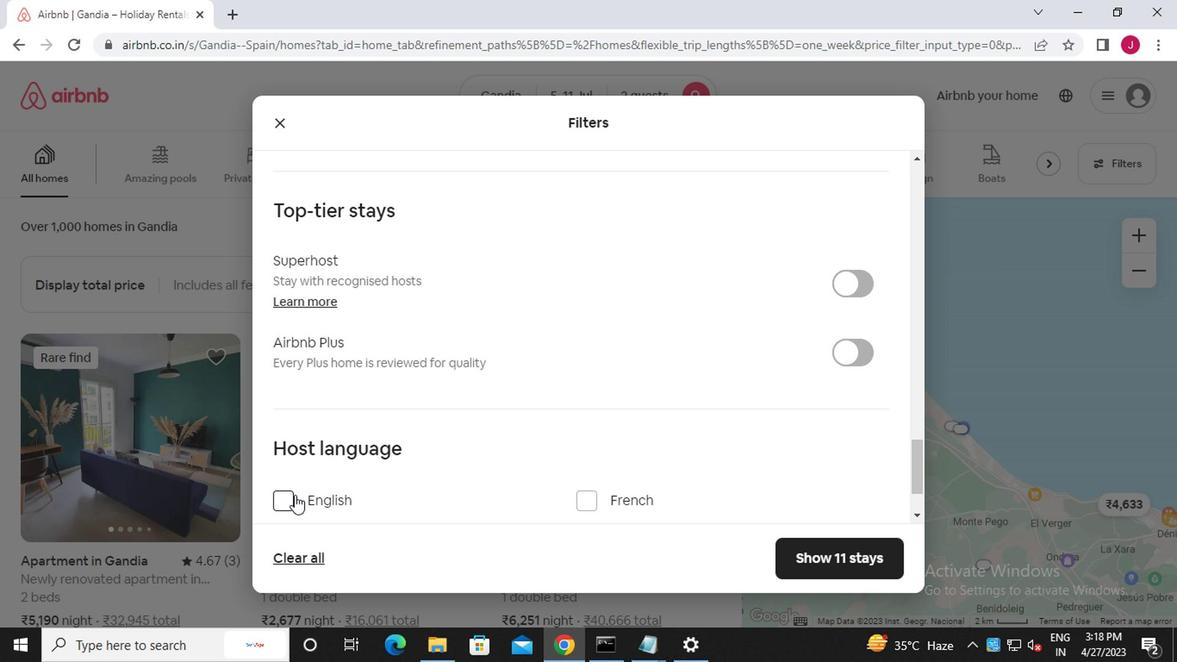 
Action: Mouse pressed left at (287, 504)
Screenshot: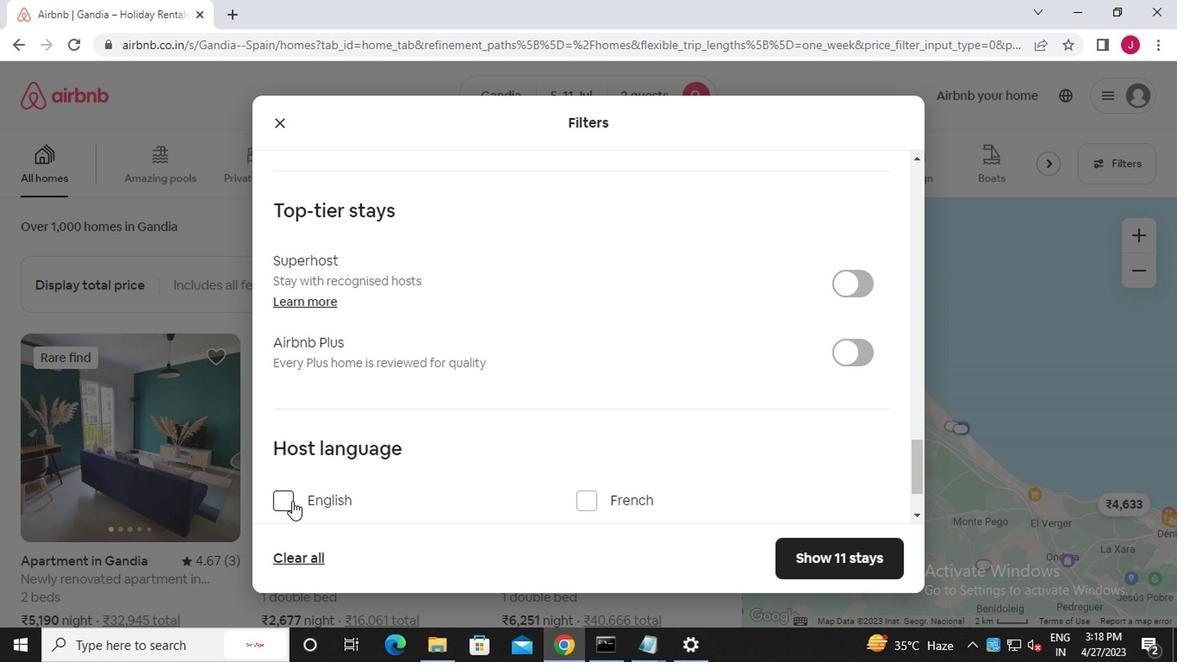 
Action: Mouse moved to (835, 566)
Screenshot: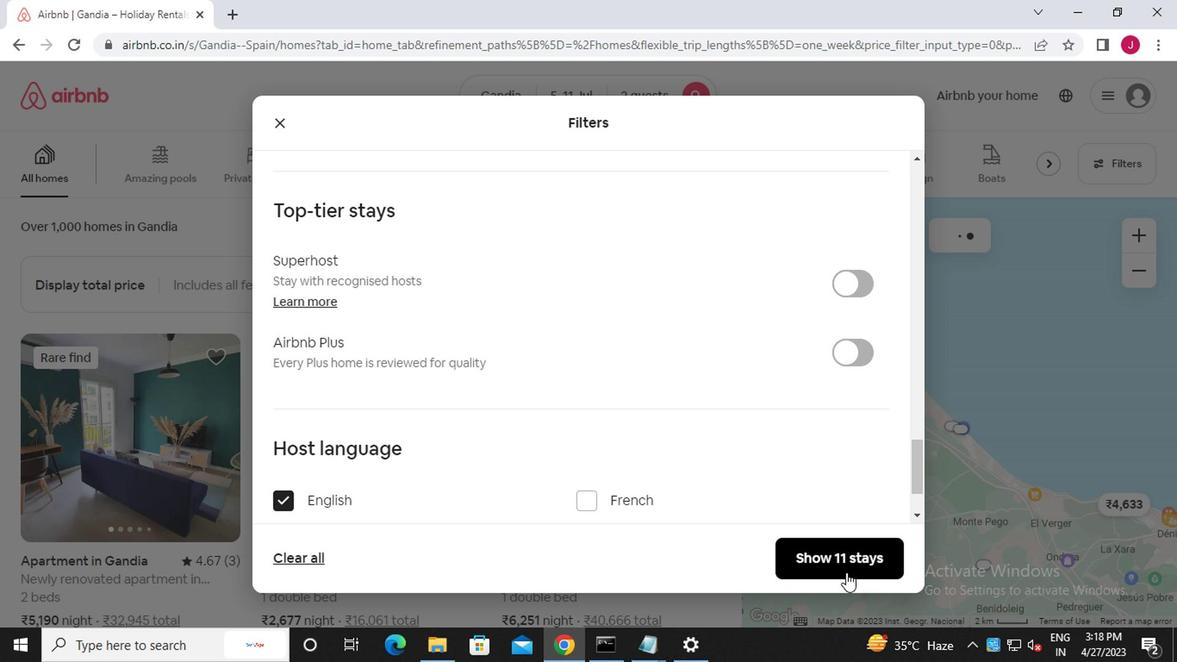 
Action: Mouse pressed left at (835, 566)
Screenshot: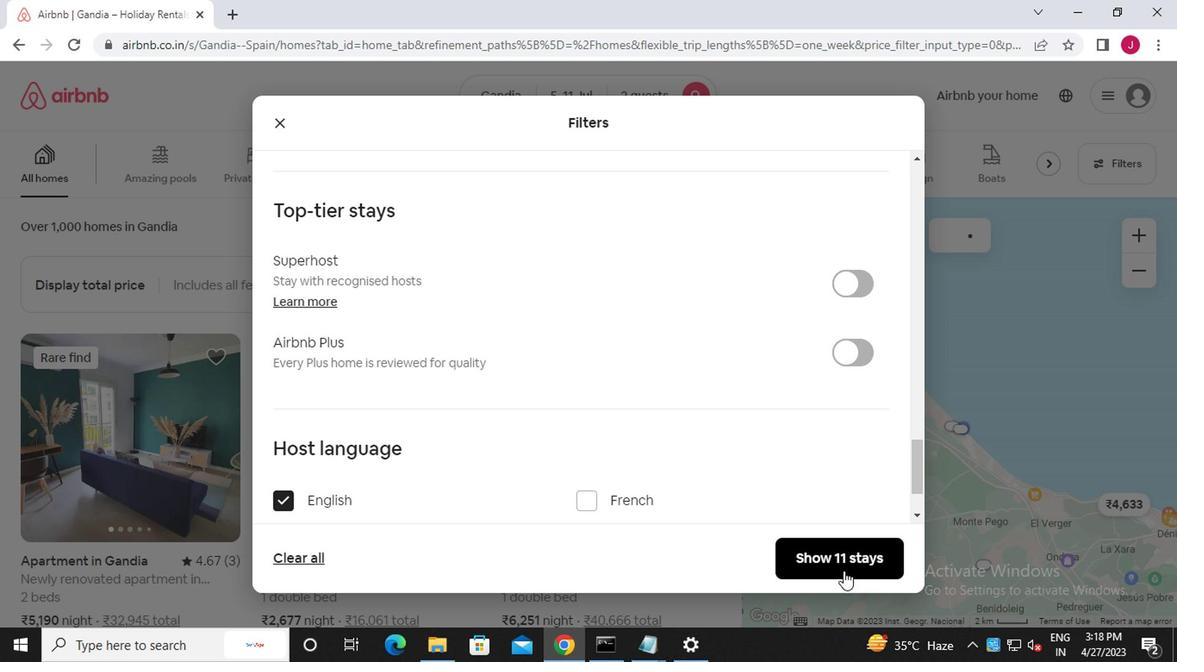 
Action: Mouse moved to (820, 550)
Screenshot: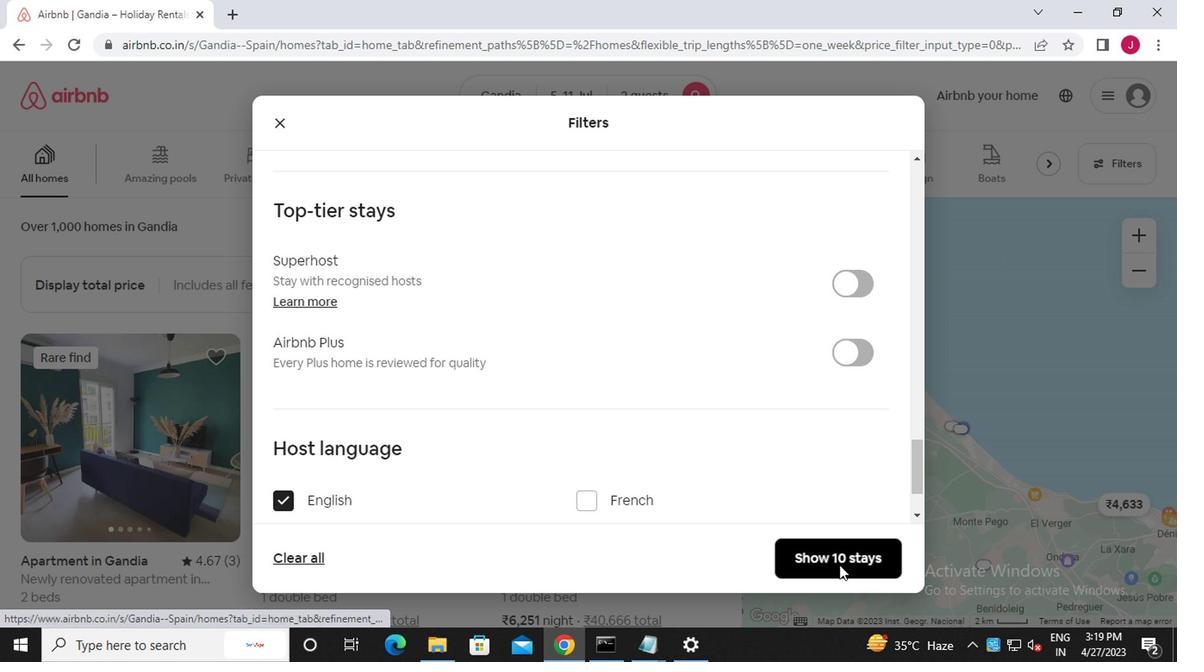 
